 Task: In the event  named  Lunch and Learn: Effective Project Planning and Execution, Set a range of dates when you can accept meetings  '5 Jul â€" 10 Aug 2023'. Select a duration of  60 min. Select working hours  	_x000D_
MON- SAT 10:30am â€" 6:00pm. Add time before or after your events  as 15 min. Set the frequency of available time slots for invitees as  60 min. Set the minimum notice period and maximum events allowed per day as  53 hours and 2. , logged in from the account softage.4@softage.net and add another guest for the event, softage.9@softage.net
Action: Mouse pressed left at (745, 368)
Screenshot: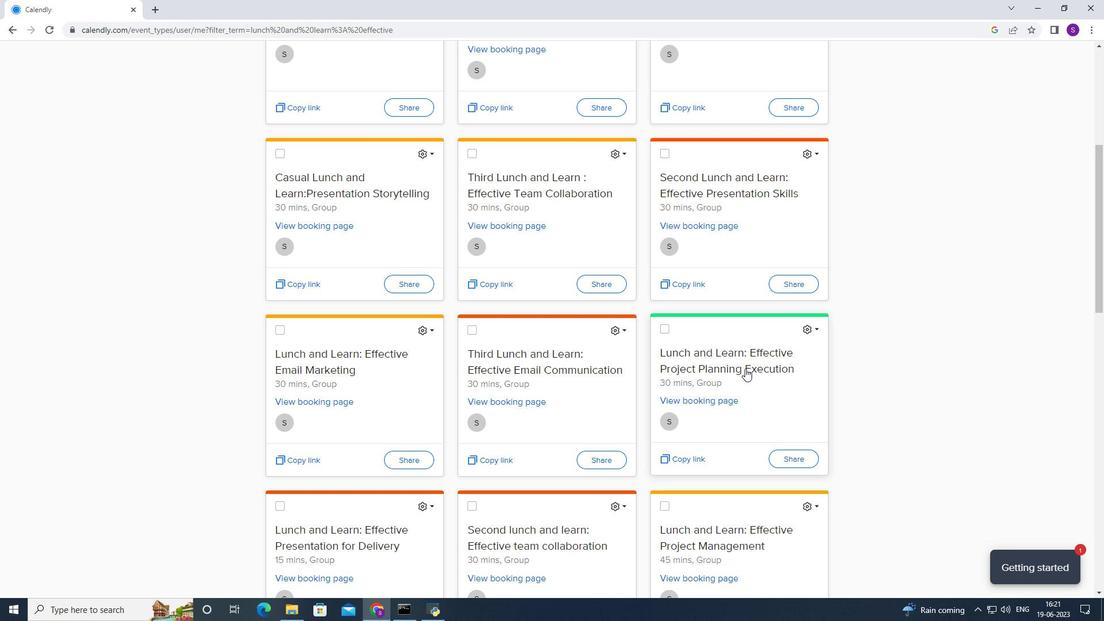 
Action: Mouse moved to (336, 244)
Screenshot: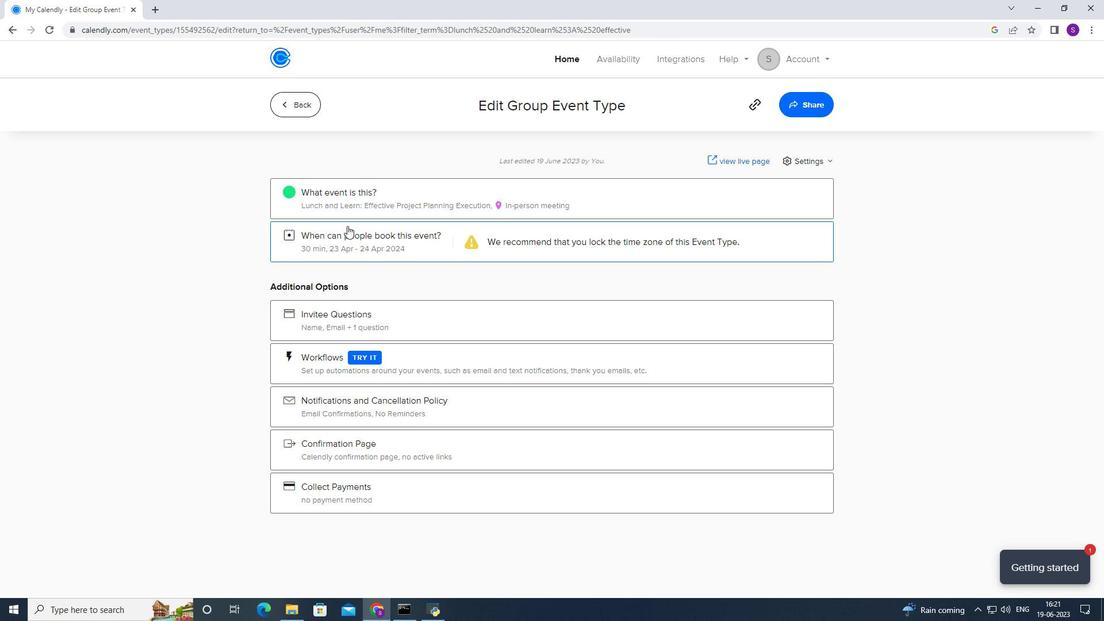 
Action: Mouse pressed left at (336, 244)
Screenshot: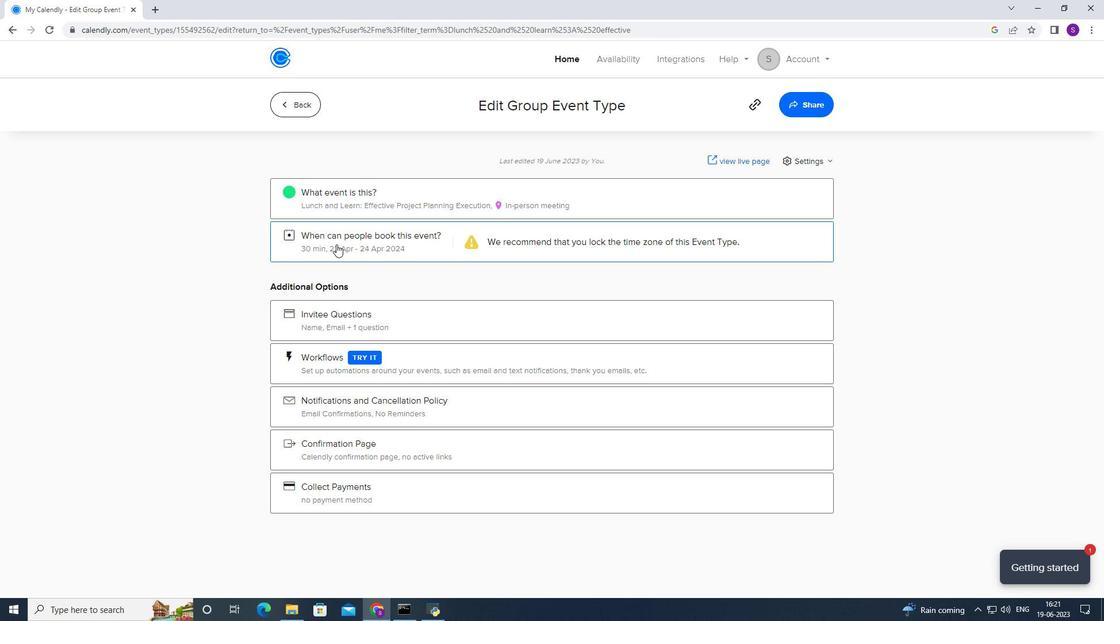 
Action: Mouse moved to (424, 392)
Screenshot: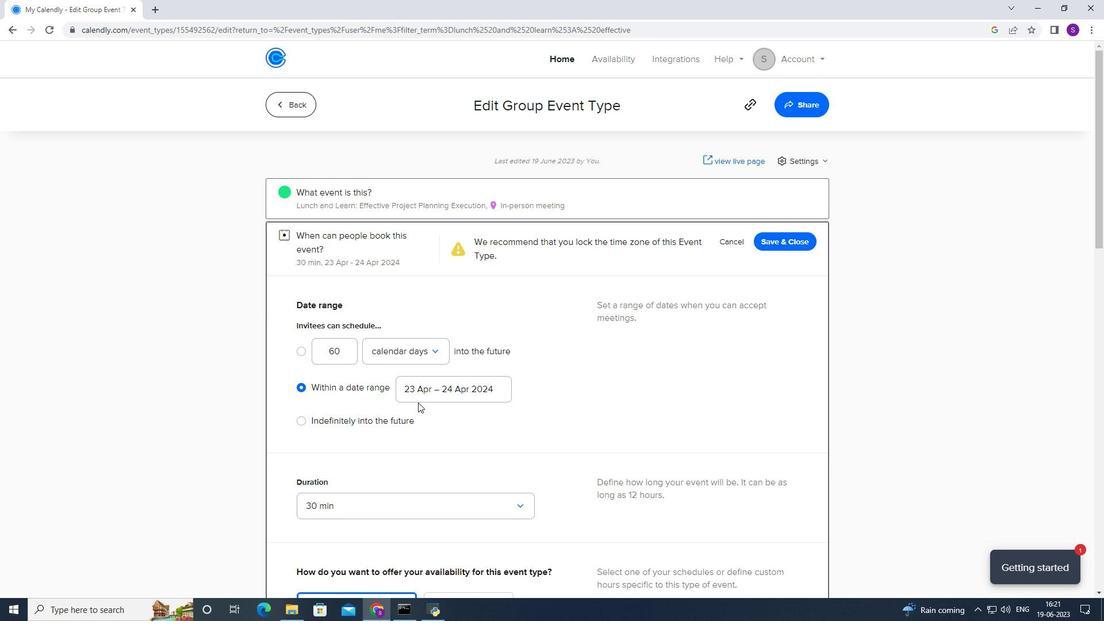 
Action: Mouse pressed left at (424, 392)
Screenshot: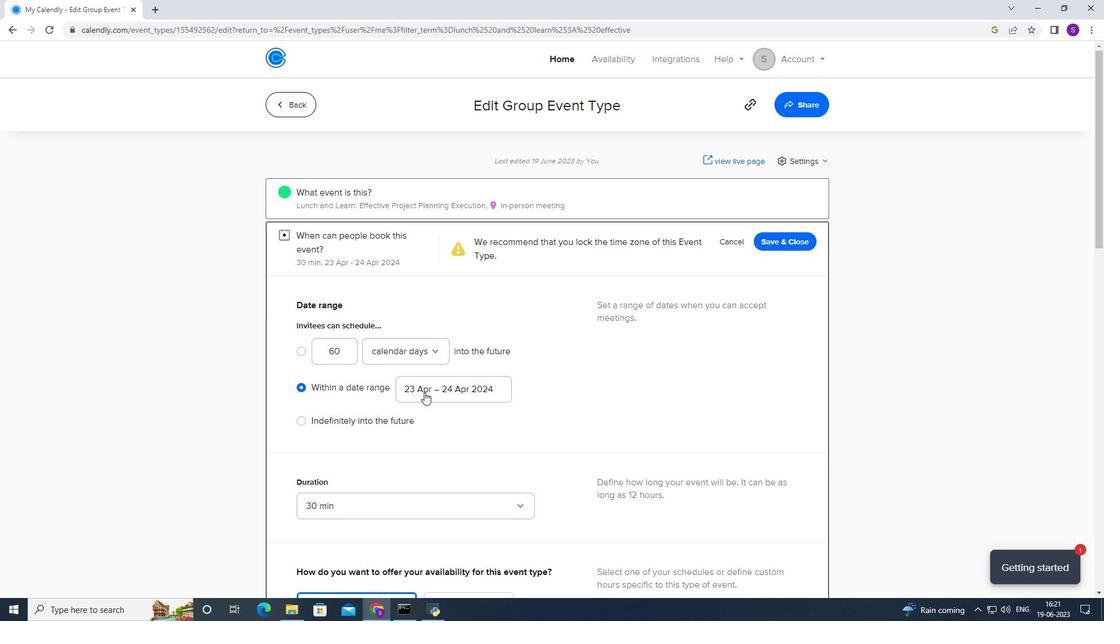 
Action: Mouse moved to (485, 181)
Screenshot: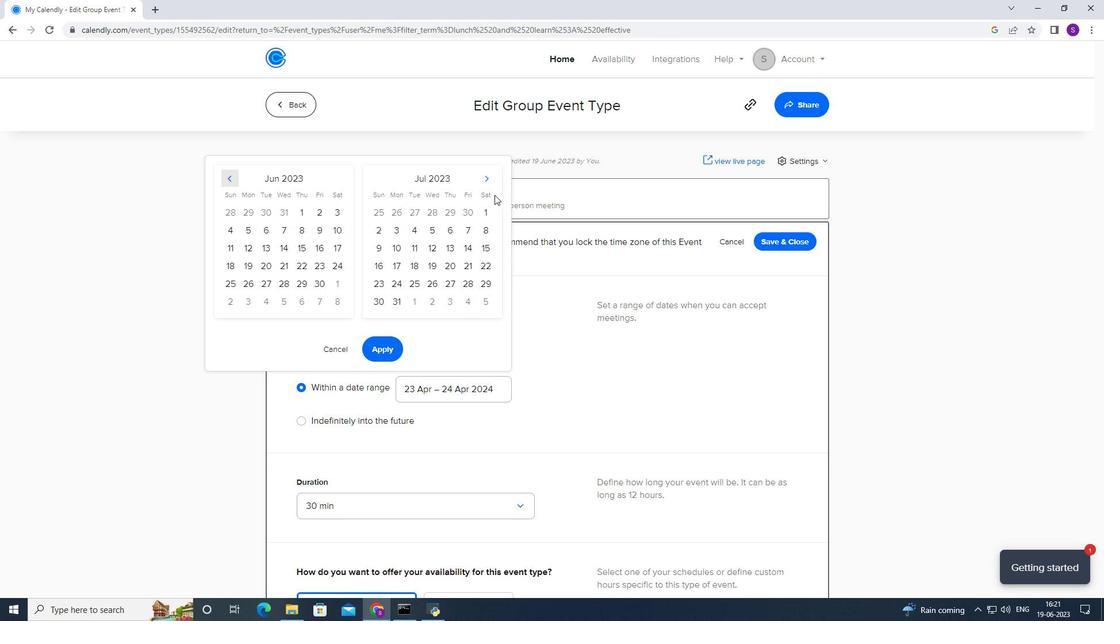 
Action: Mouse pressed left at (485, 181)
Screenshot: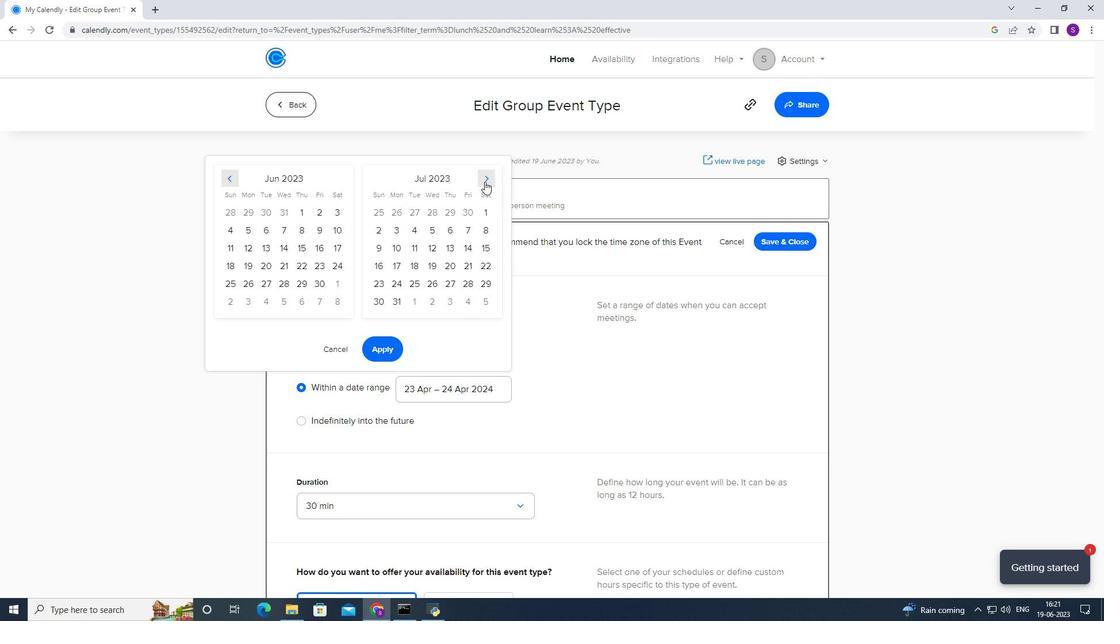 
Action: Mouse moved to (292, 230)
Screenshot: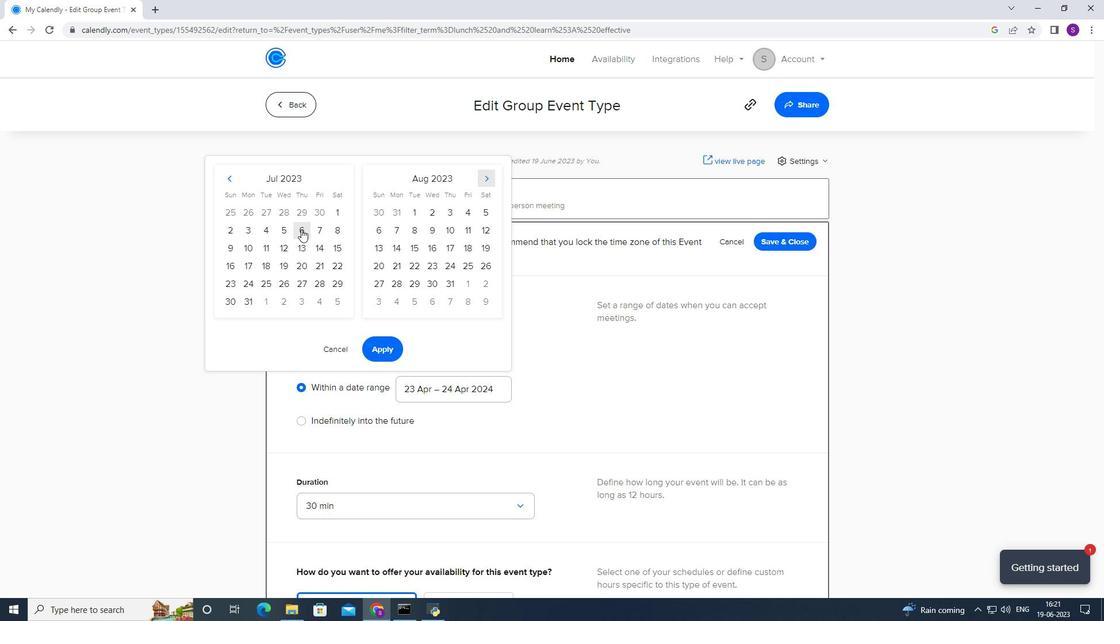 
Action: Mouse pressed left at (292, 230)
Screenshot: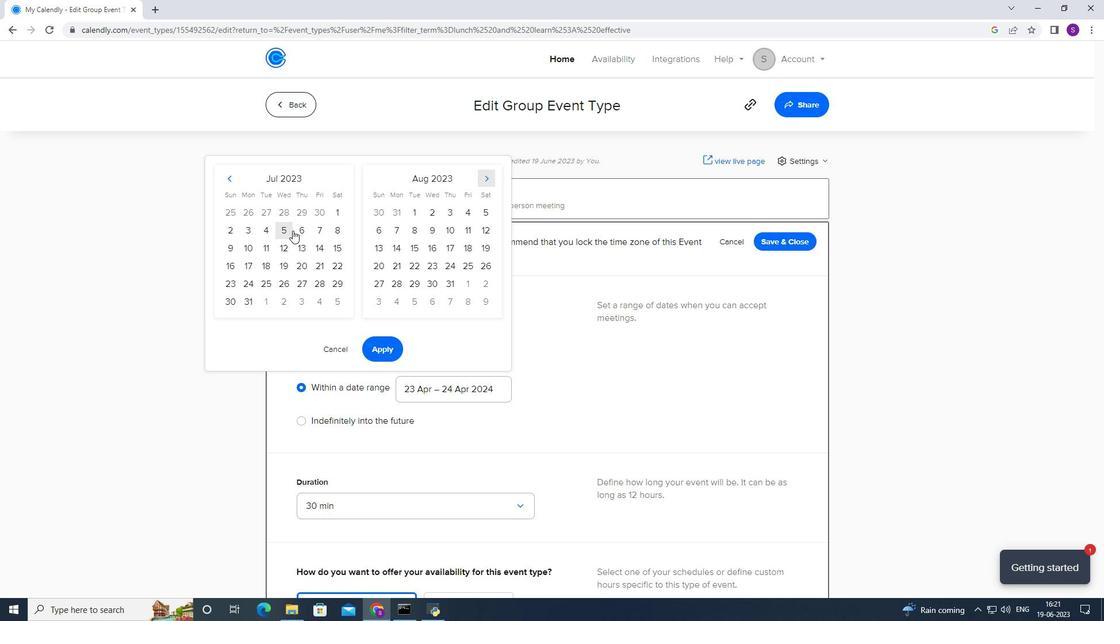 
Action: Mouse moved to (452, 233)
Screenshot: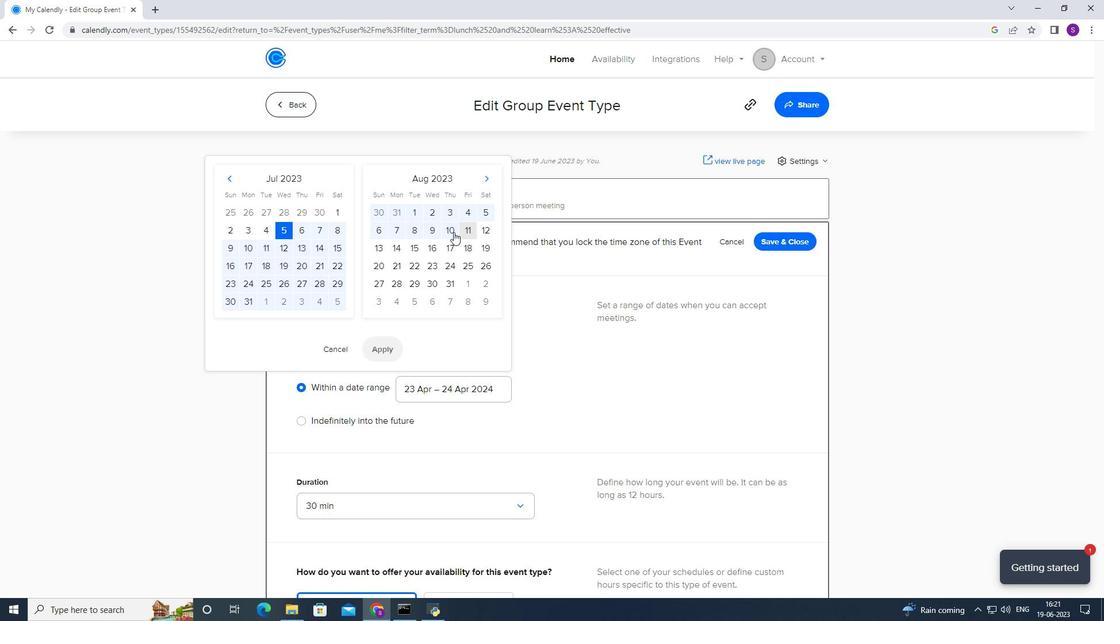 
Action: Mouse pressed left at (452, 233)
Screenshot: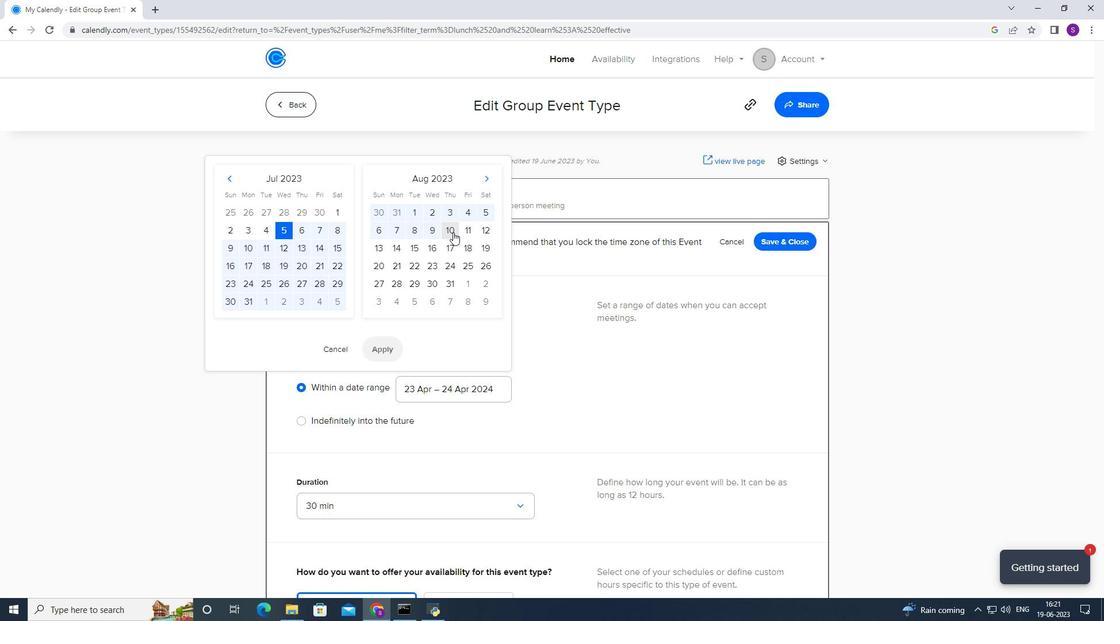 
Action: Mouse moved to (384, 341)
Screenshot: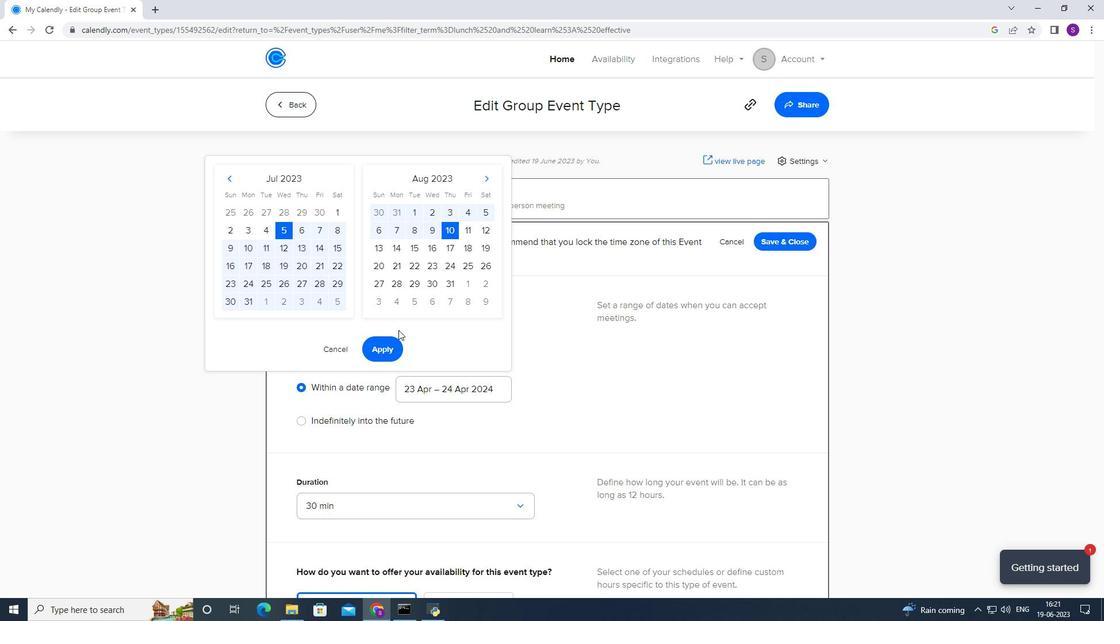 
Action: Mouse pressed left at (384, 341)
Screenshot: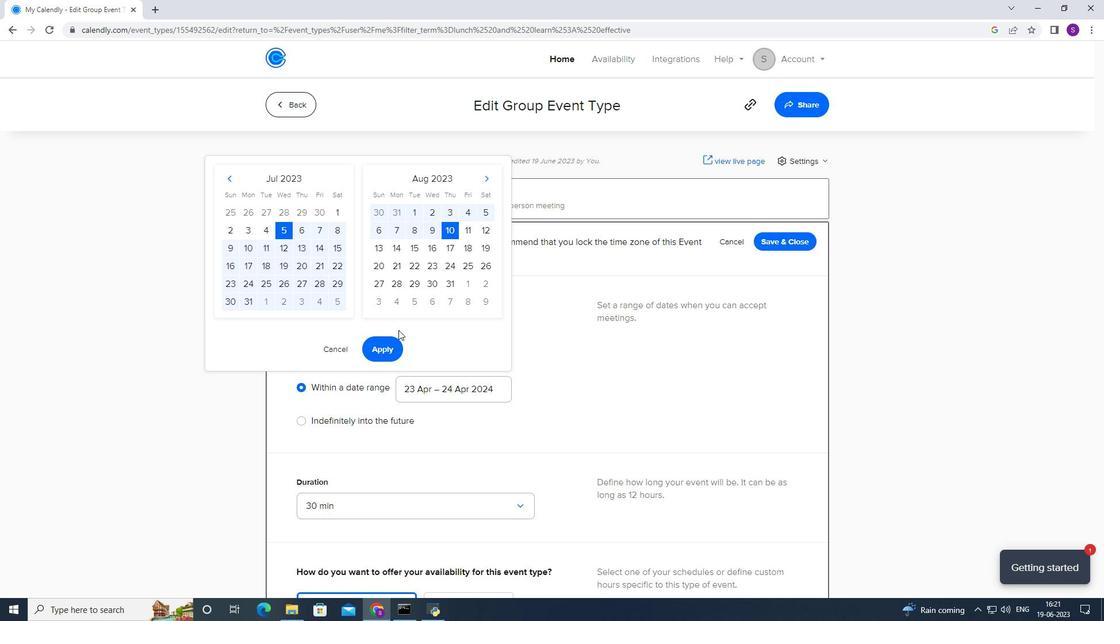 
Action: Mouse moved to (406, 331)
Screenshot: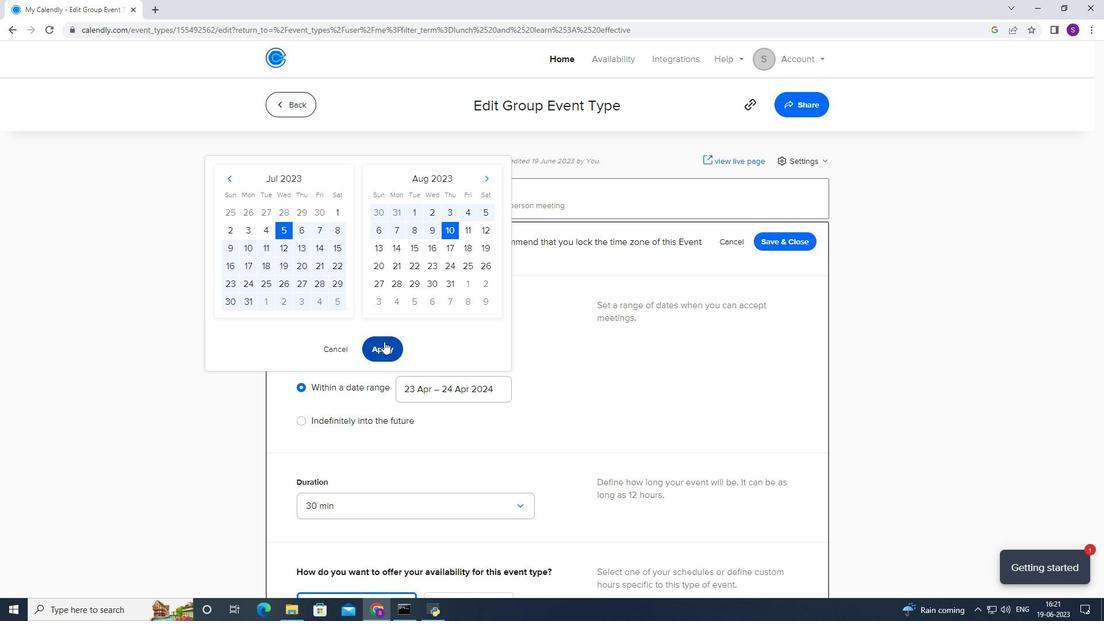 
Action: Mouse scrolled (406, 331) with delta (0, 0)
Screenshot: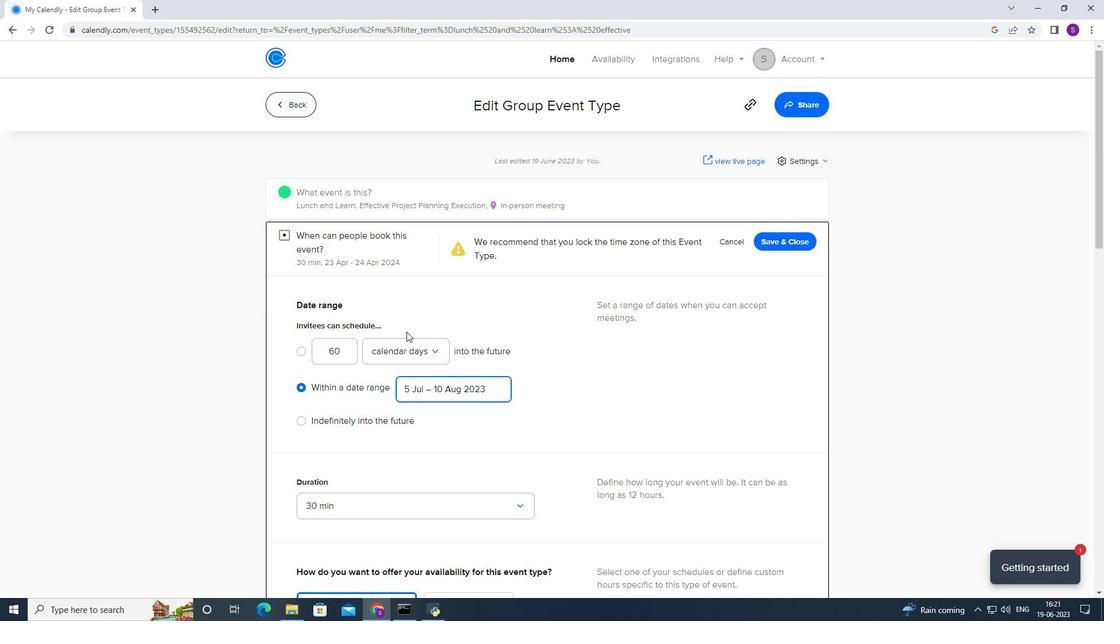 
Action: Mouse scrolled (406, 331) with delta (0, 0)
Screenshot: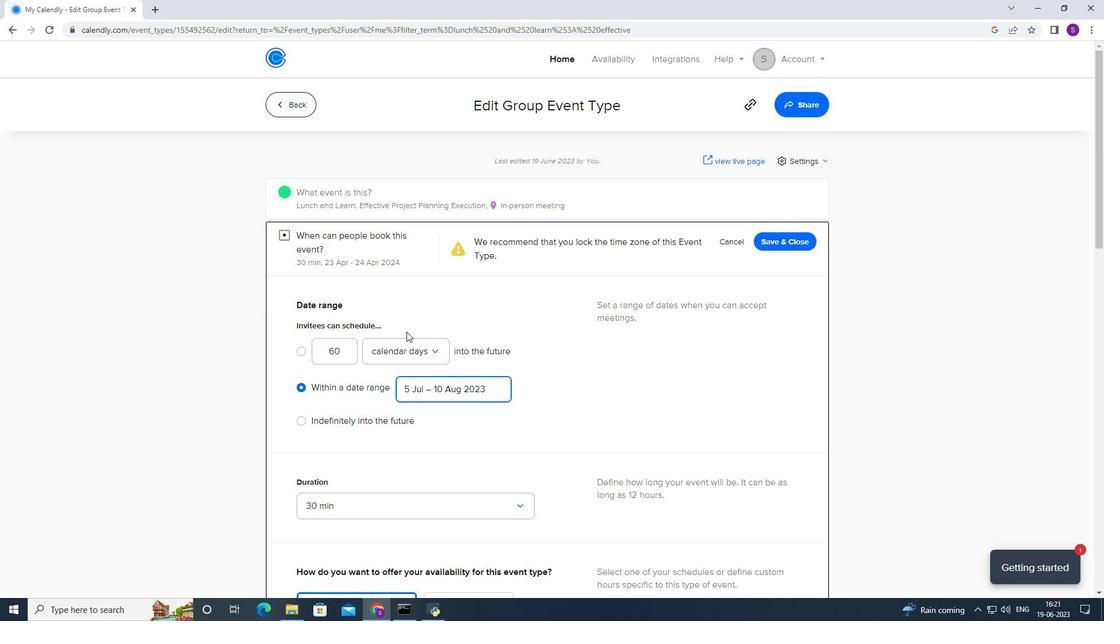 
Action: Mouse scrolled (406, 331) with delta (0, 0)
Screenshot: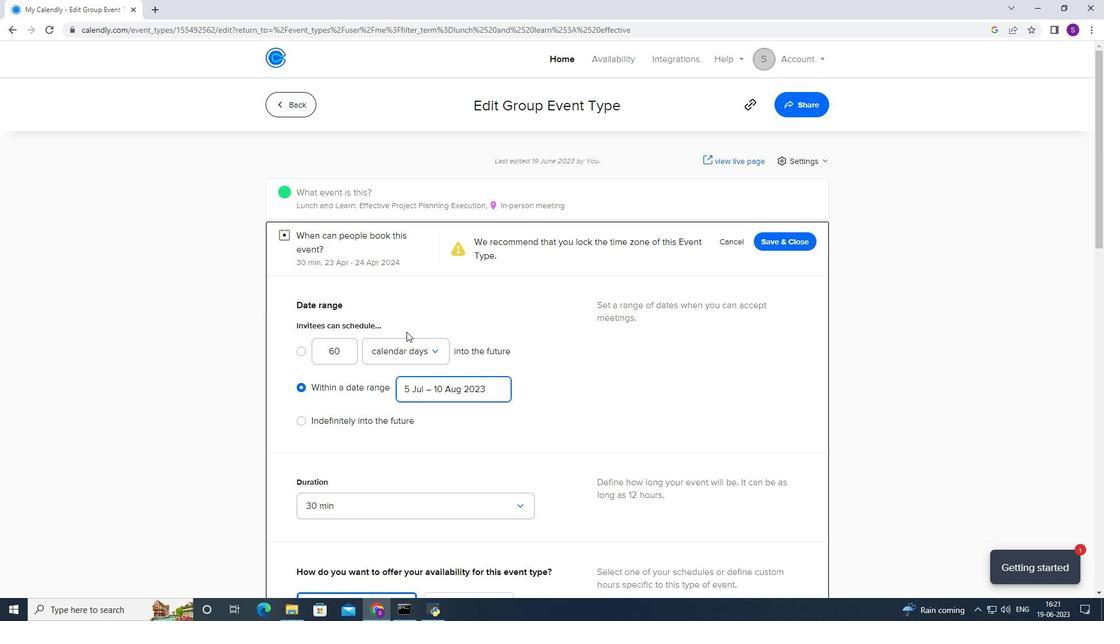 
Action: Mouse scrolled (406, 331) with delta (0, 0)
Screenshot: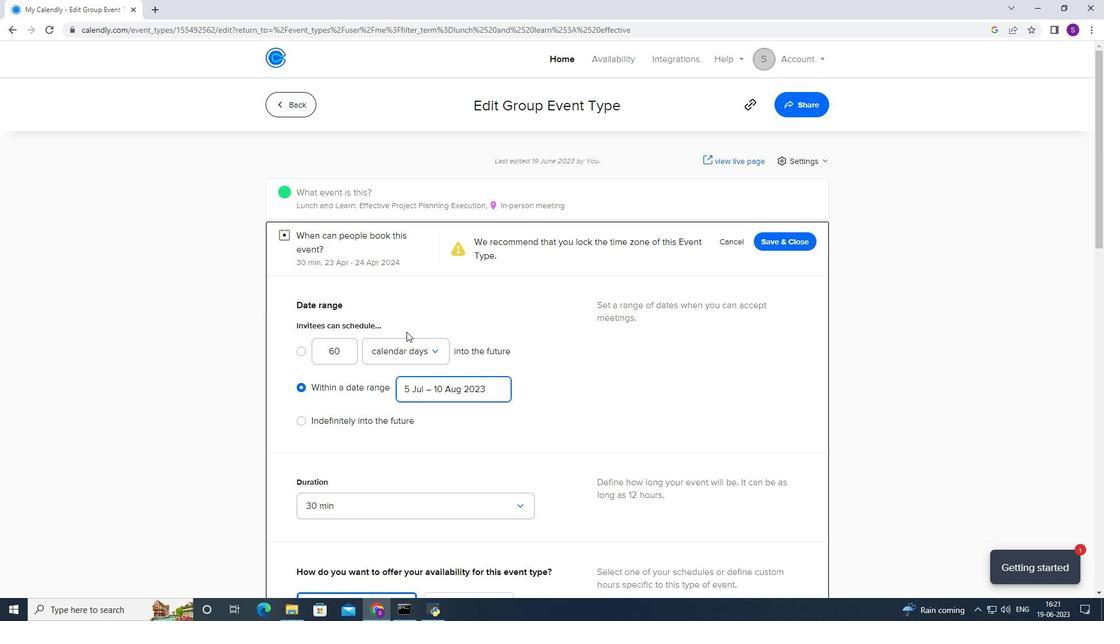 
Action: Mouse scrolled (406, 331) with delta (0, 0)
Screenshot: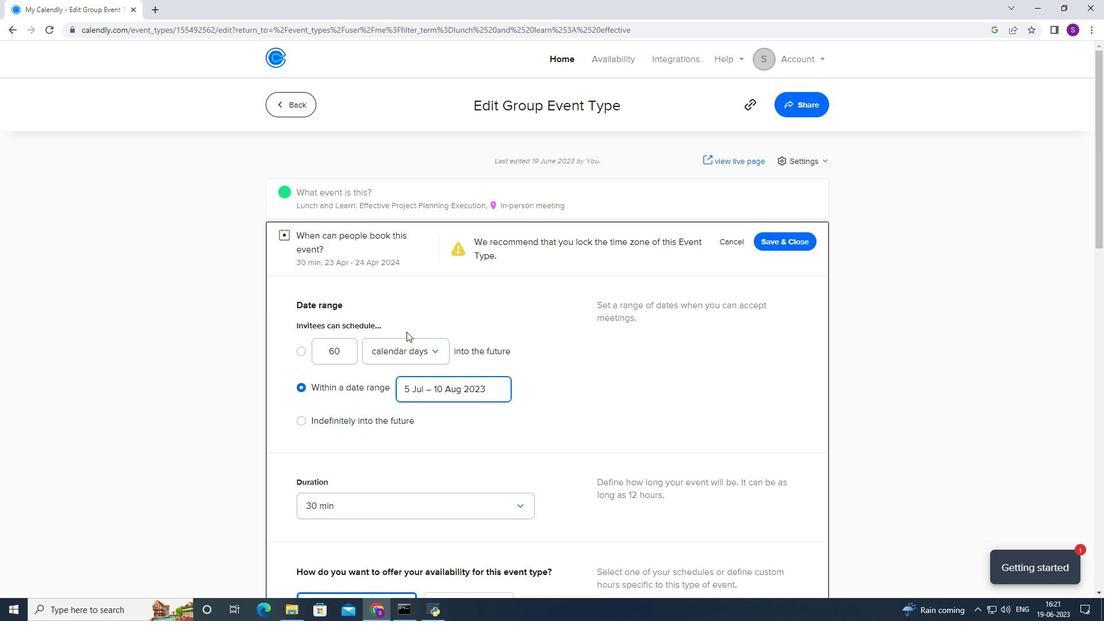 
Action: Mouse scrolled (406, 331) with delta (0, 0)
Screenshot: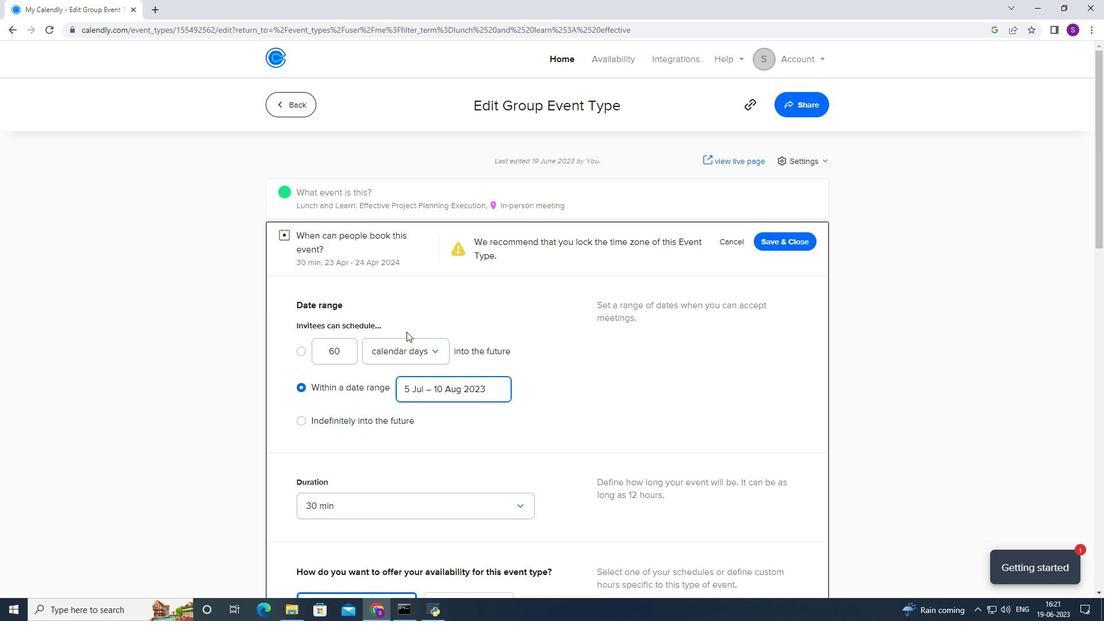 
Action: Mouse scrolled (406, 331) with delta (0, 0)
Screenshot: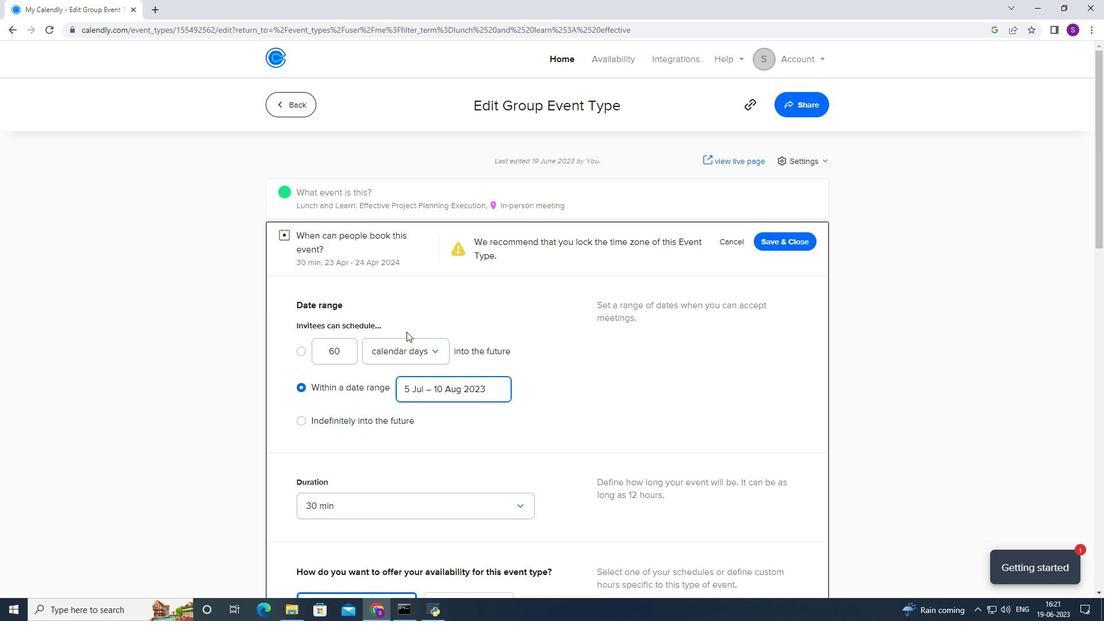 
Action: Mouse moved to (382, 108)
Screenshot: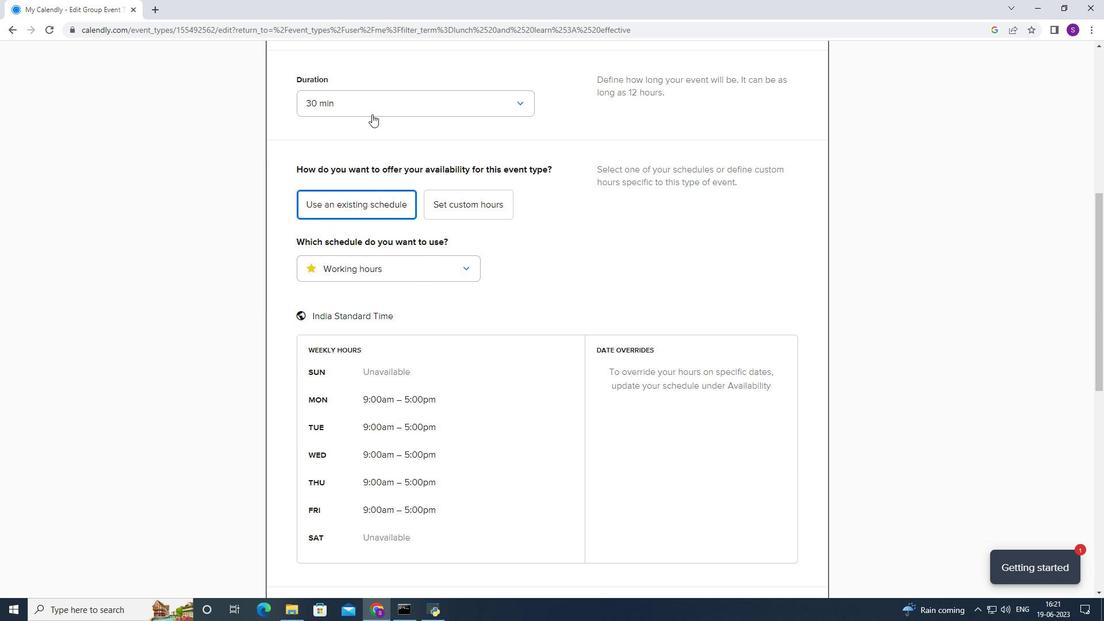 
Action: Mouse pressed left at (382, 108)
Screenshot: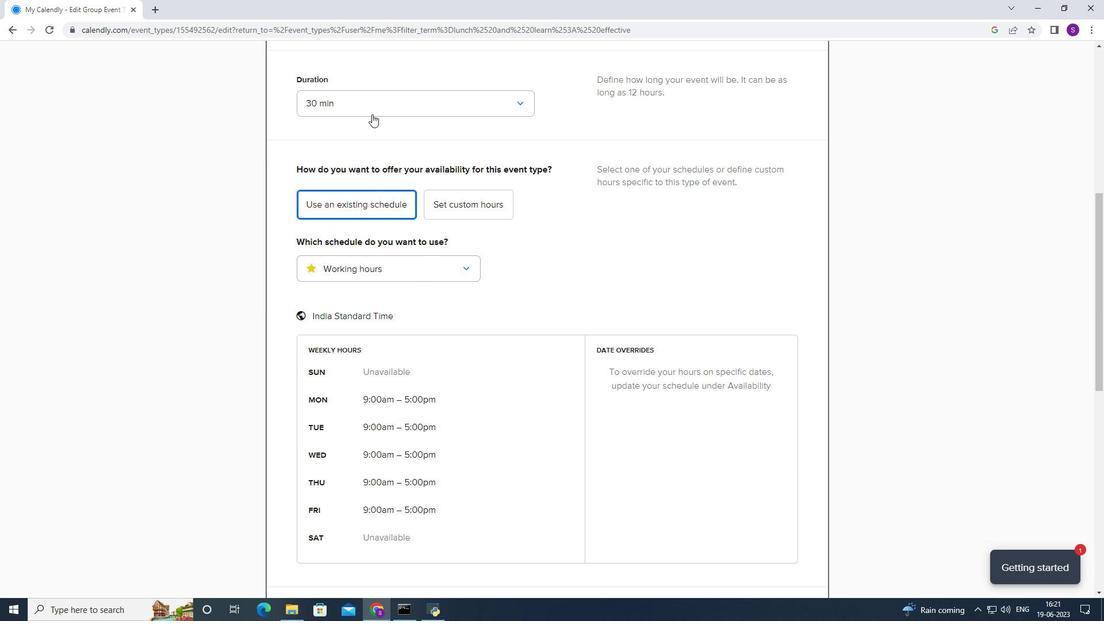 
Action: Mouse moved to (334, 204)
Screenshot: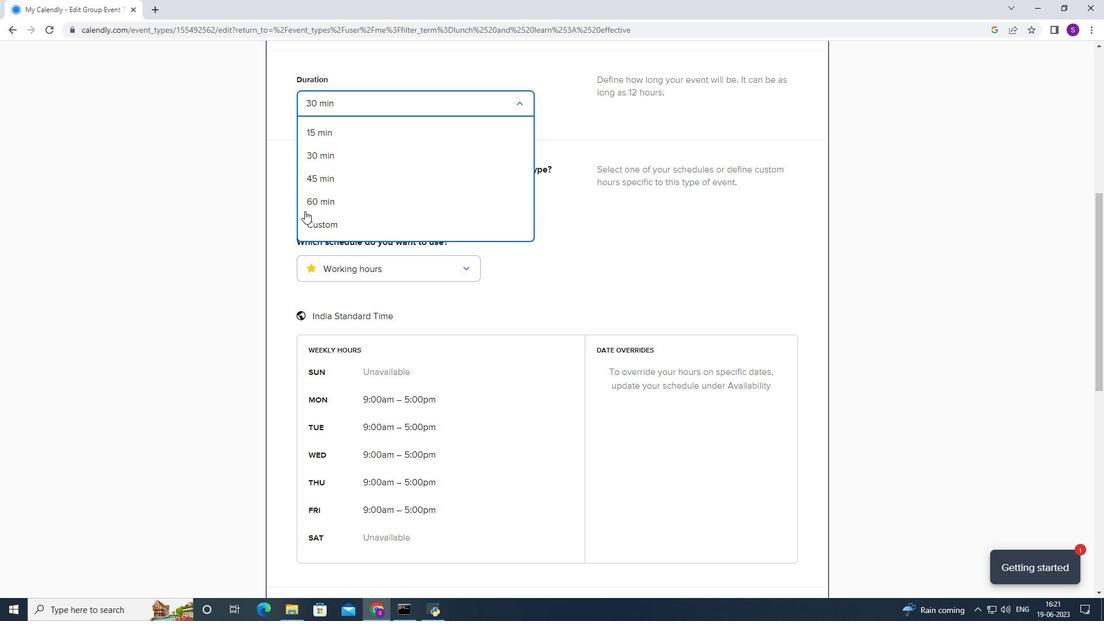 
Action: Mouse pressed left at (334, 204)
Screenshot: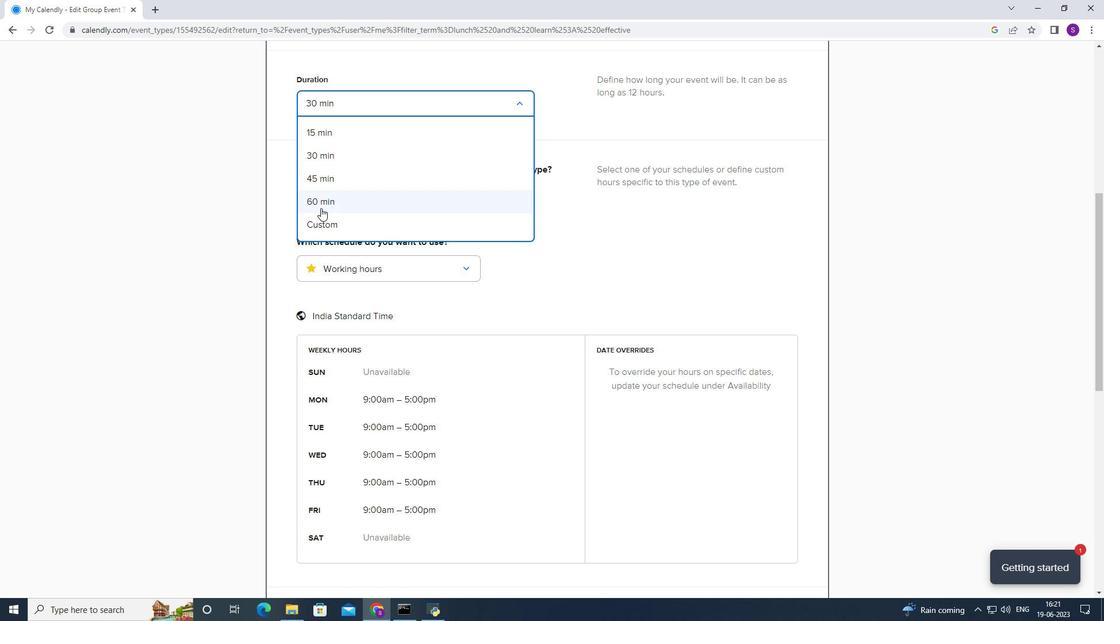 
Action: Mouse moved to (344, 275)
Screenshot: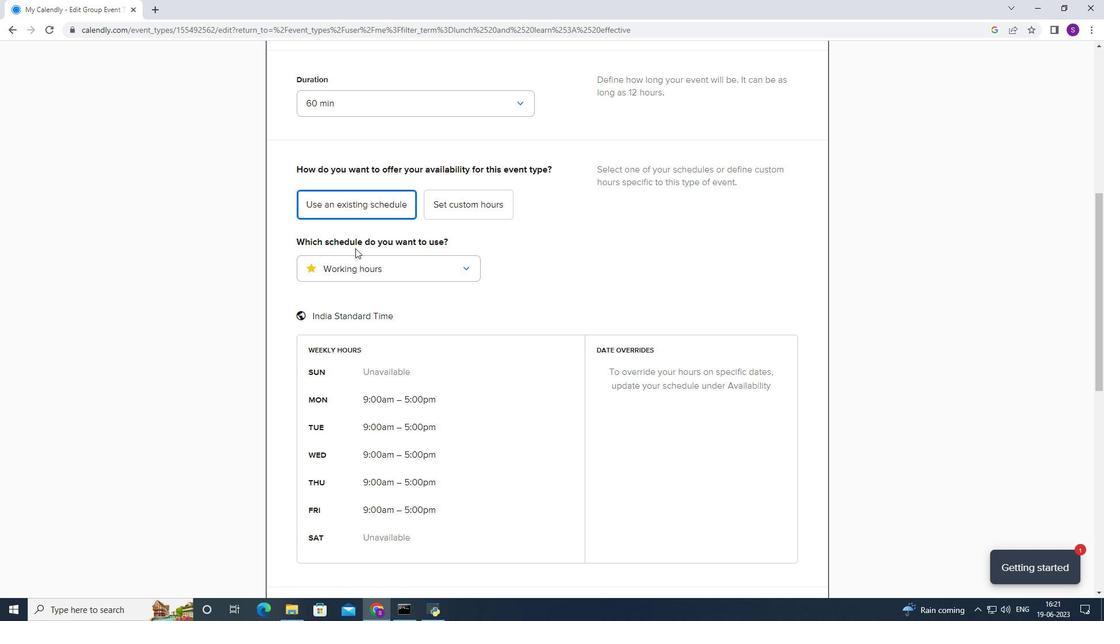 
Action: Mouse pressed left at (344, 275)
Screenshot: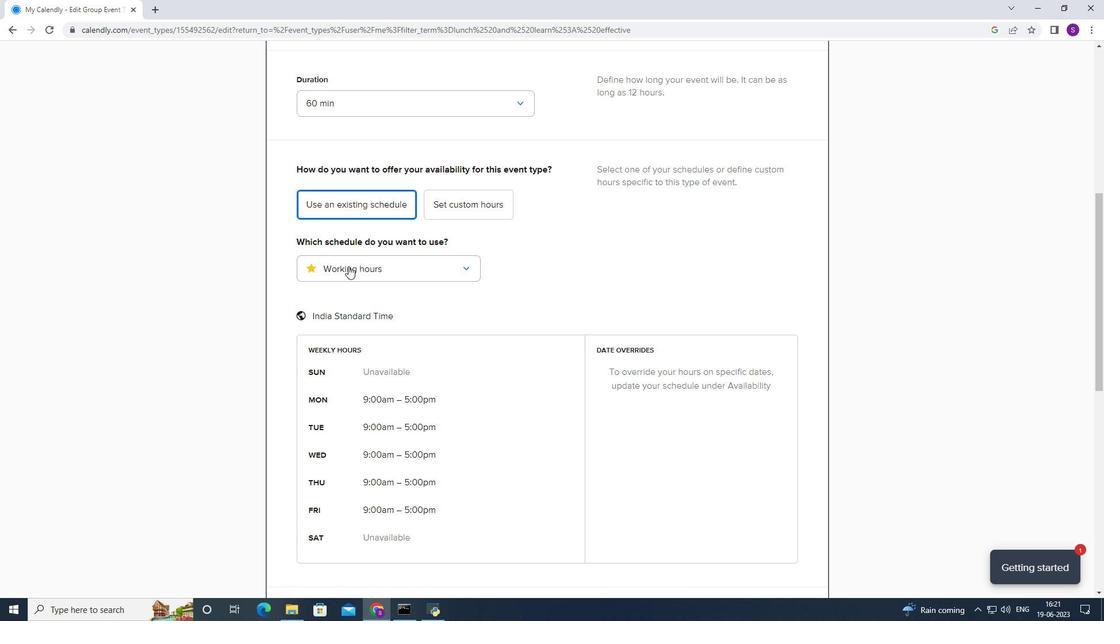 
Action: Mouse moved to (491, 211)
Screenshot: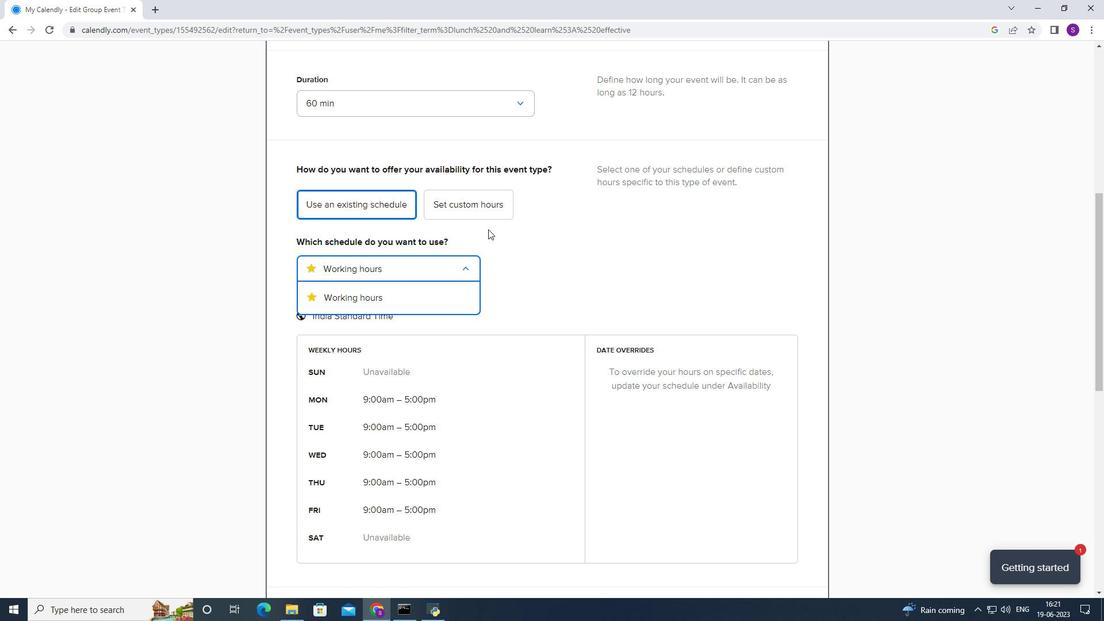 
Action: Mouse pressed left at (491, 211)
Screenshot: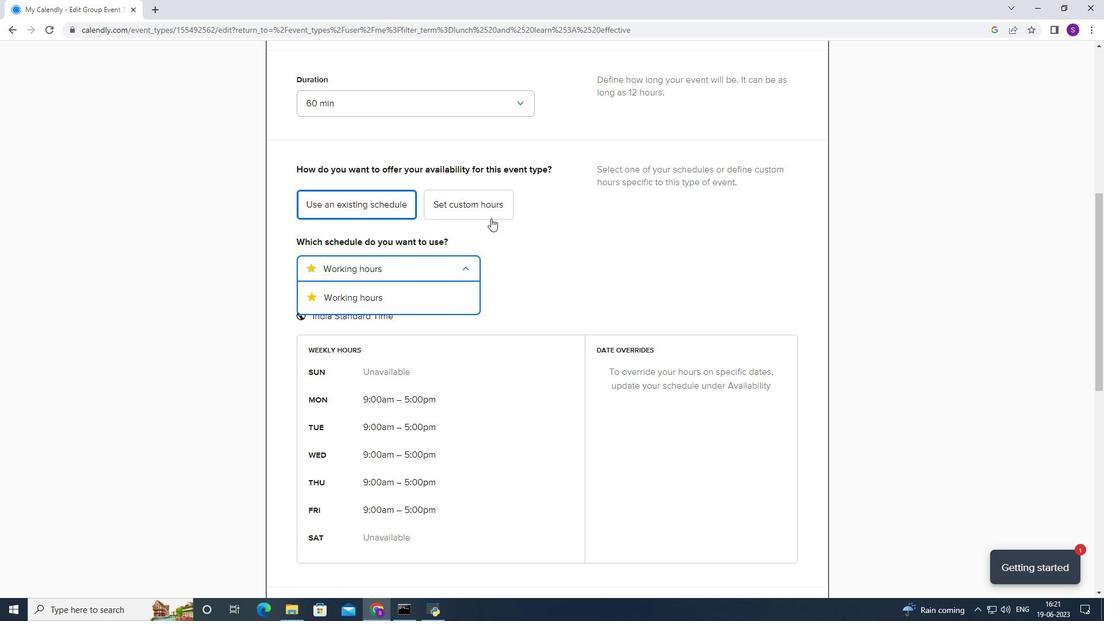 
Action: Mouse moved to (447, 298)
Screenshot: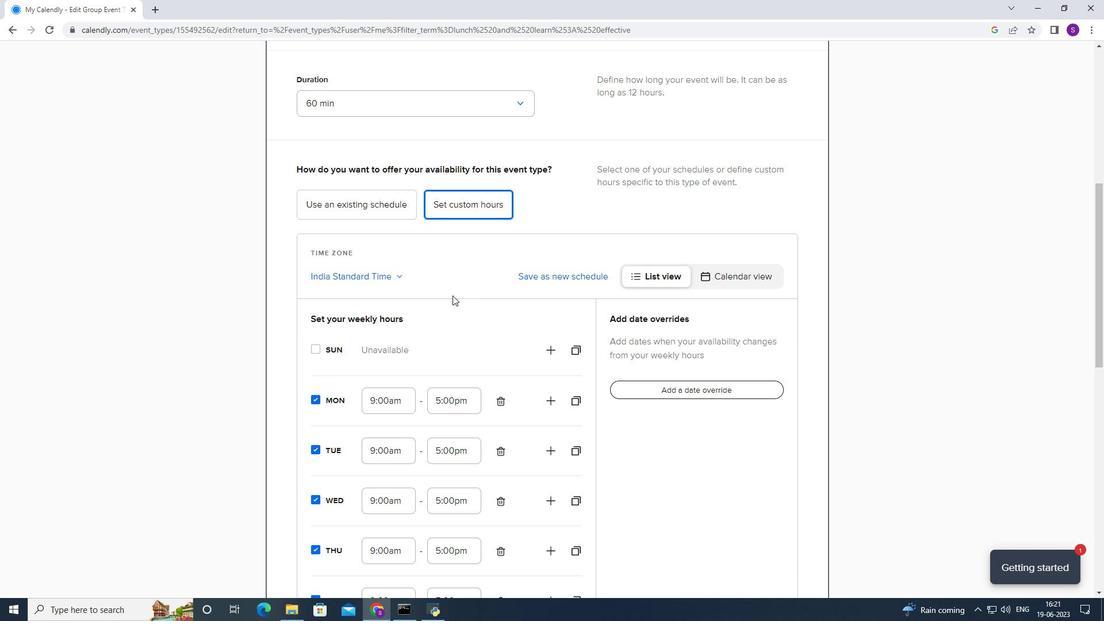 
Action: Mouse scrolled (447, 297) with delta (0, 0)
Screenshot: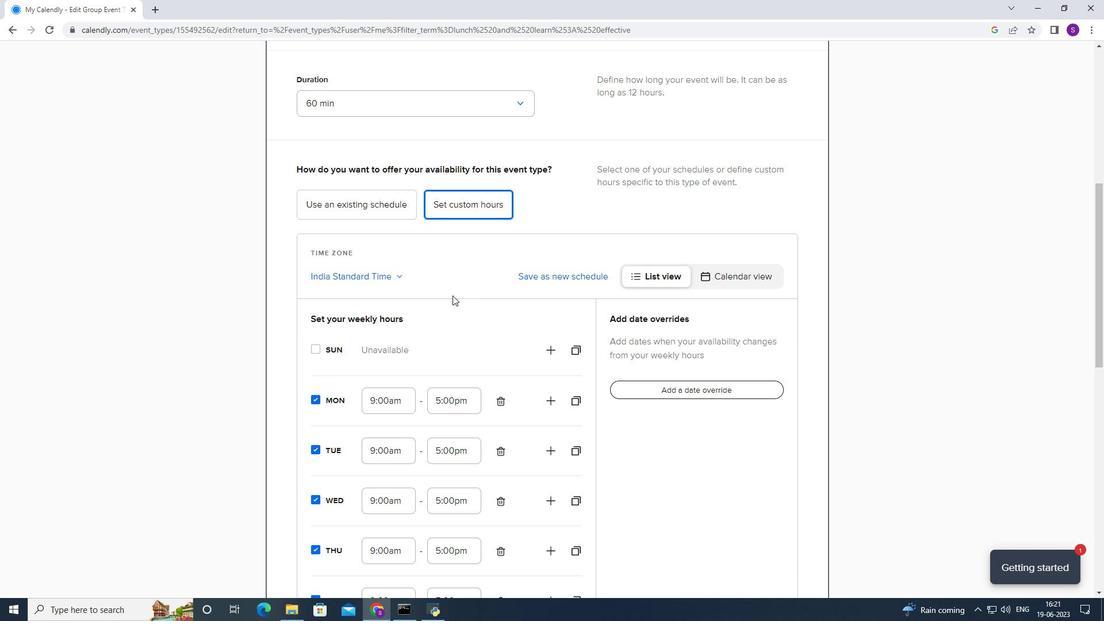 
Action: Mouse moved to (445, 299)
Screenshot: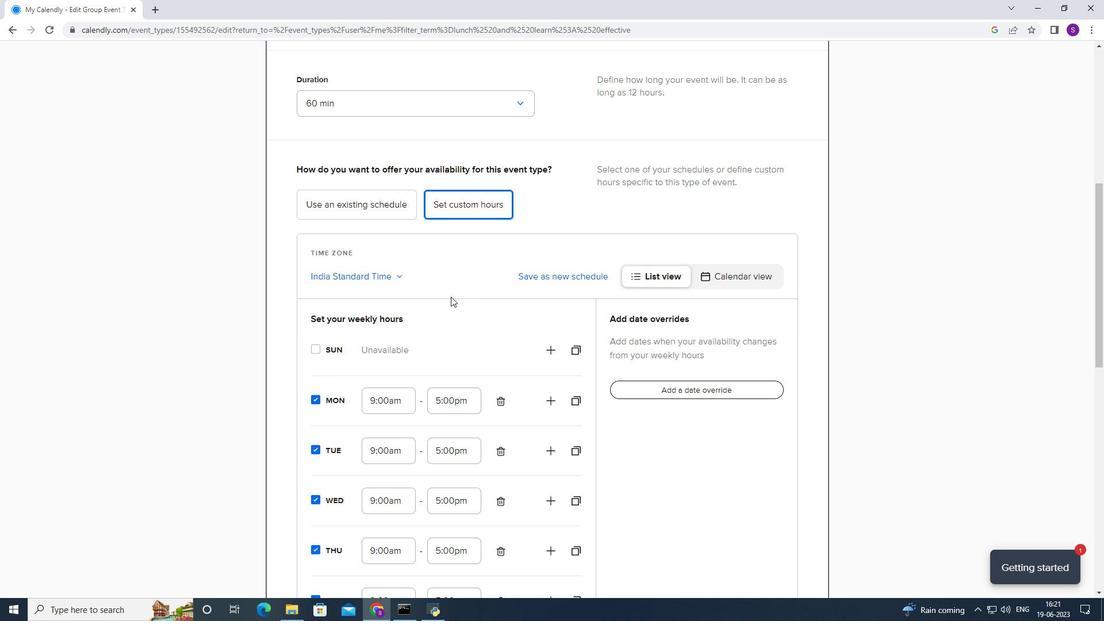 
Action: Mouse scrolled (445, 298) with delta (0, 0)
Screenshot: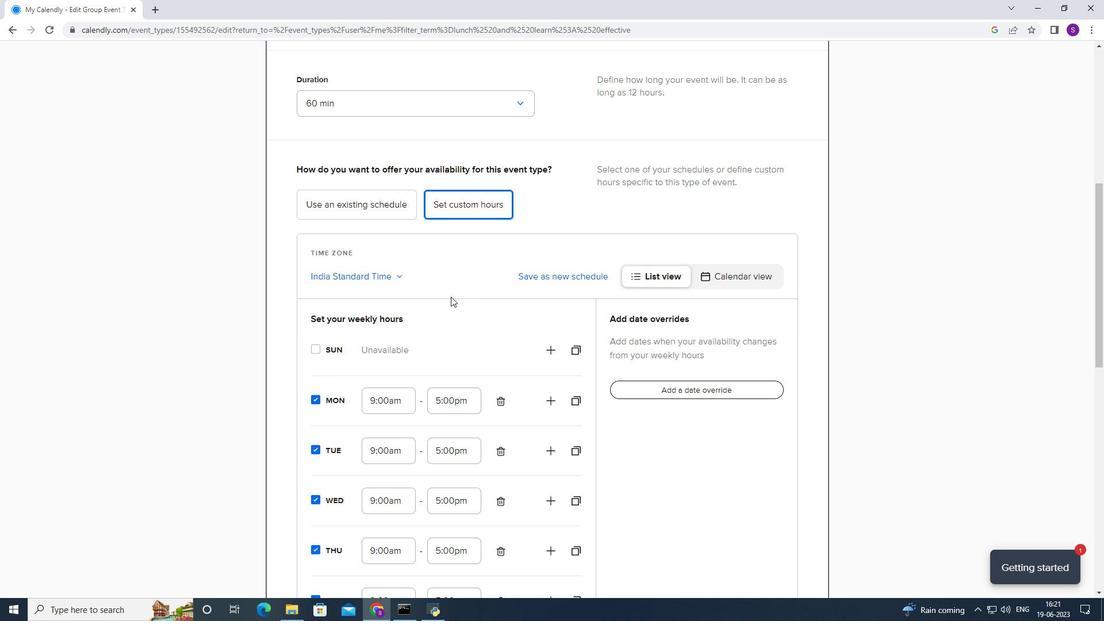 
Action: Mouse moved to (445, 299)
Screenshot: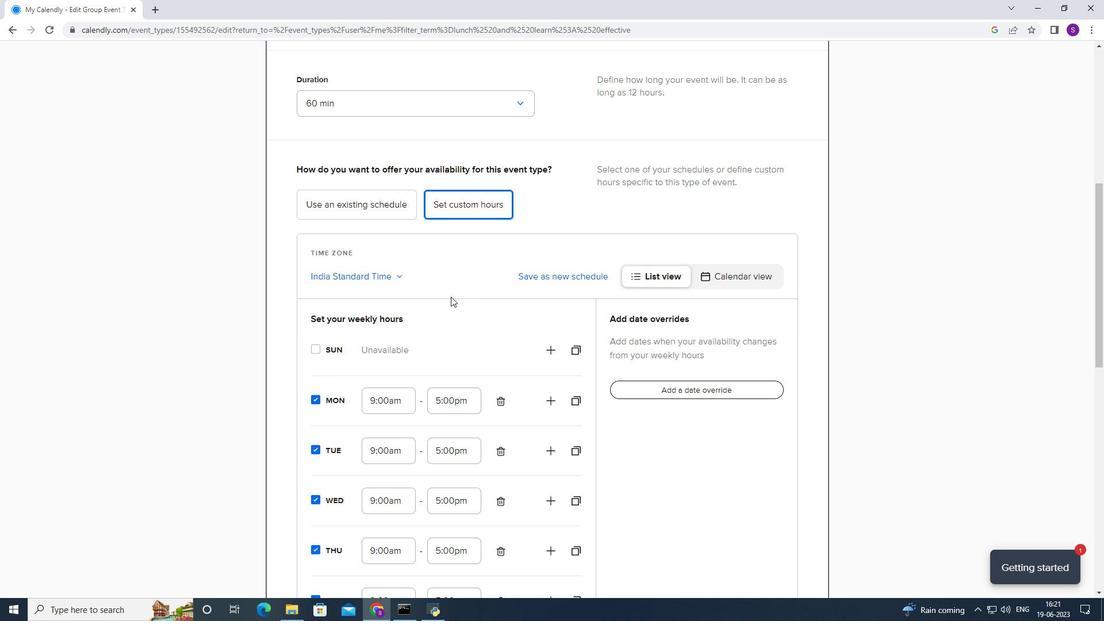 
Action: Mouse scrolled (445, 299) with delta (0, 0)
Screenshot: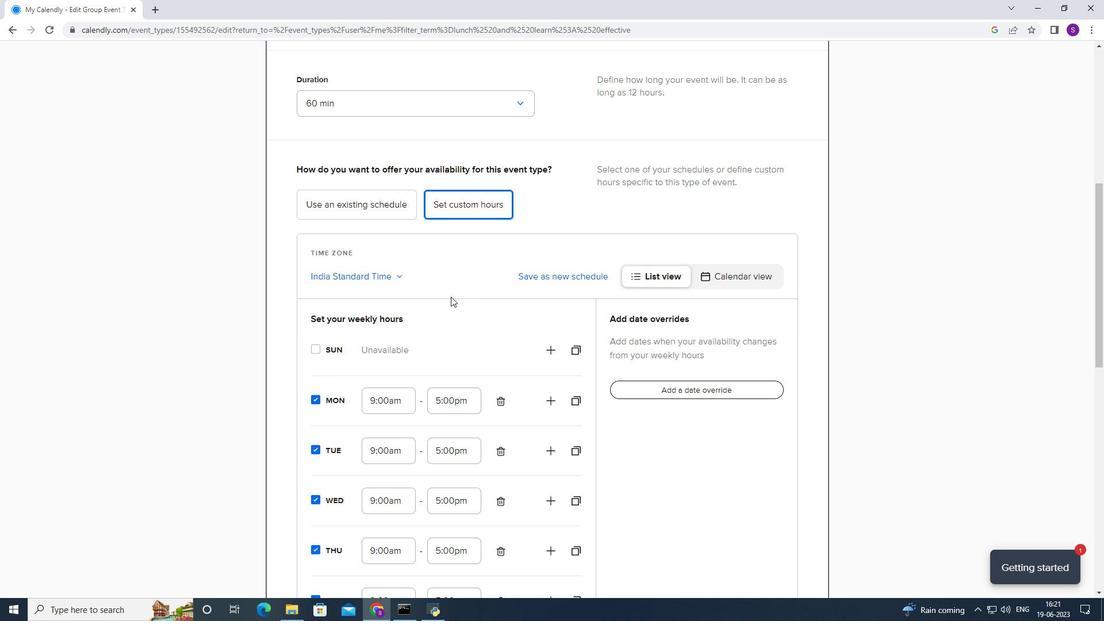 
Action: Mouse scrolled (445, 299) with delta (0, 0)
Screenshot: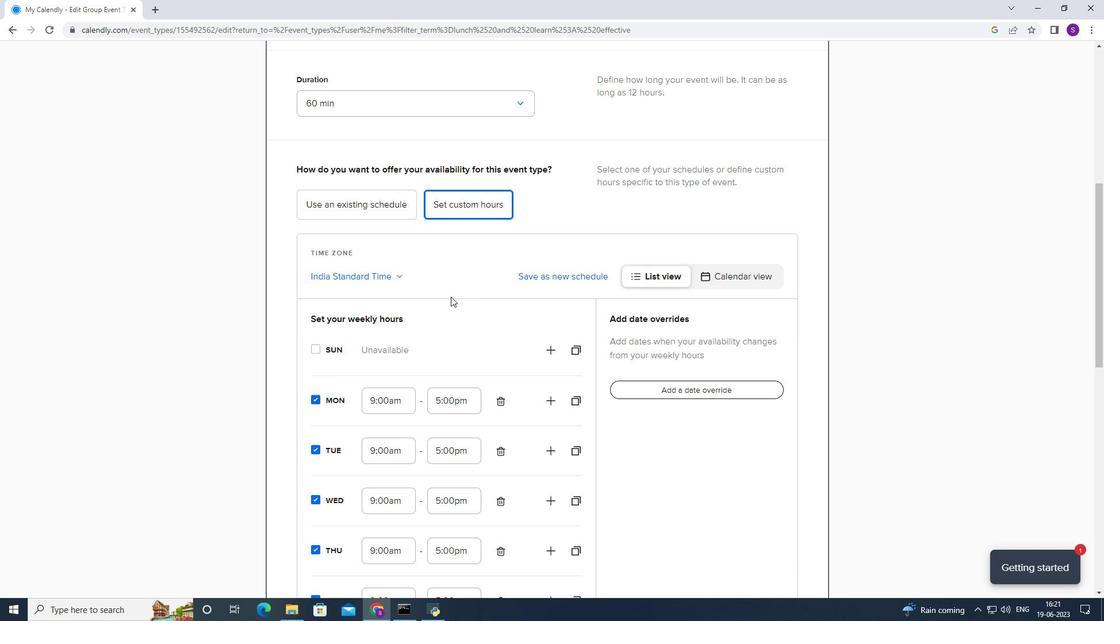 
Action: Mouse moved to (315, 419)
Screenshot: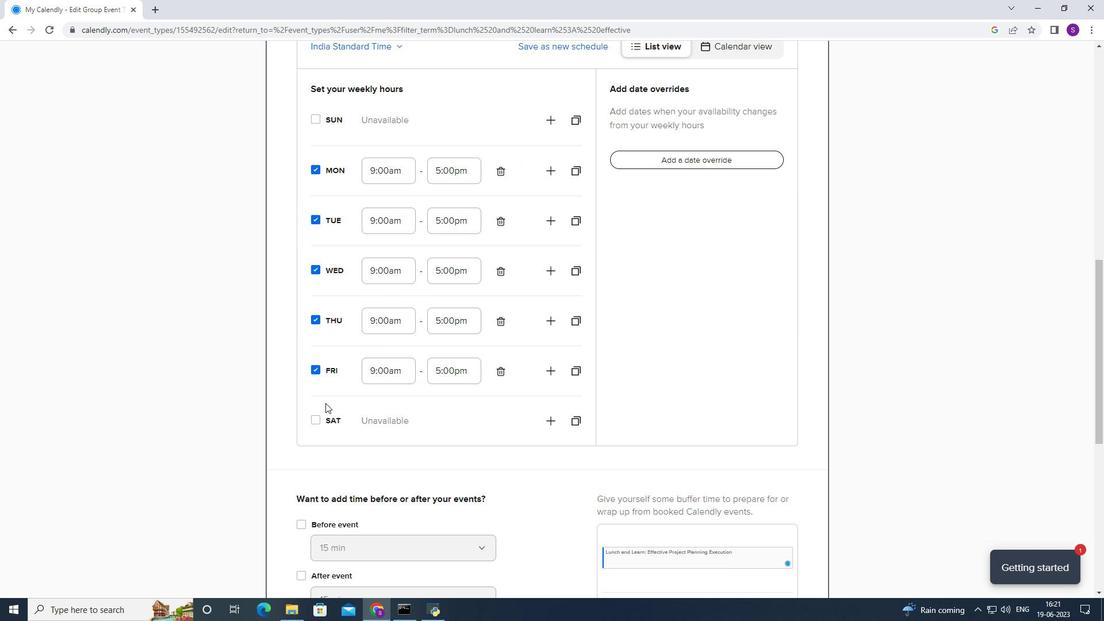 
Action: Mouse pressed left at (315, 419)
Screenshot: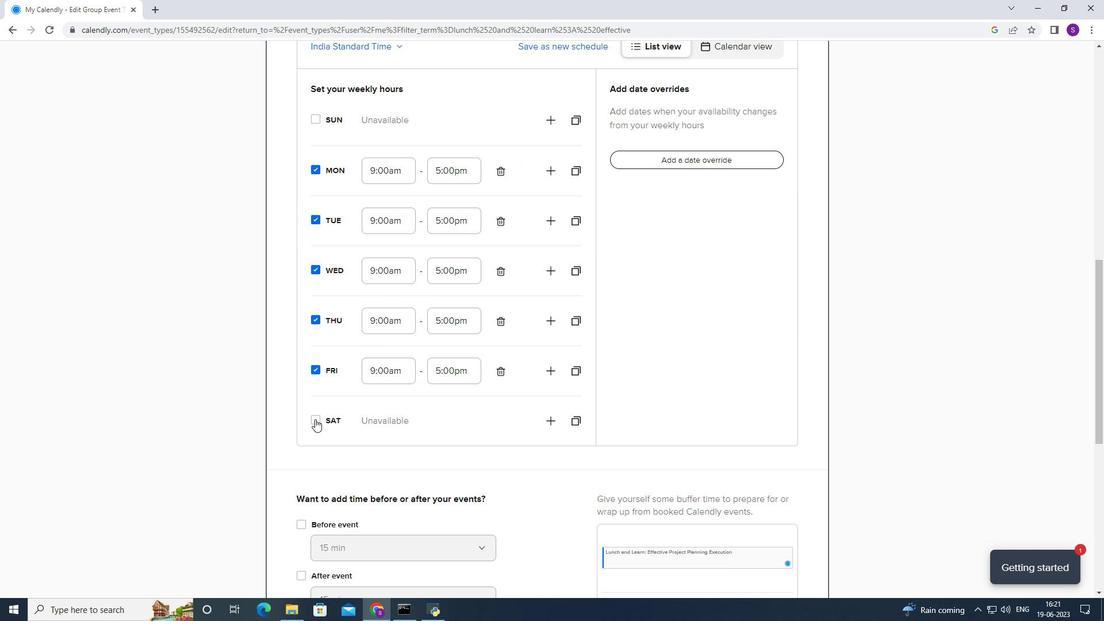 
Action: Mouse moved to (405, 425)
Screenshot: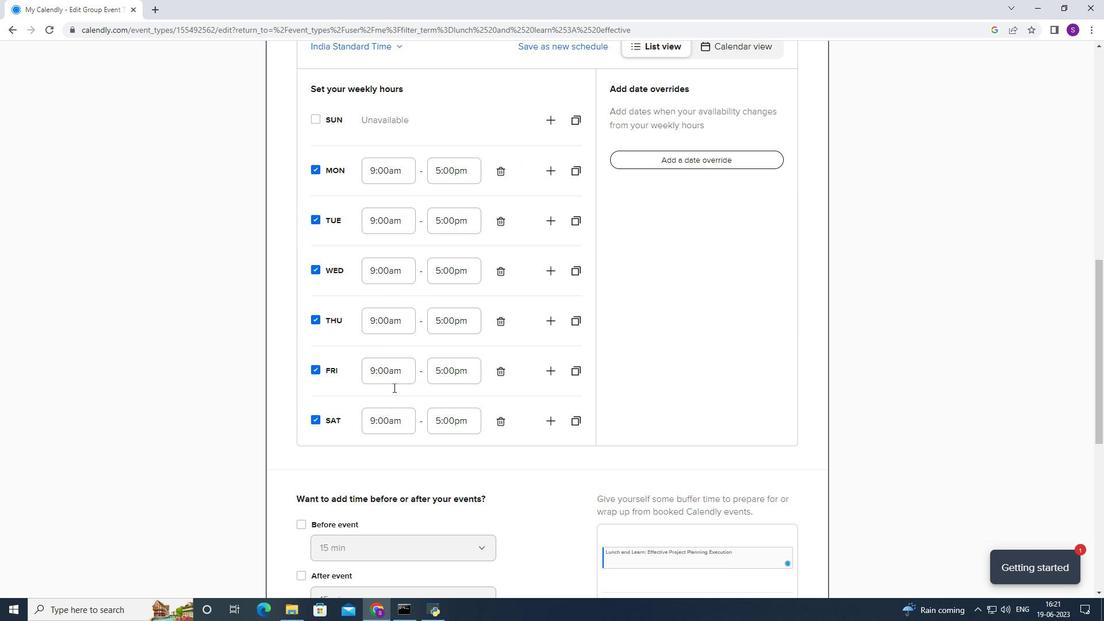 
Action: Mouse pressed left at (405, 425)
Screenshot: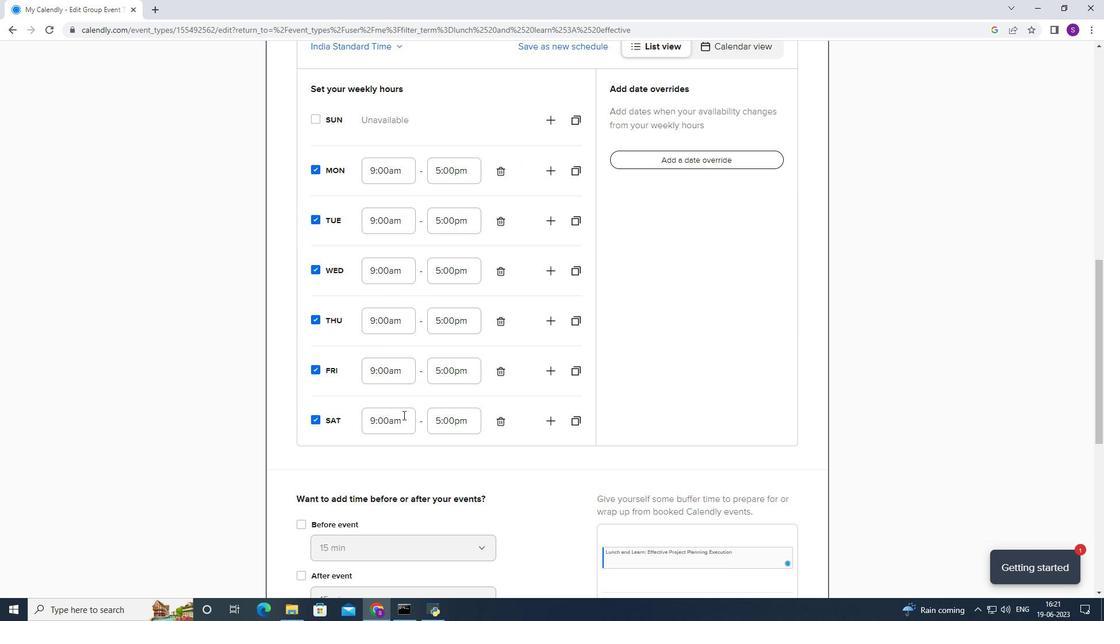 
Action: Mouse moved to (369, 445)
Screenshot: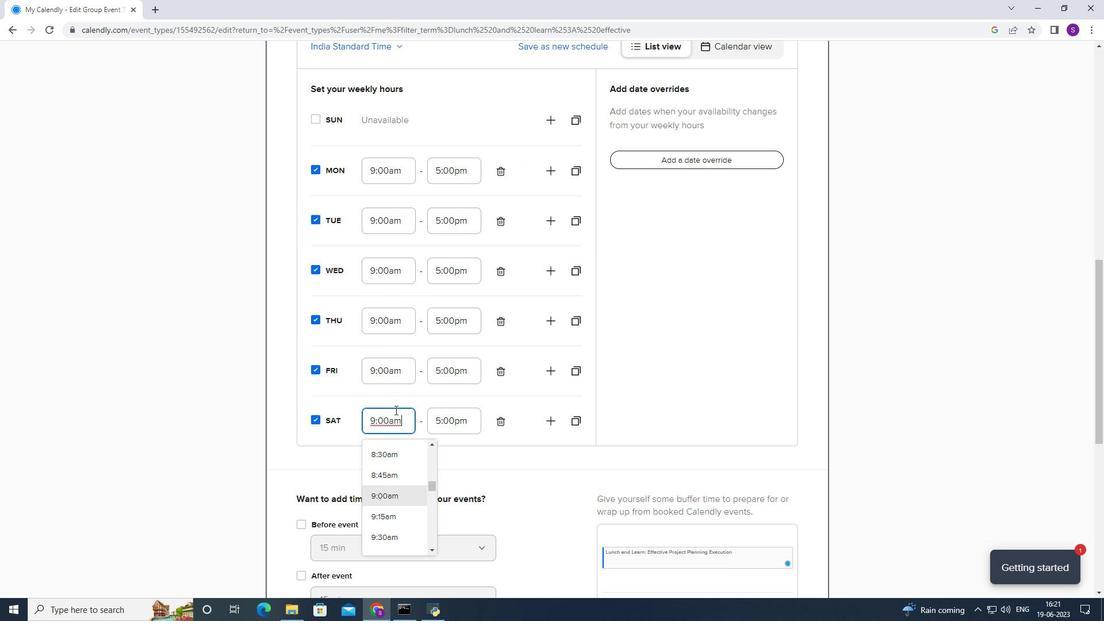
Action: Mouse scrolled (369, 445) with delta (0, 0)
Screenshot: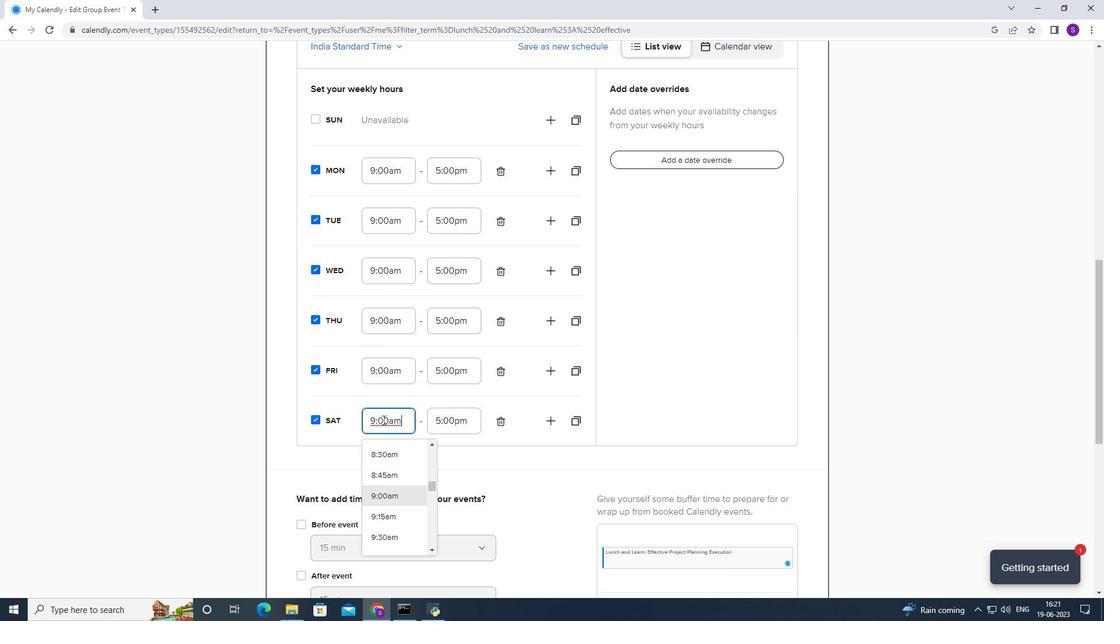 
Action: Mouse scrolled (369, 445) with delta (0, 0)
Screenshot: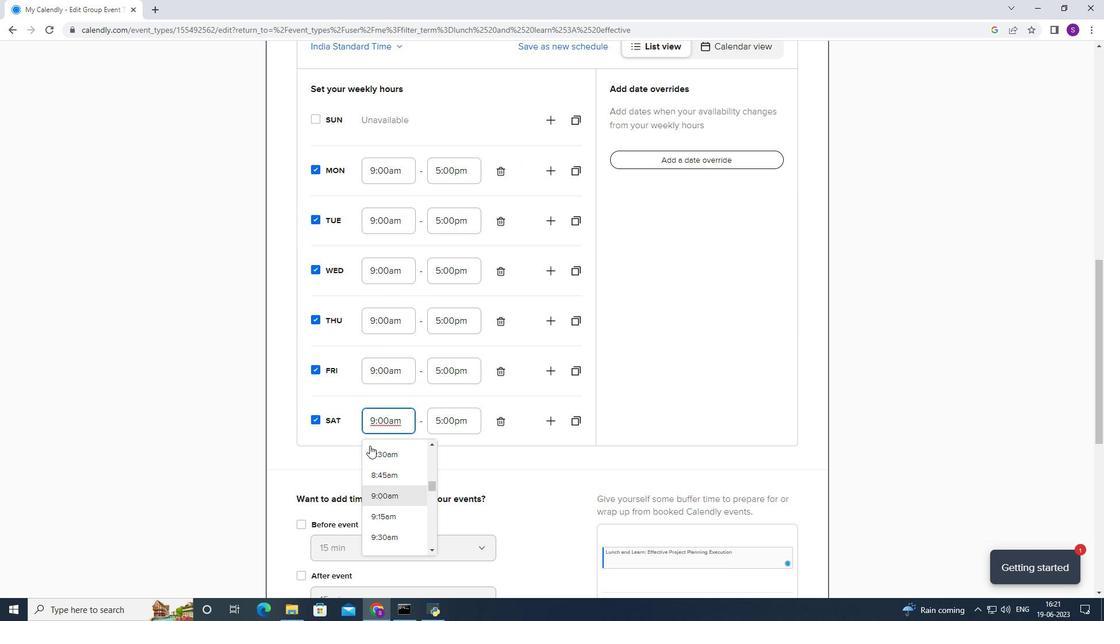 
Action: Mouse moved to (380, 499)
Screenshot: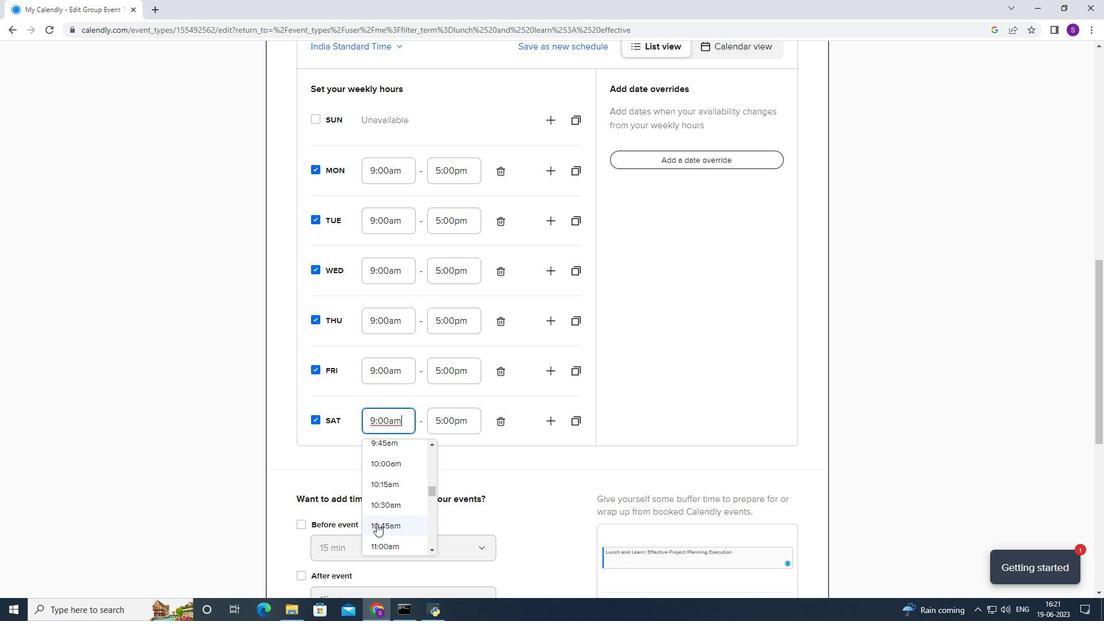
Action: Mouse pressed left at (380, 499)
Screenshot: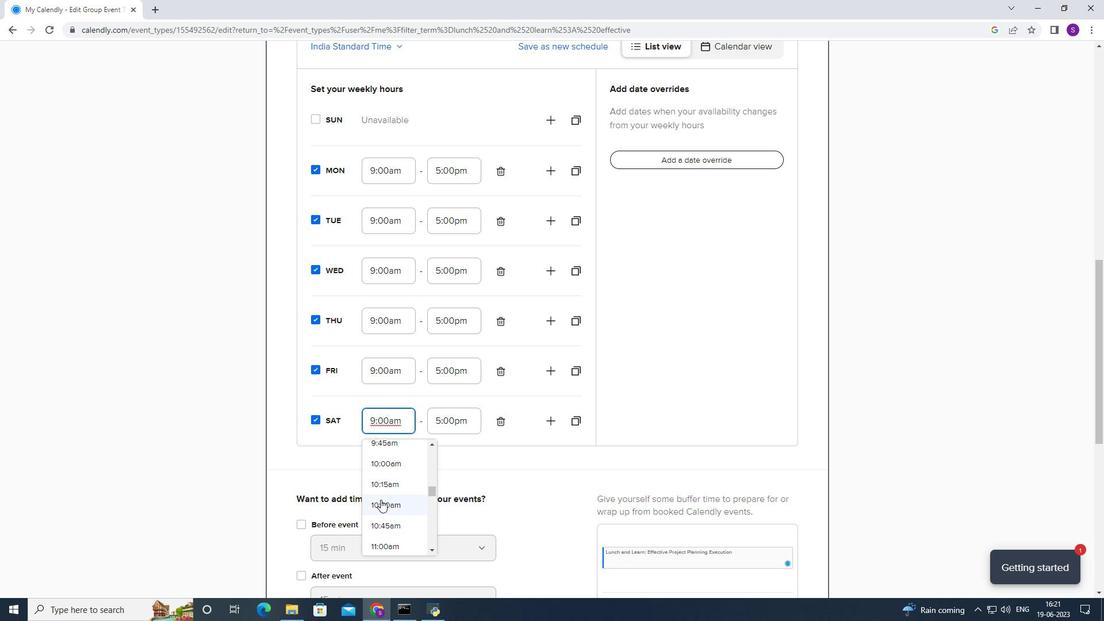 
Action: Mouse moved to (403, 384)
Screenshot: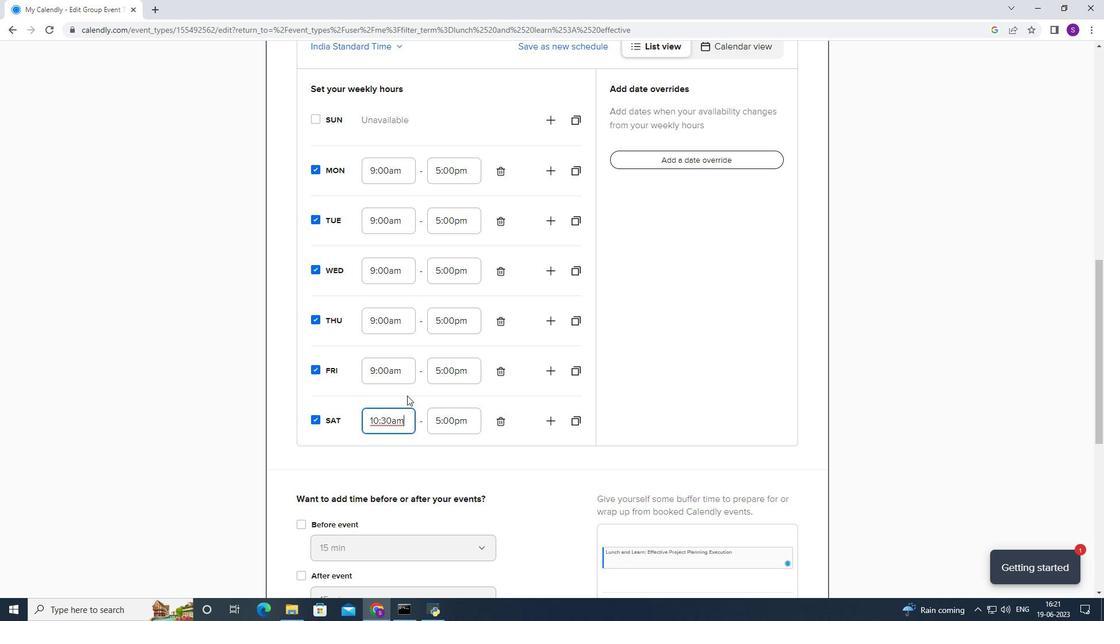 
Action: Mouse pressed left at (403, 384)
Screenshot: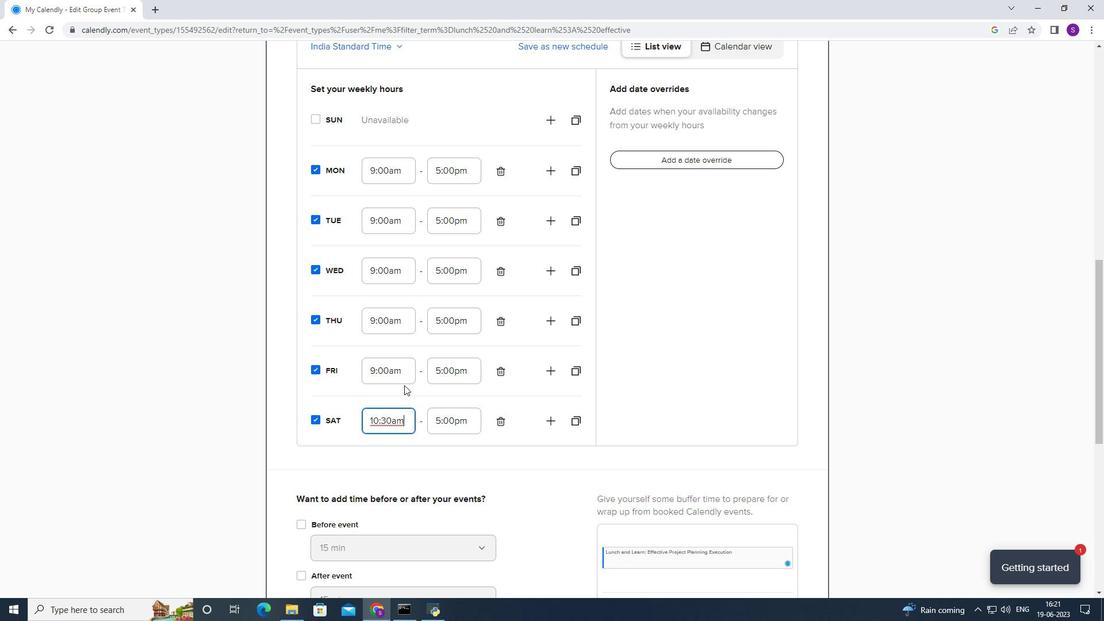 
Action: Mouse moved to (401, 435)
Screenshot: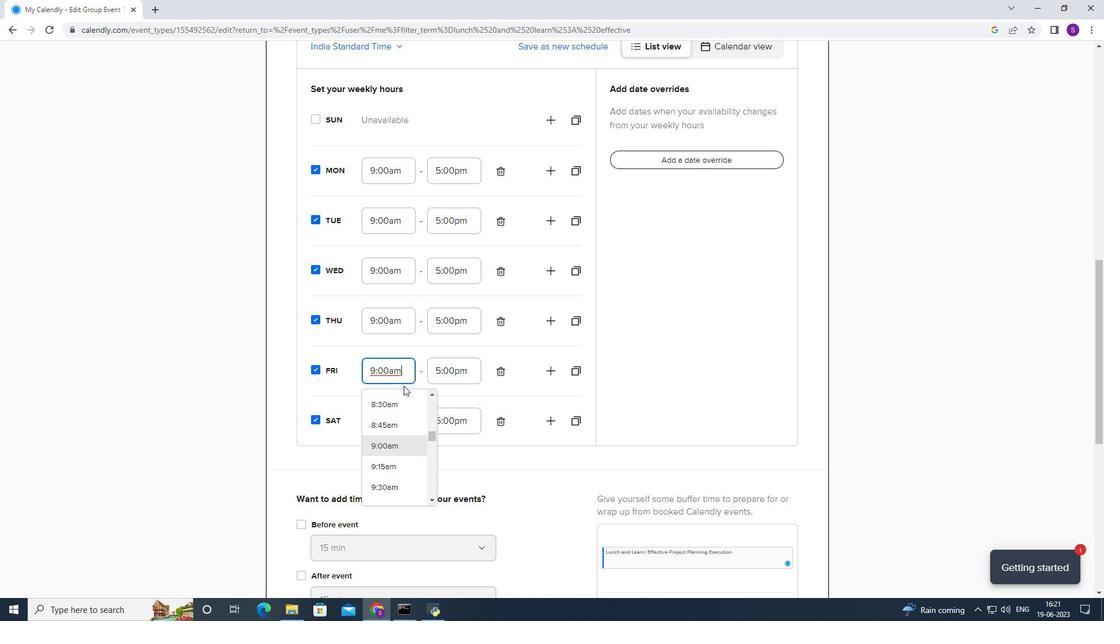 
Action: Mouse scrolled (401, 434) with delta (0, 0)
Screenshot: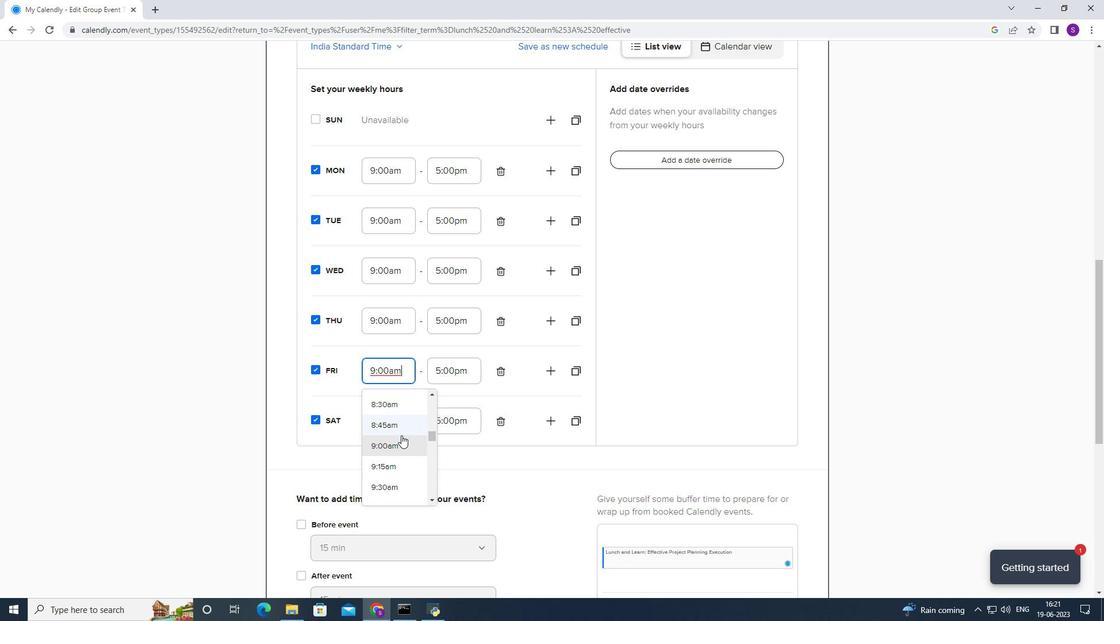 
Action: Mouse scrolled (401, 434) with delta (0, 0)
Screenshot: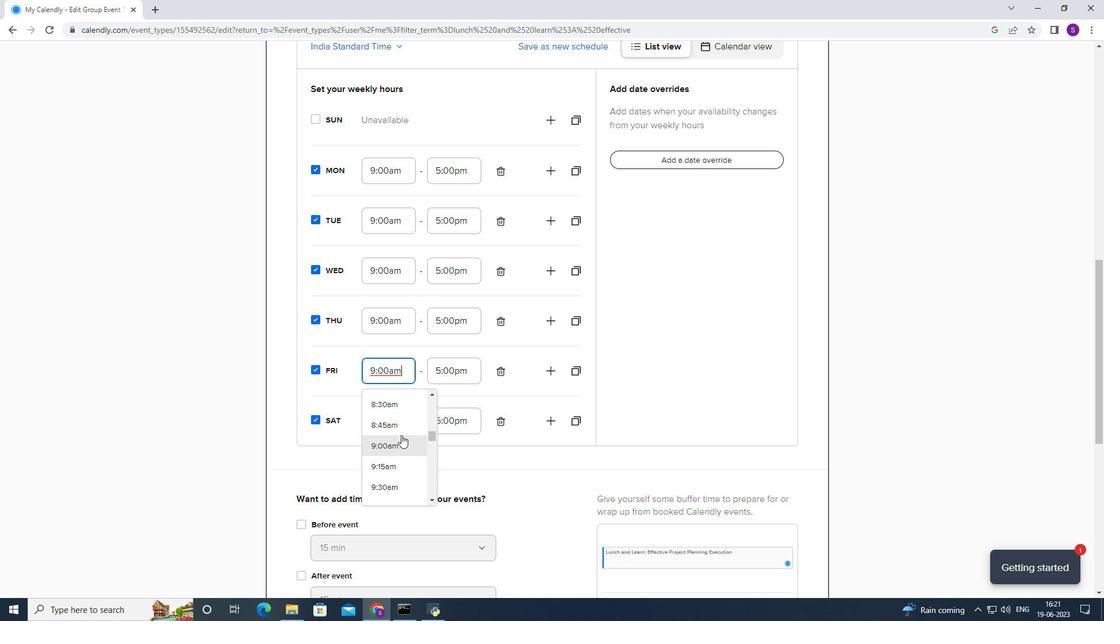 
Action: Mouse moved to (390, 458)
Screenshot: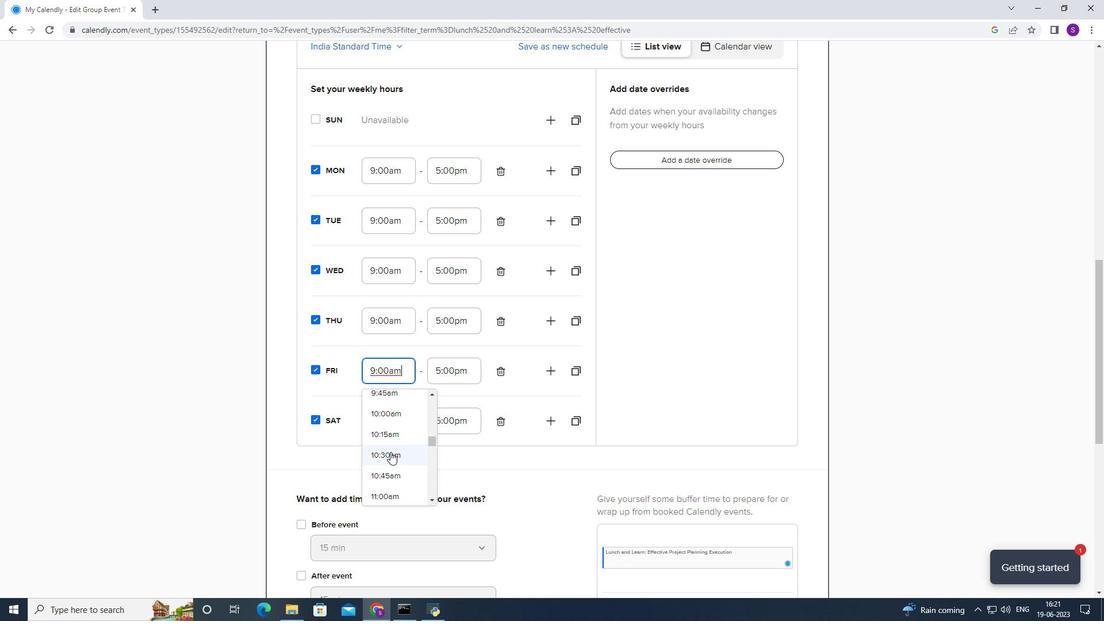 
Action: Mouse pressed left at (390, 458)
Screenshot: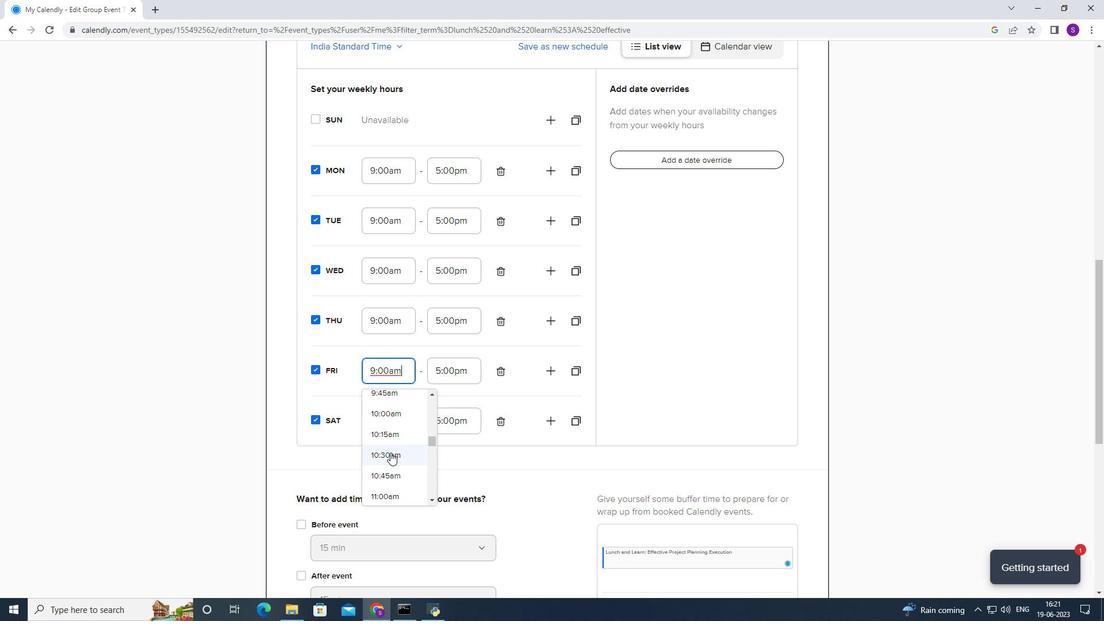 
Action: Mouse moved to (407, 322)
Screenshot: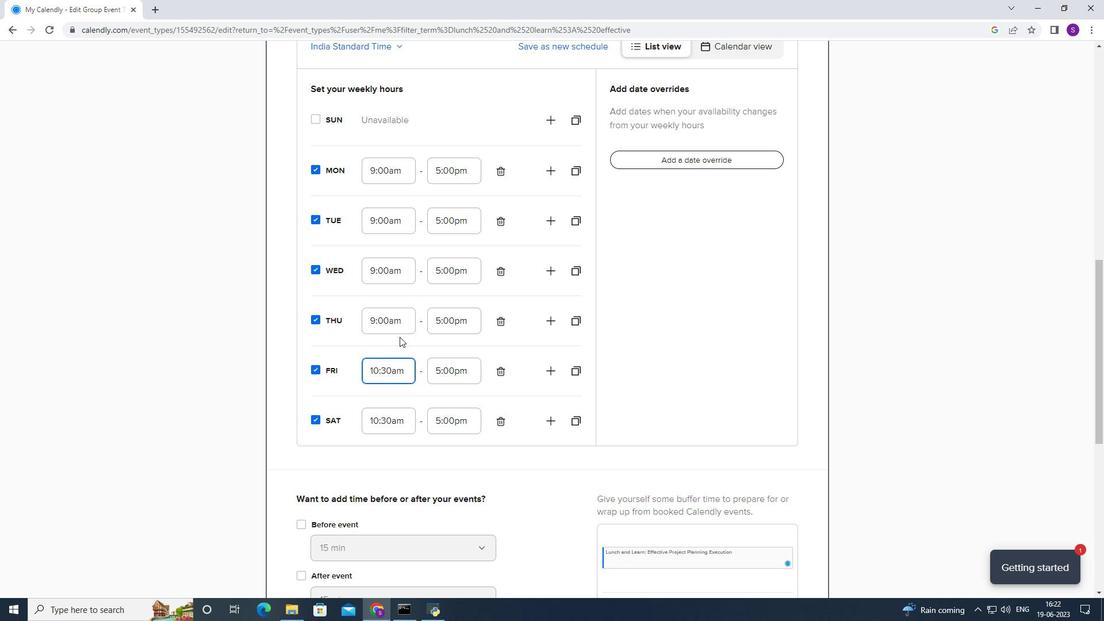 
Action: Mouse pressed left at (407, 322)
Screenshot: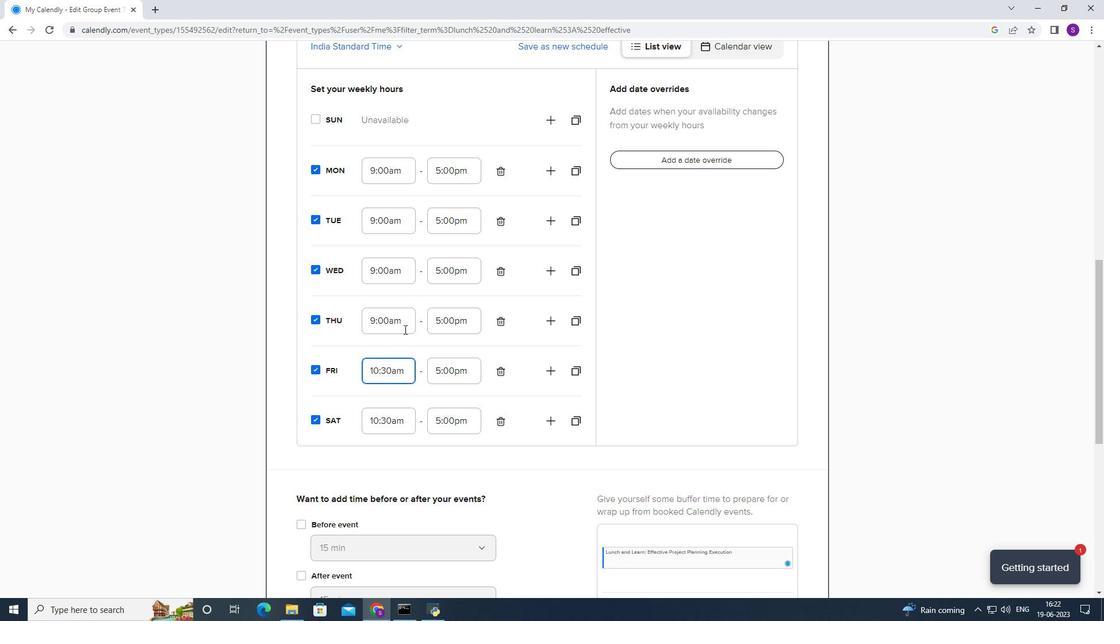 
Action: Mouse moved to (398, 393)
Screenshot: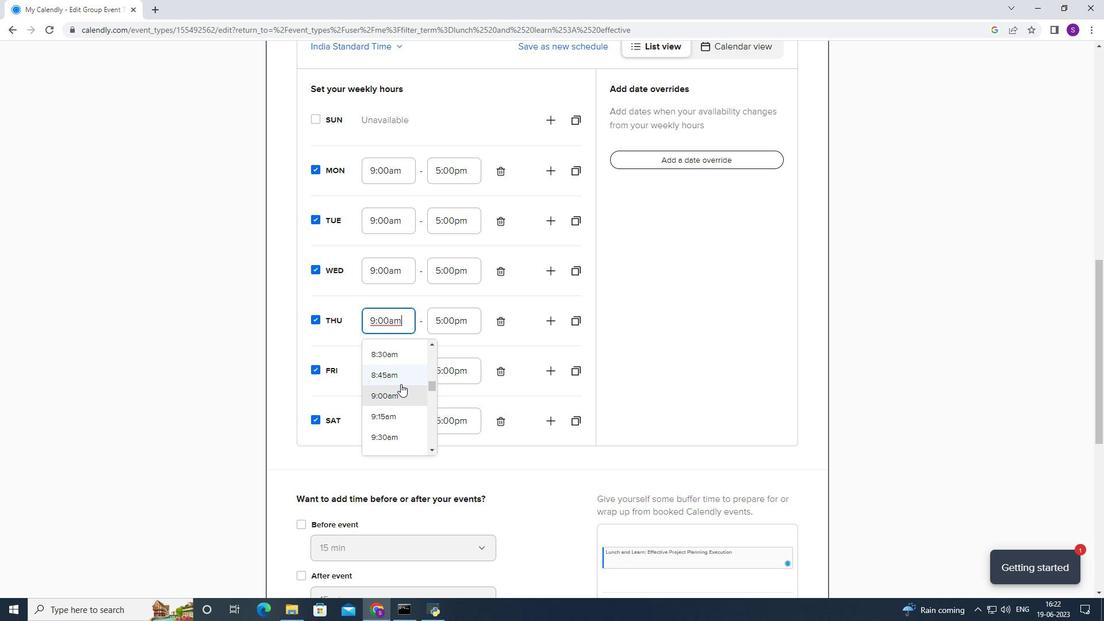 
Action: Mouse scrolled (398, 392) with delta (0, 0)
Screenshot: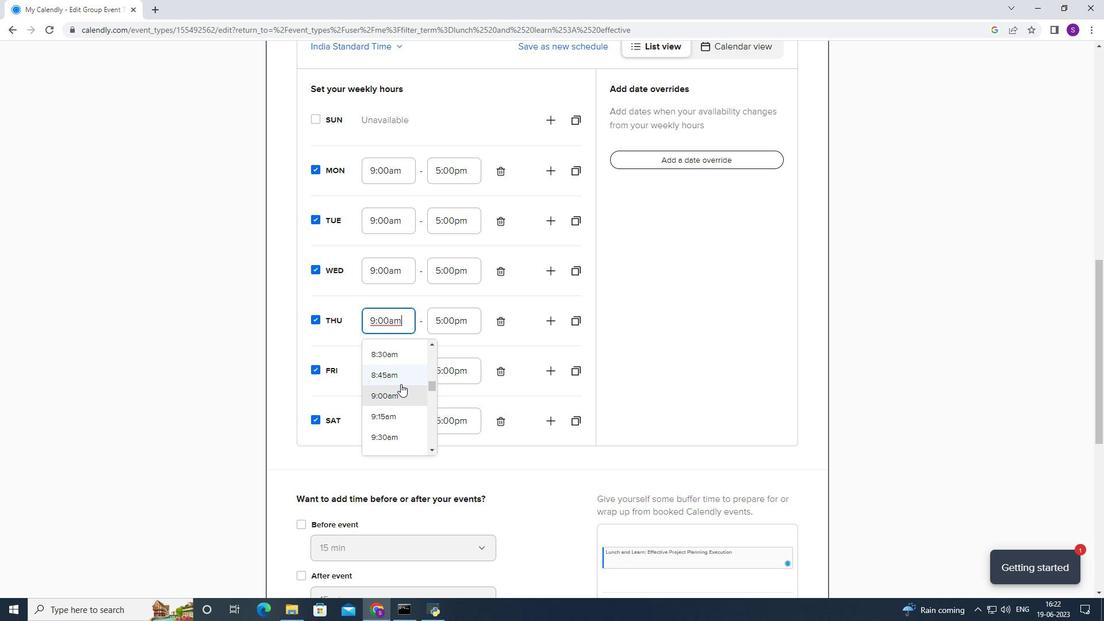 
Action: Mouse moved to (396, 396)
Screenshot: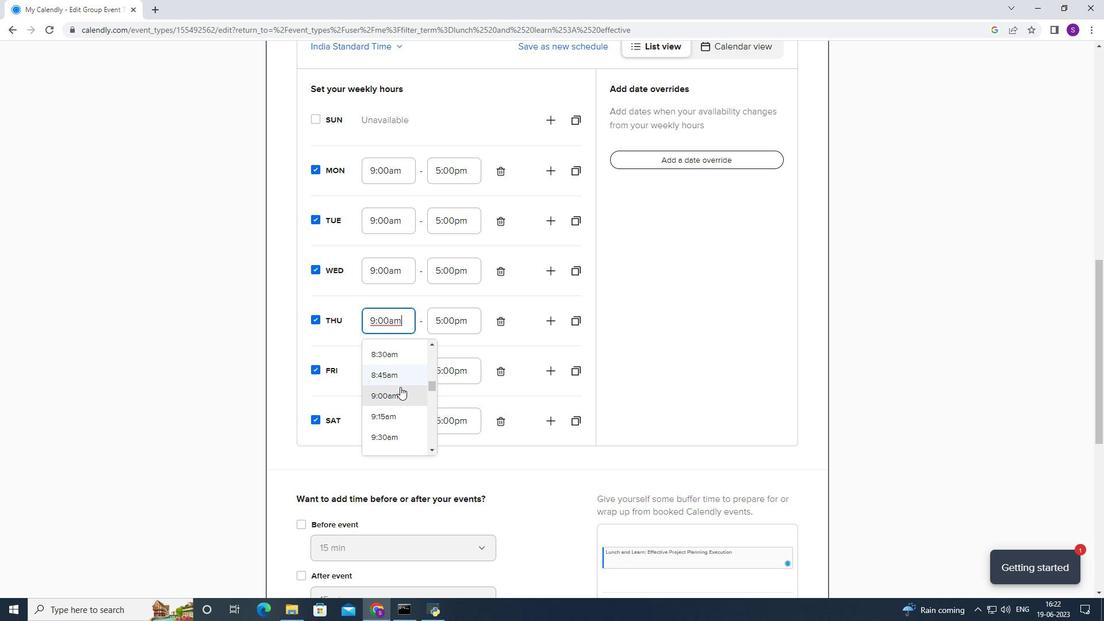 
Action: Mouse scrolled (396, 395) with delta (0, 0)
Screenshot: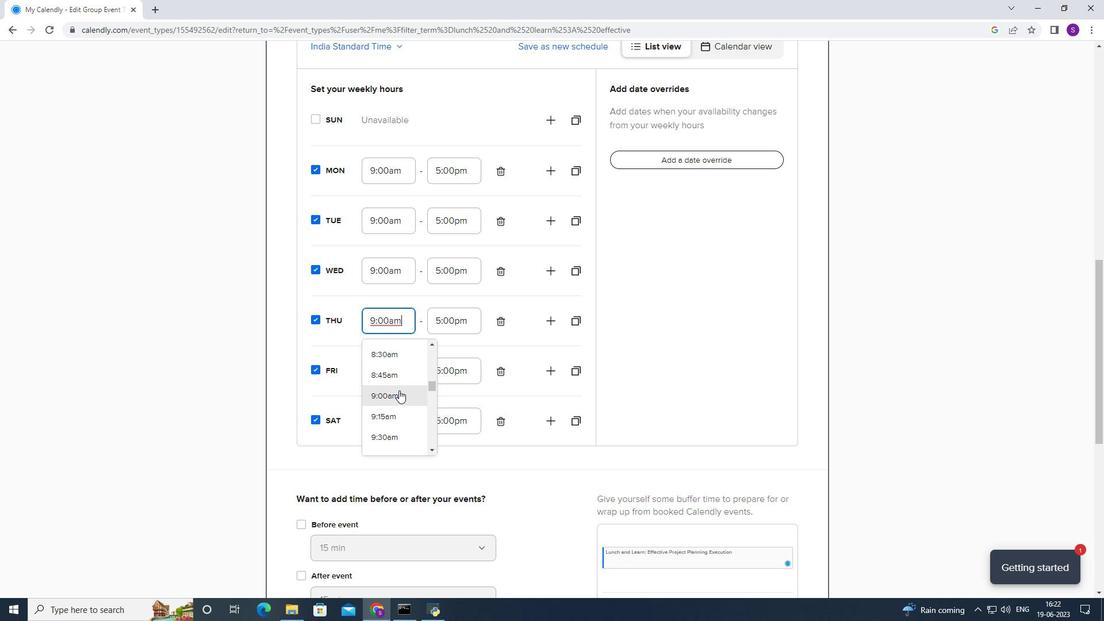 
Action: Mouse moved to (385, 401)
Screenshot: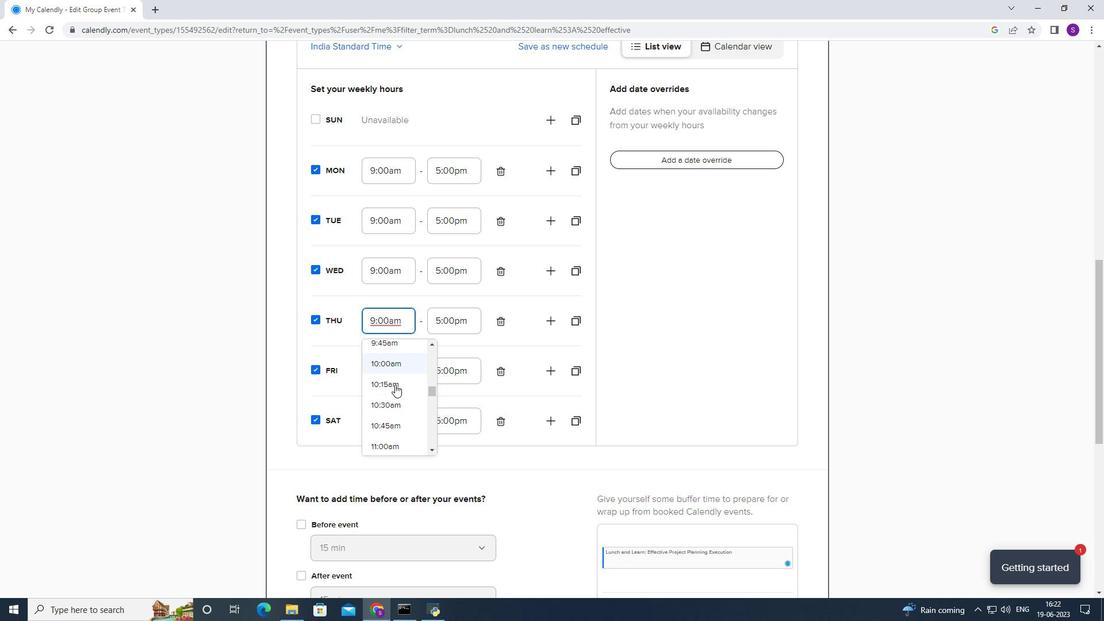 
Action: Mouse pressed left at (385, 401)
Screenshot: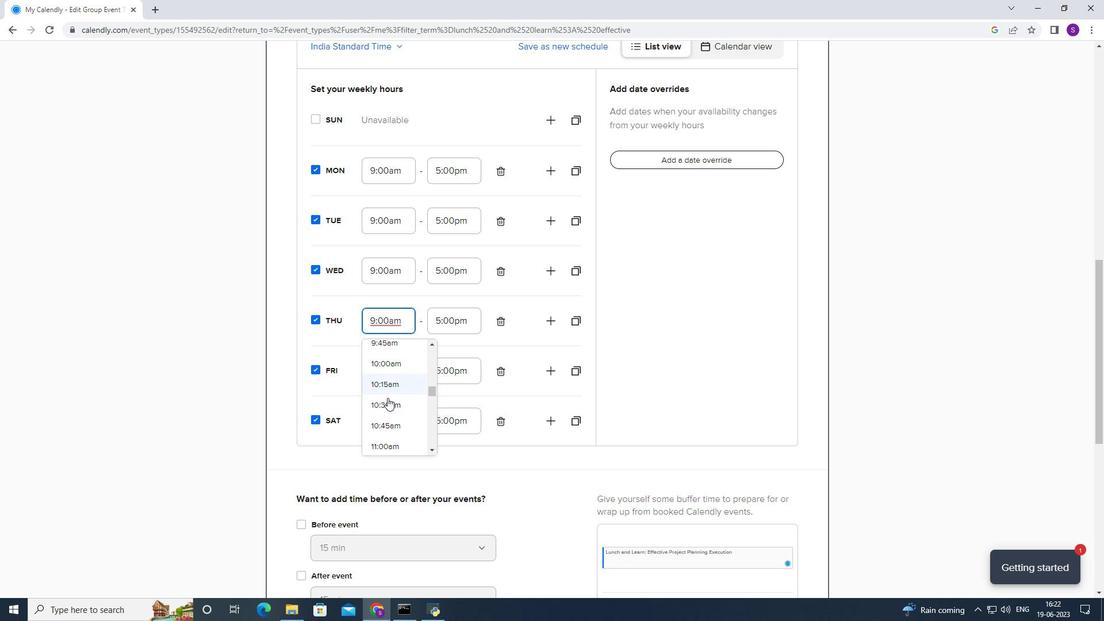 
Action: Mouse moved to (389, 281)
Screenshot: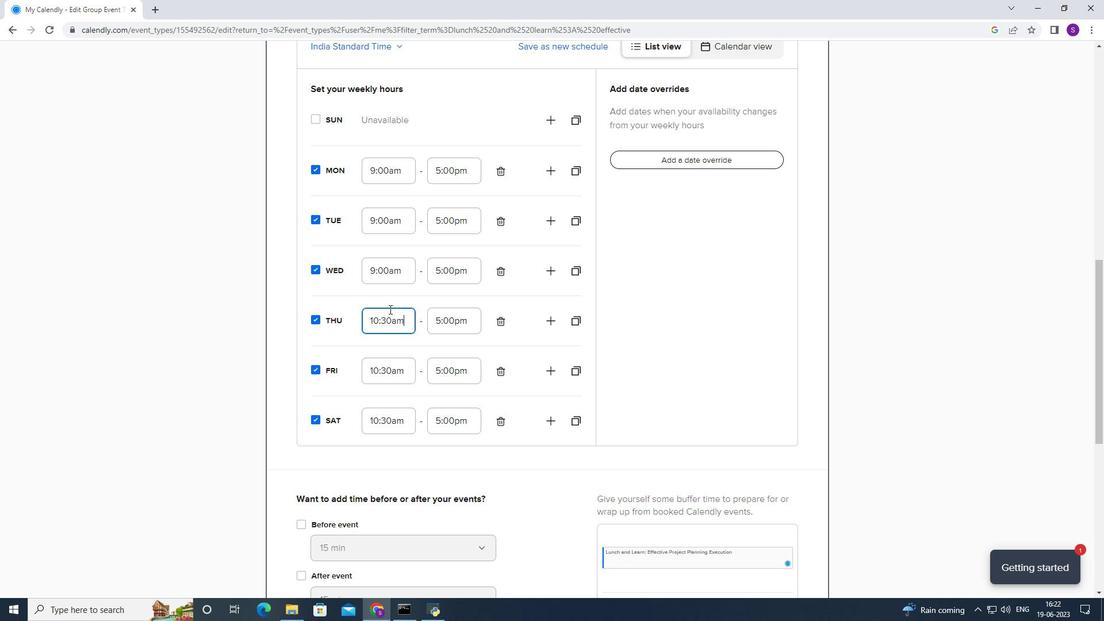 
Action: Mouse pressed left at (389, 281)
Screenshot: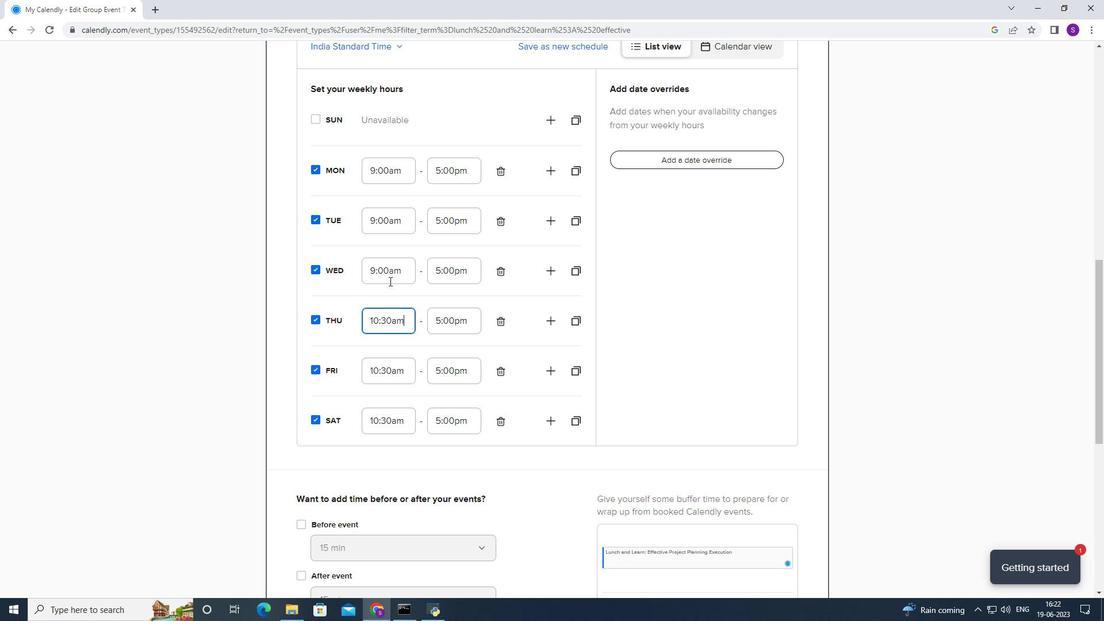 
Action: Mouse moved to (389, 349)
Screenshot: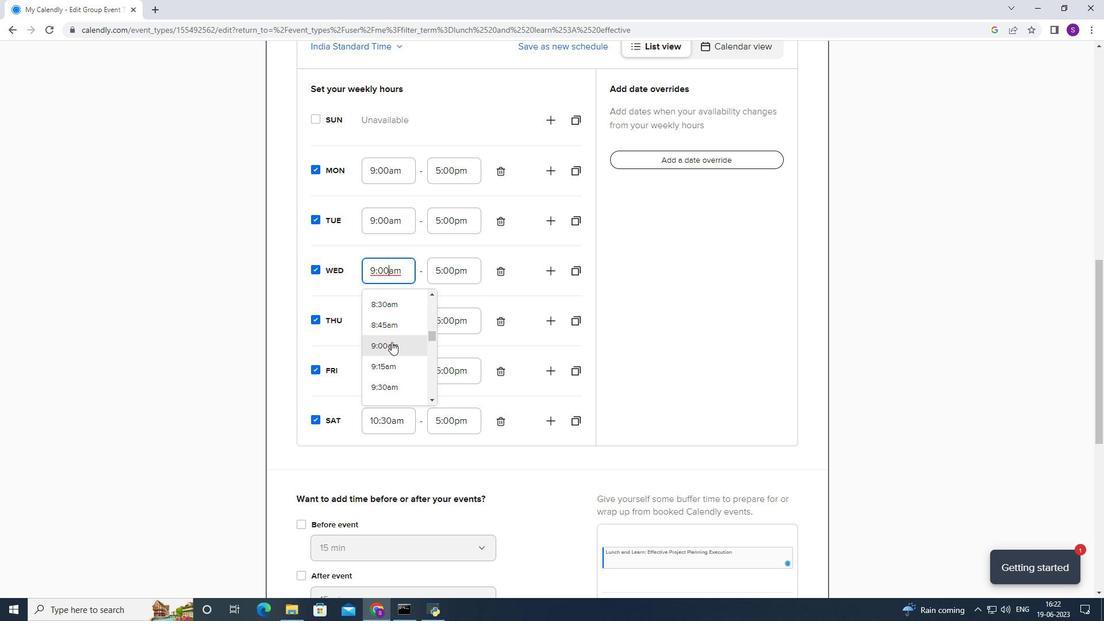 
Action: Mouse scrolled (389, 349) with delta (0, 0)
Screenshot: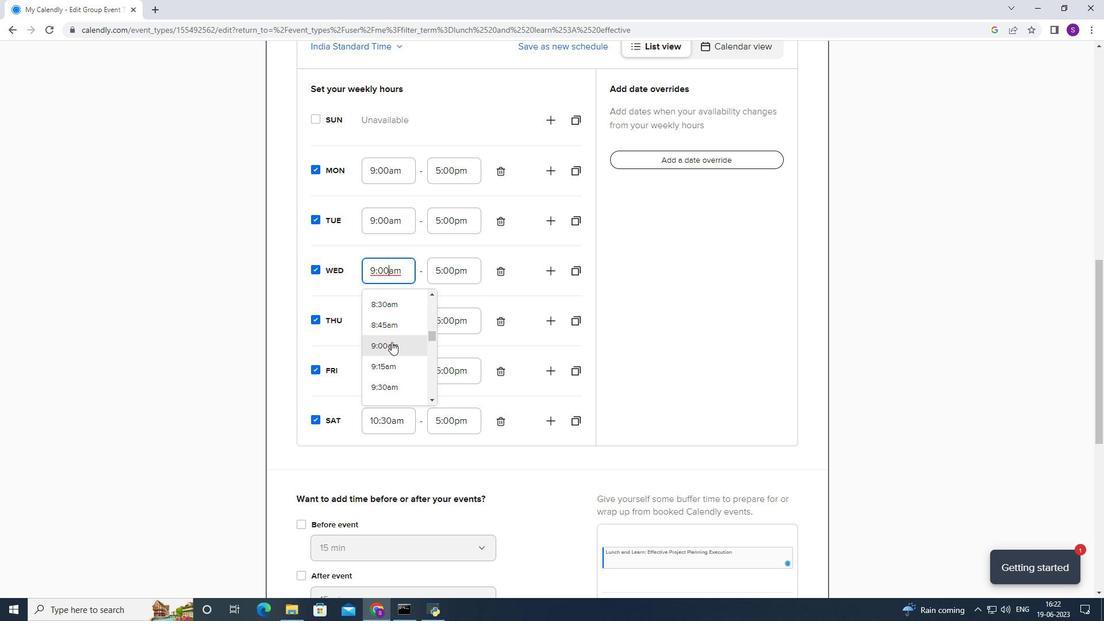 
Action: Mouse scrolled (389, 349) with delta (0, 0)
Screenshot: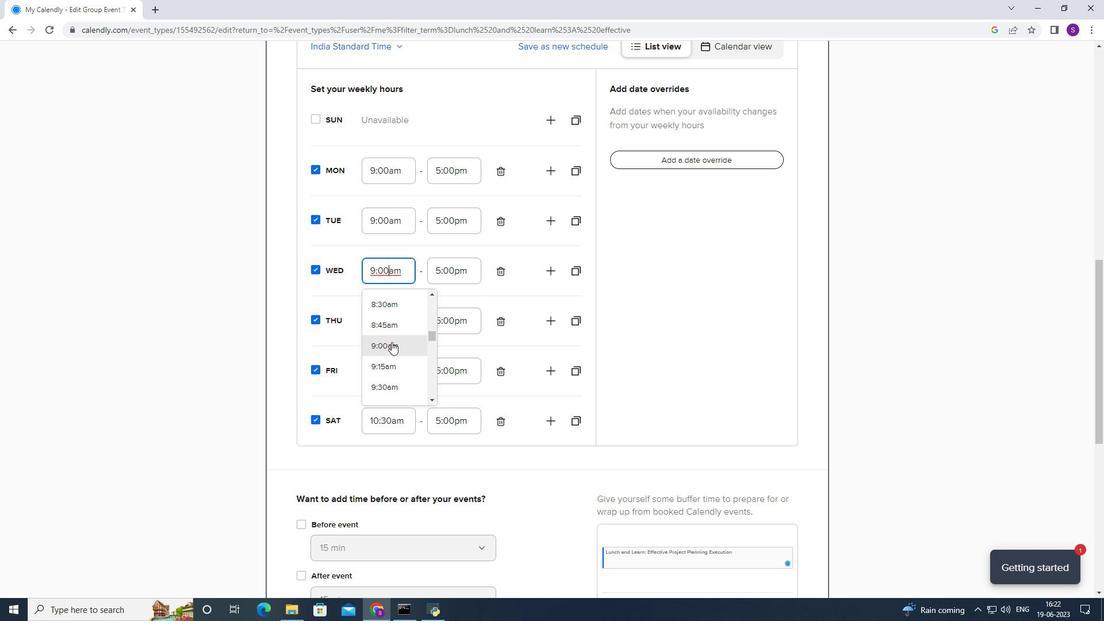 
Action: Mouse moved to (387, 353)
Screenshot: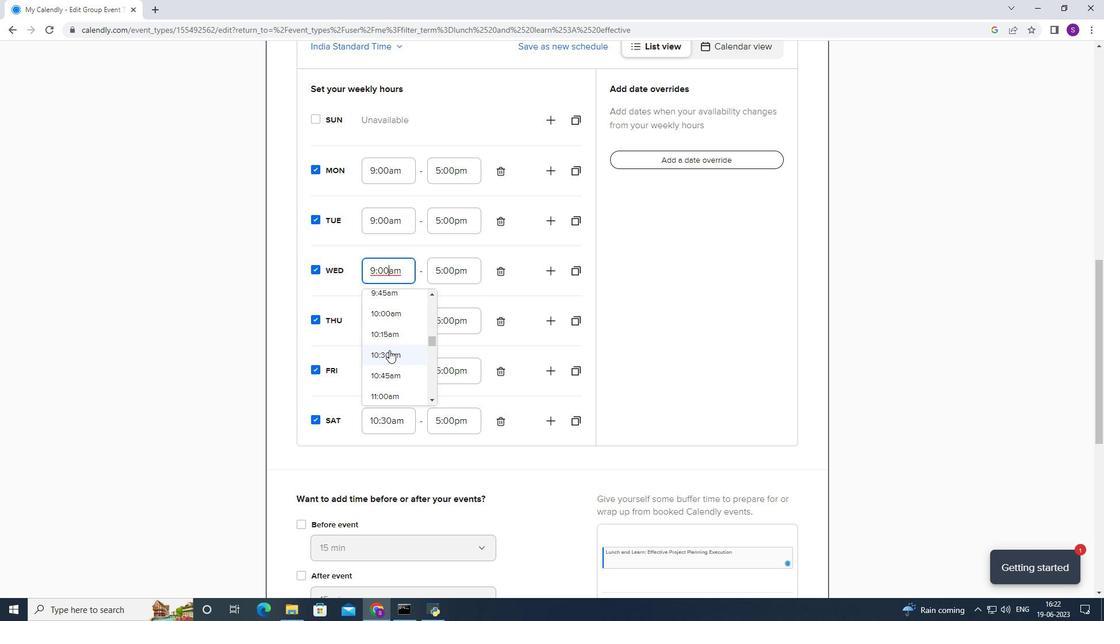 
Action: Mouse pressed left at (387, 353)
Screenshot: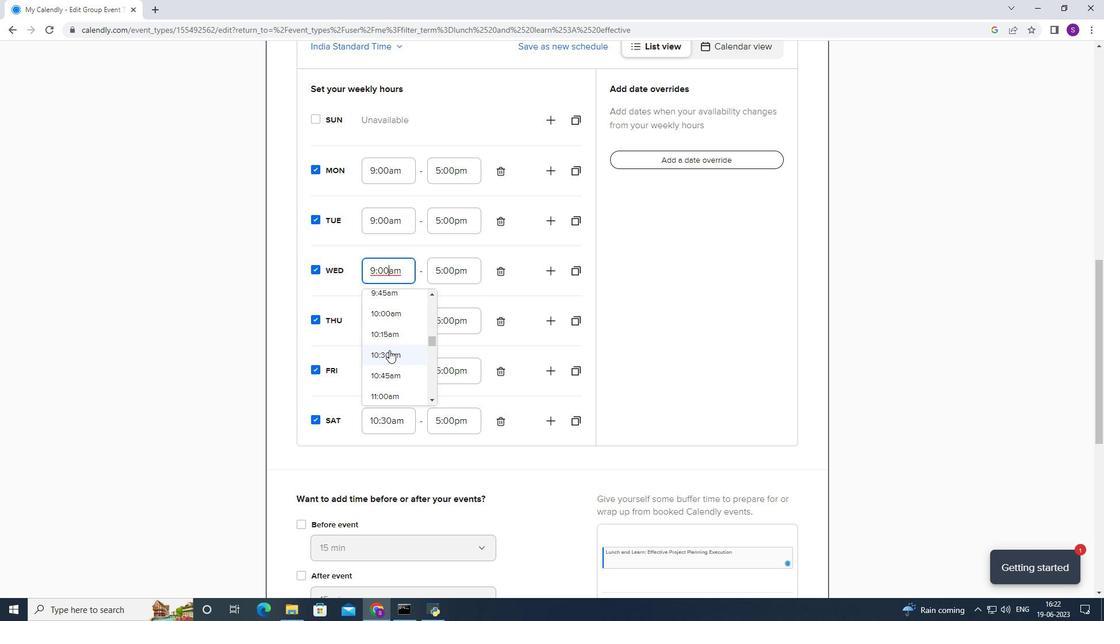 
Action: Mouse moved to (395, 224)
Screenshot: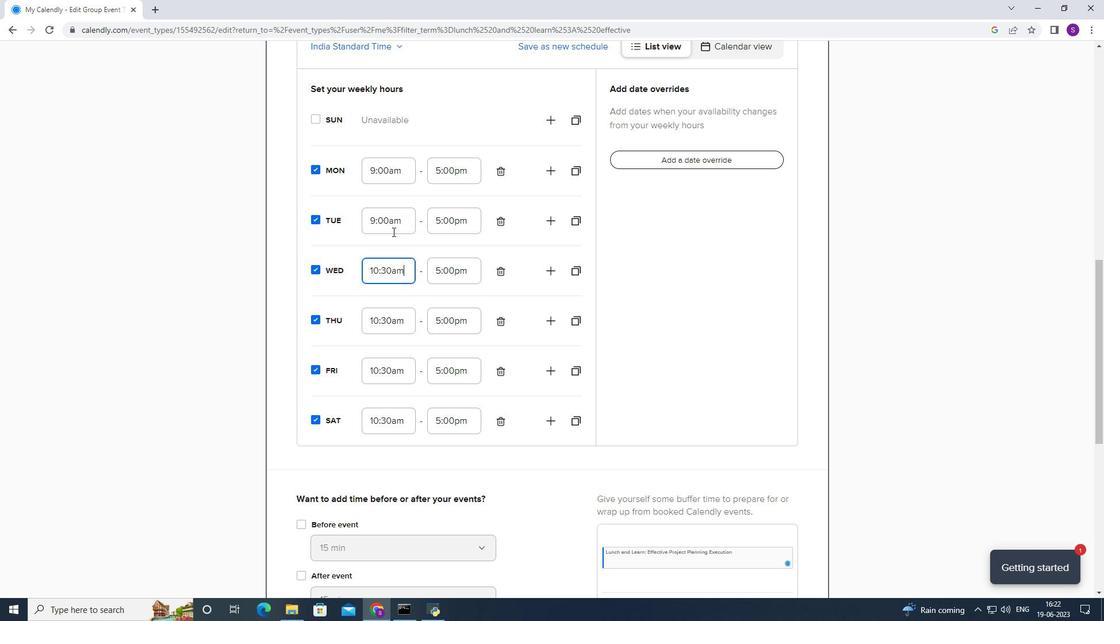 
Action: Mouse pressed left at (395, 224)
Screenshot: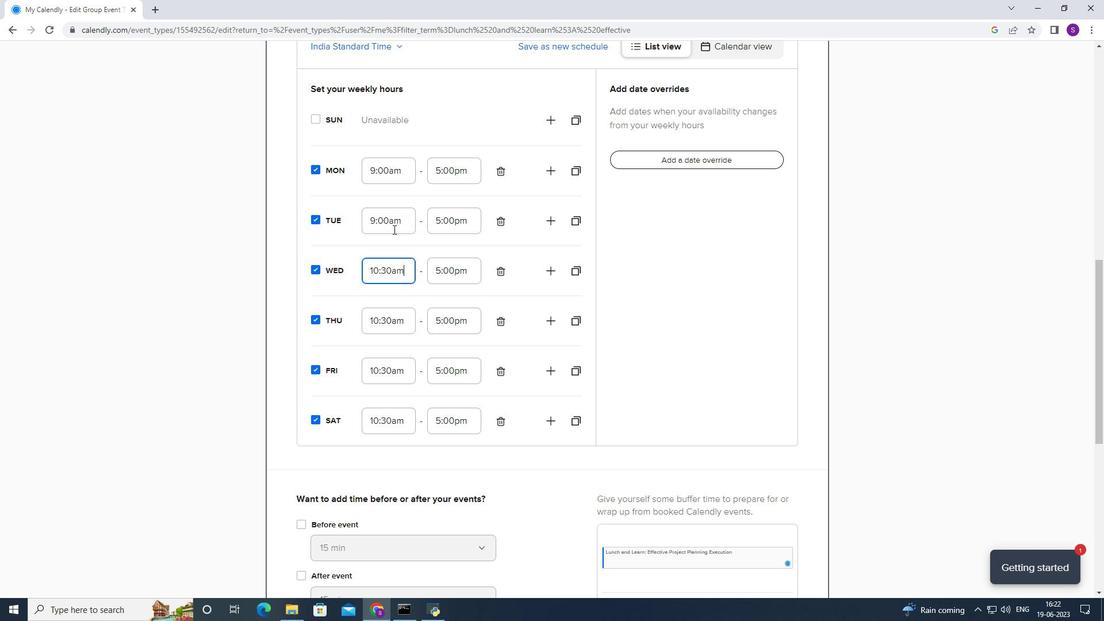 
Action: Mouse moved to (391, 296)
Screenshot: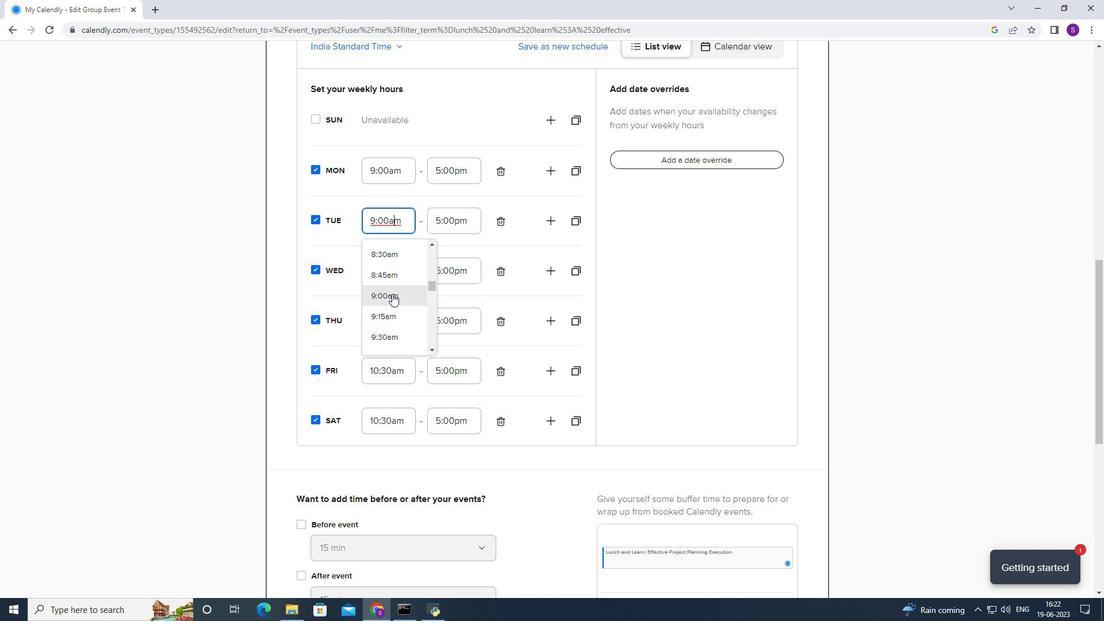 
Action: Mouse scrolled (391, 295) with delta (0, 0)
Screenshot: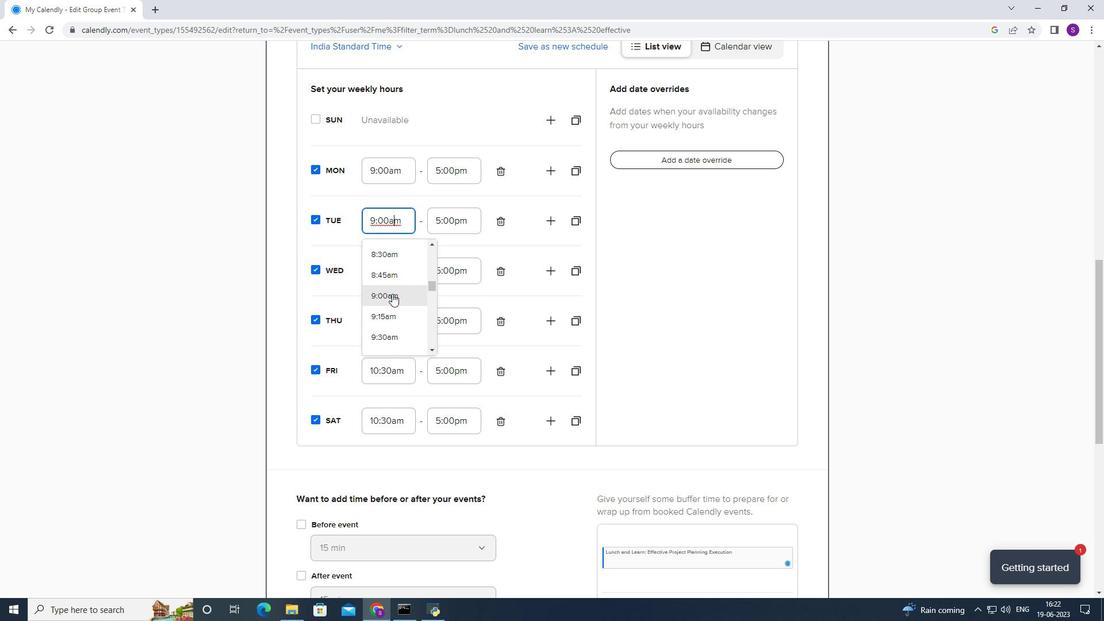 
Action: Mouse moved to (391, 298)
Screenshot: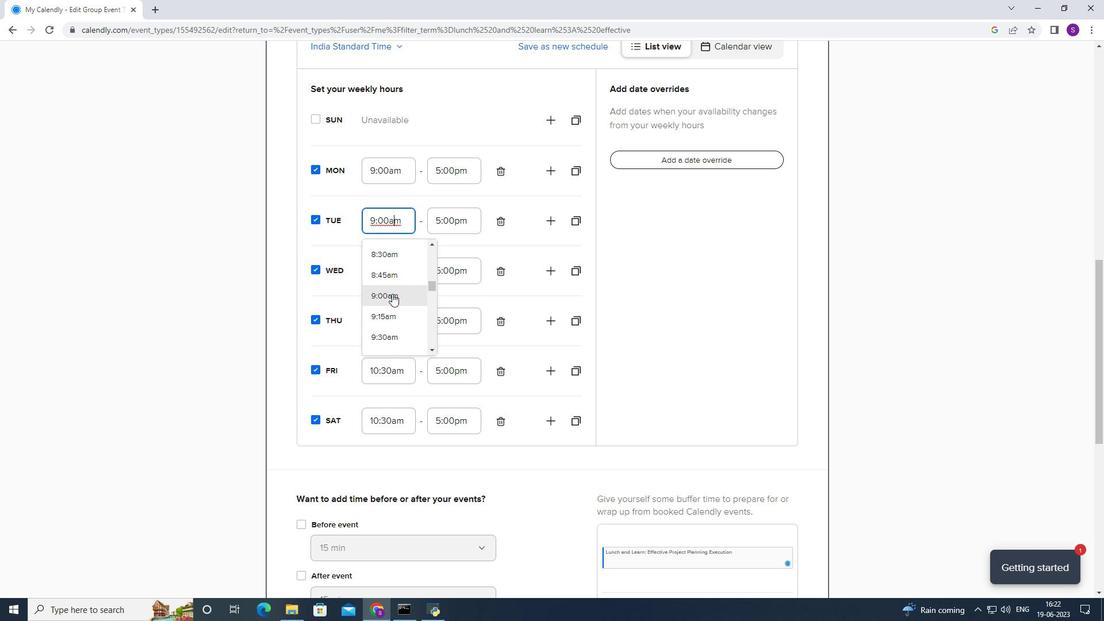 
Action: Mouse scrolled (391, 297) with delta (0, 0)
Screenshot: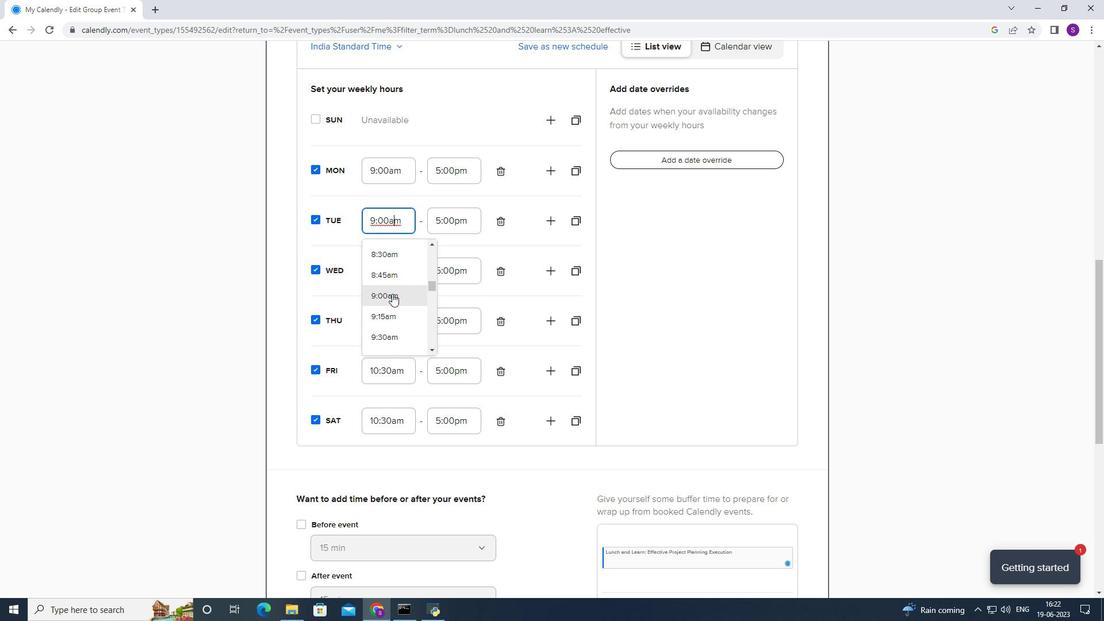 
Action: Mouse moved to (394, 306)
Screenshot: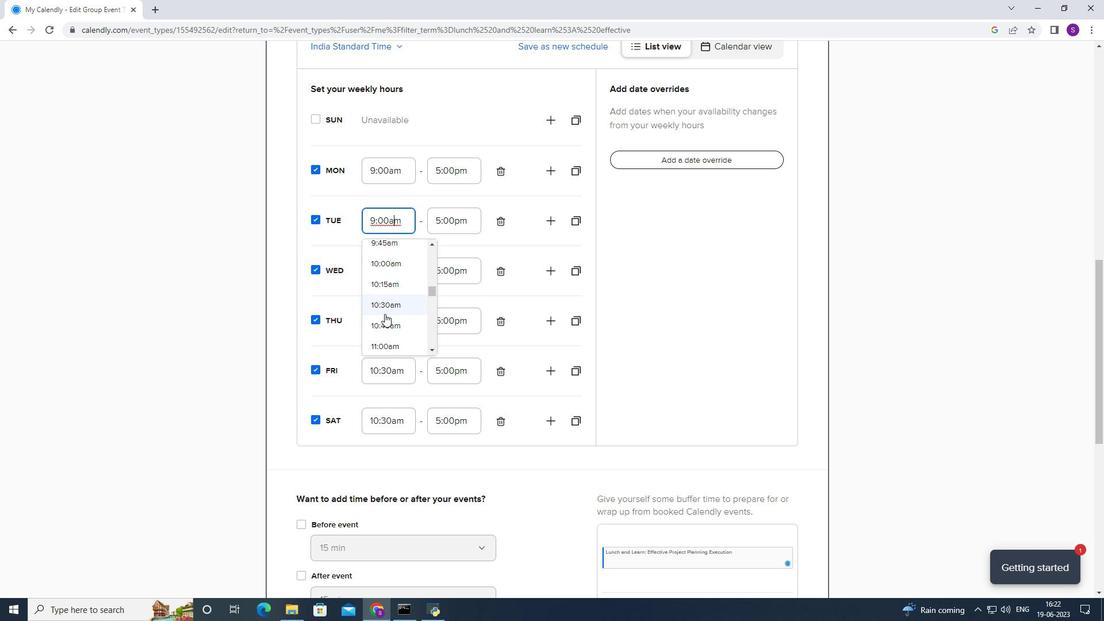 
Action: Mouse pressed left at (394, 306)
Screenshot: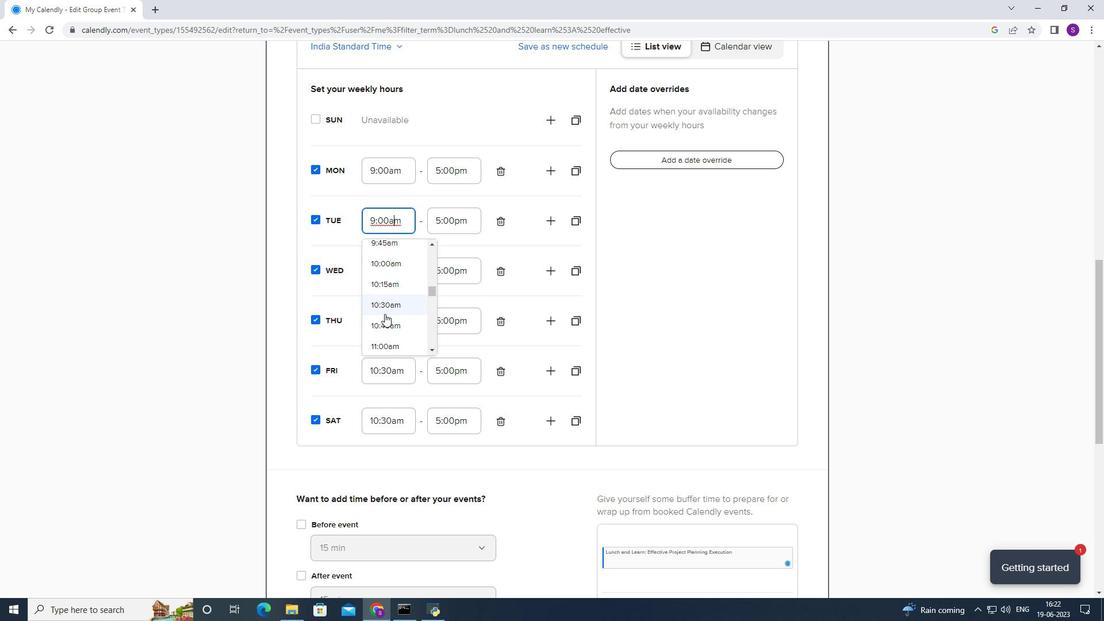 
Action: Mouse moved to (399, 175)
Screenshot: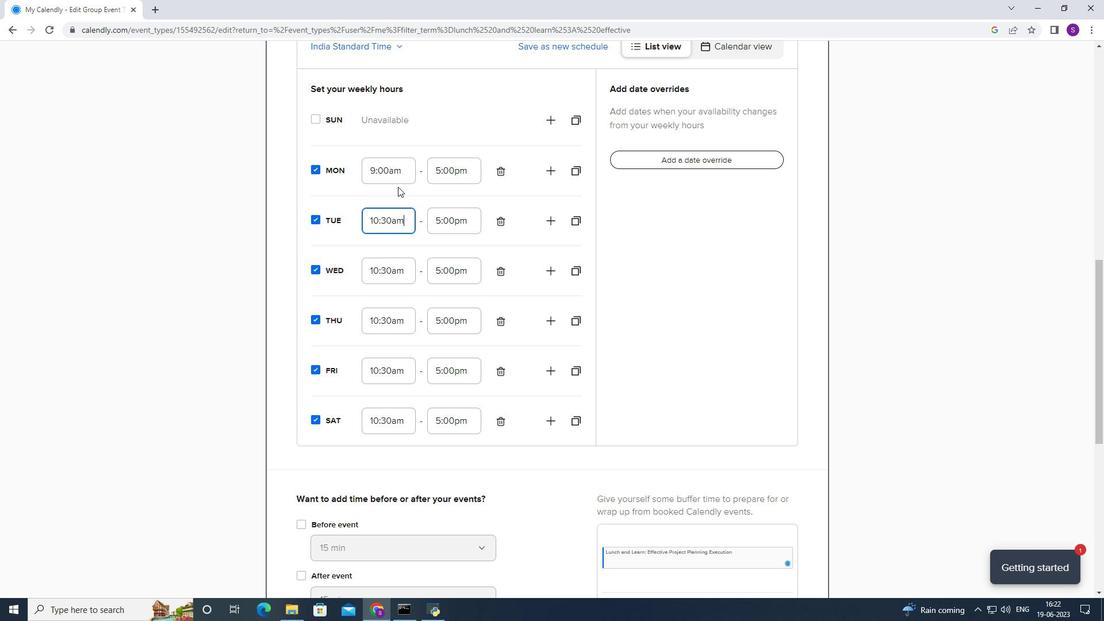 
Action: Mouse pressed left at (399, 175)
Screenshot: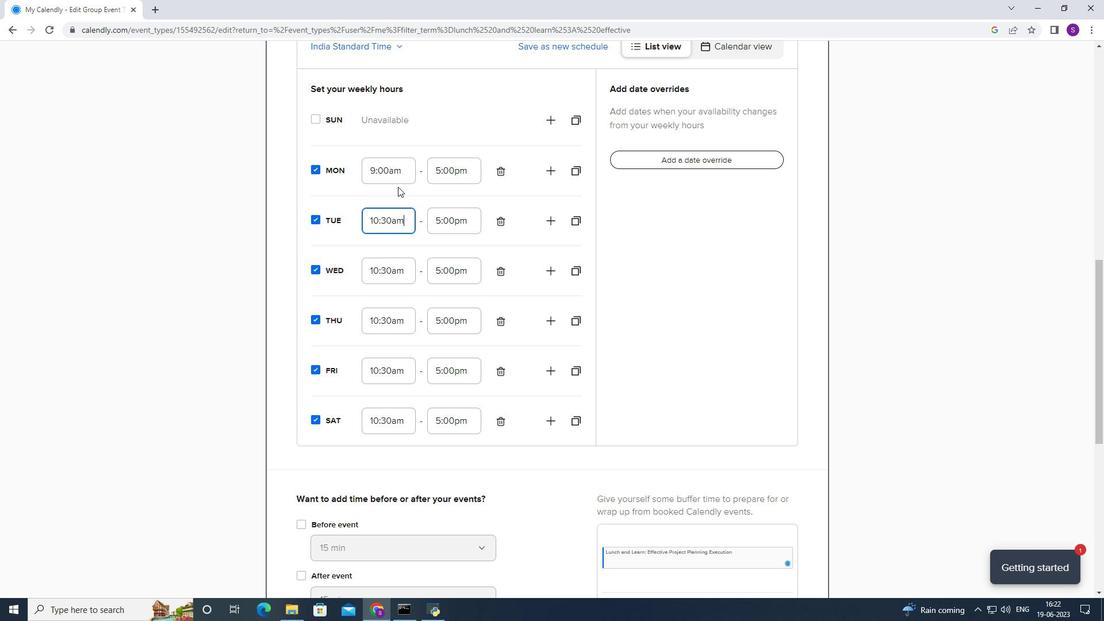 
Action: Mouse moved to (392, 262)
Screenshot: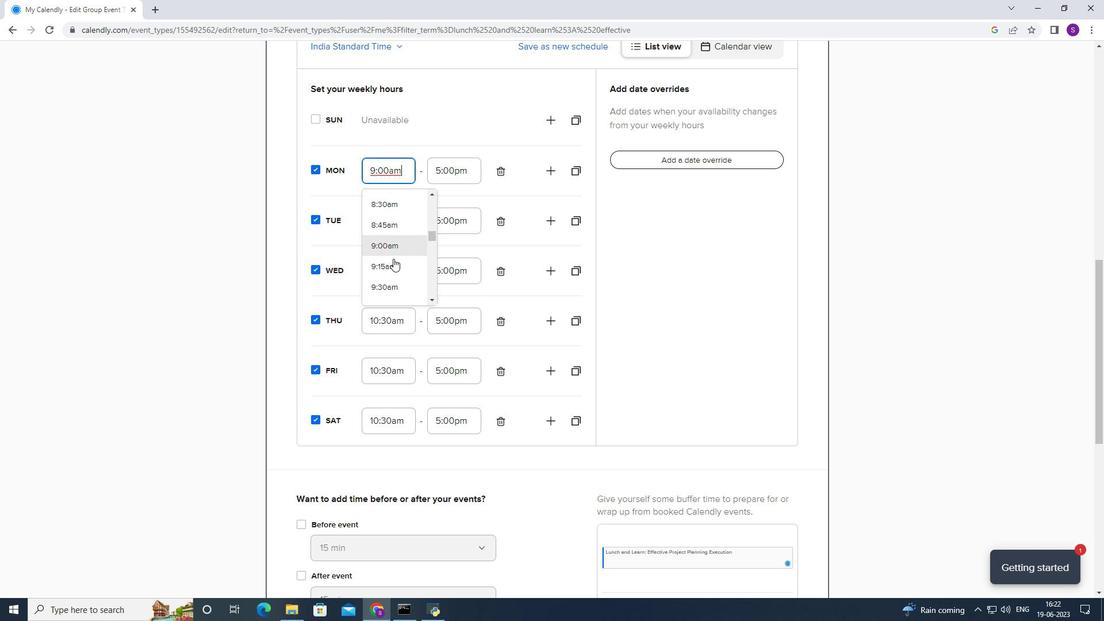 
Action: Mouse scrolled (392, 260) with delta (0, 0)
Screenshot: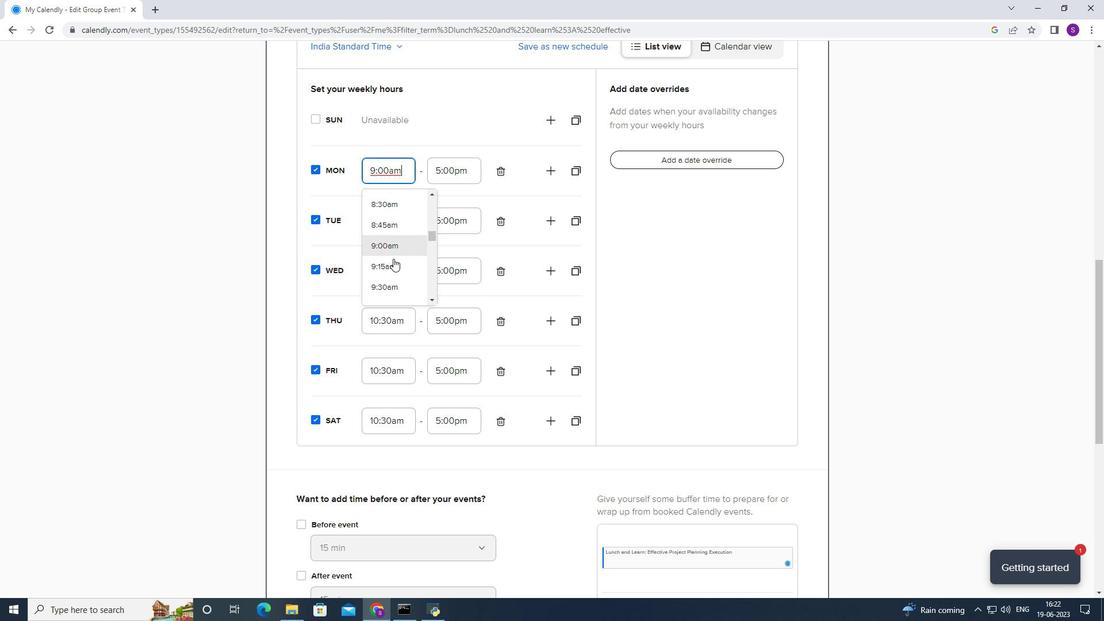 
Action: Mouse moved to (392, 262)
Screenshot: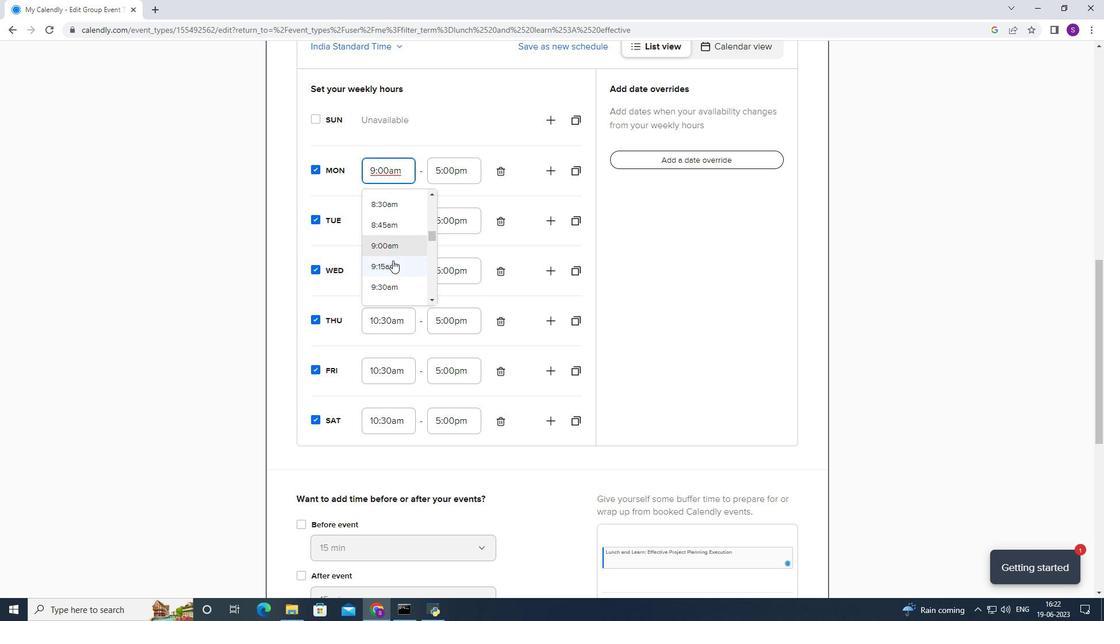 
Action: Mouse scrolled (392, 262) with delta (0, 0)
Screenshot: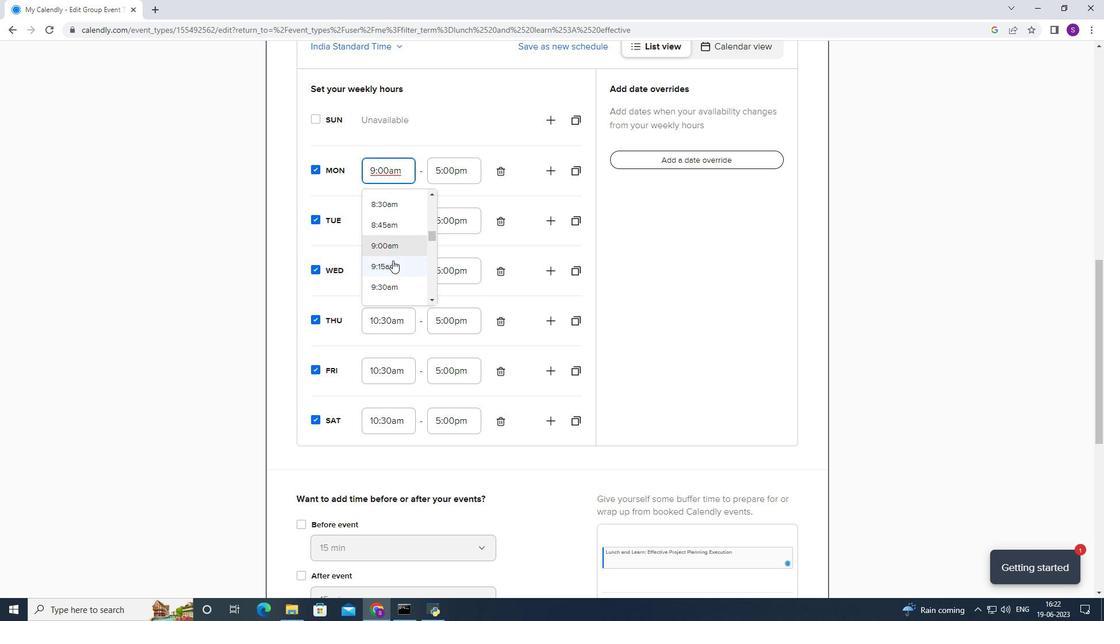 
Action: Mouse moved to (389, 263)
Screenshot: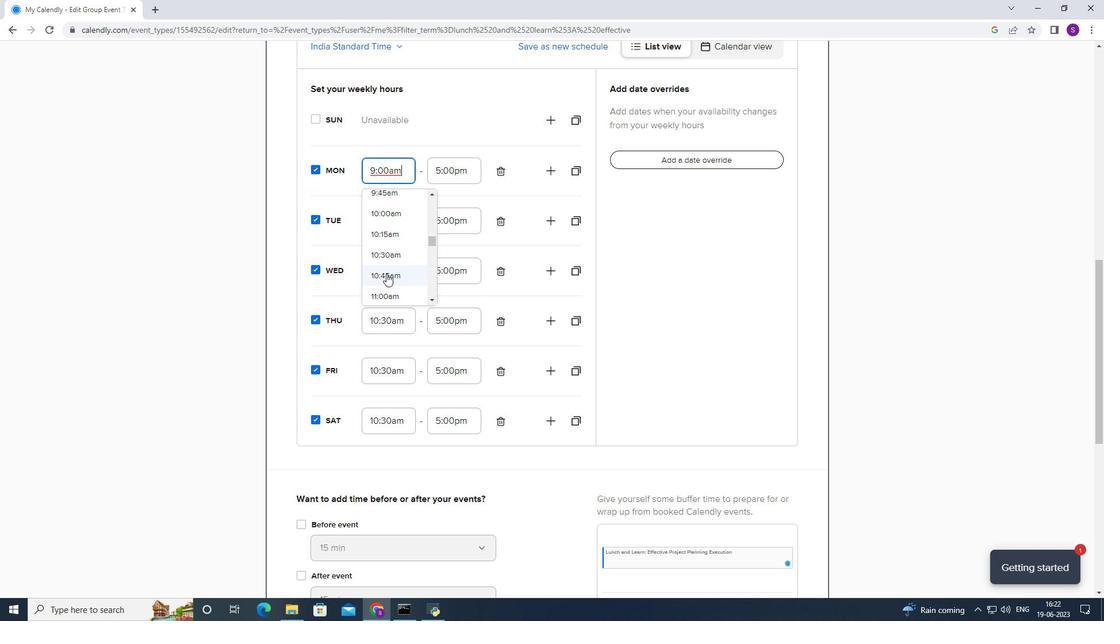 
Action: Mouse pressed left at (389, 263)
Screenshot: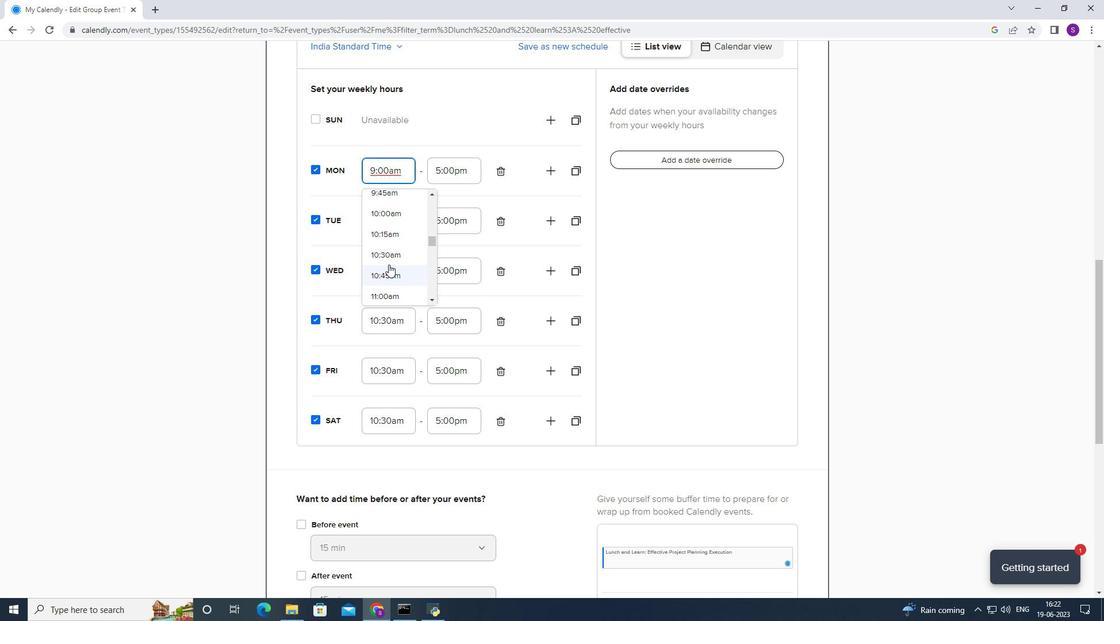 
Action: Mouse moved to (469, 168)
Screenshot: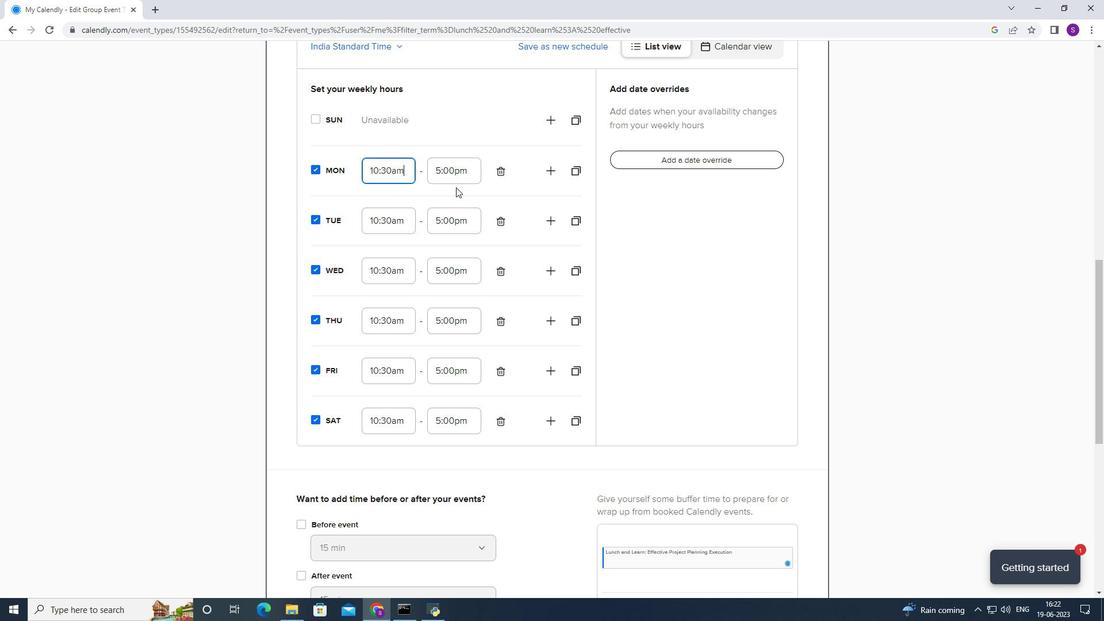 
Action: Mouse pressed left at (469, 168)
Screenshot: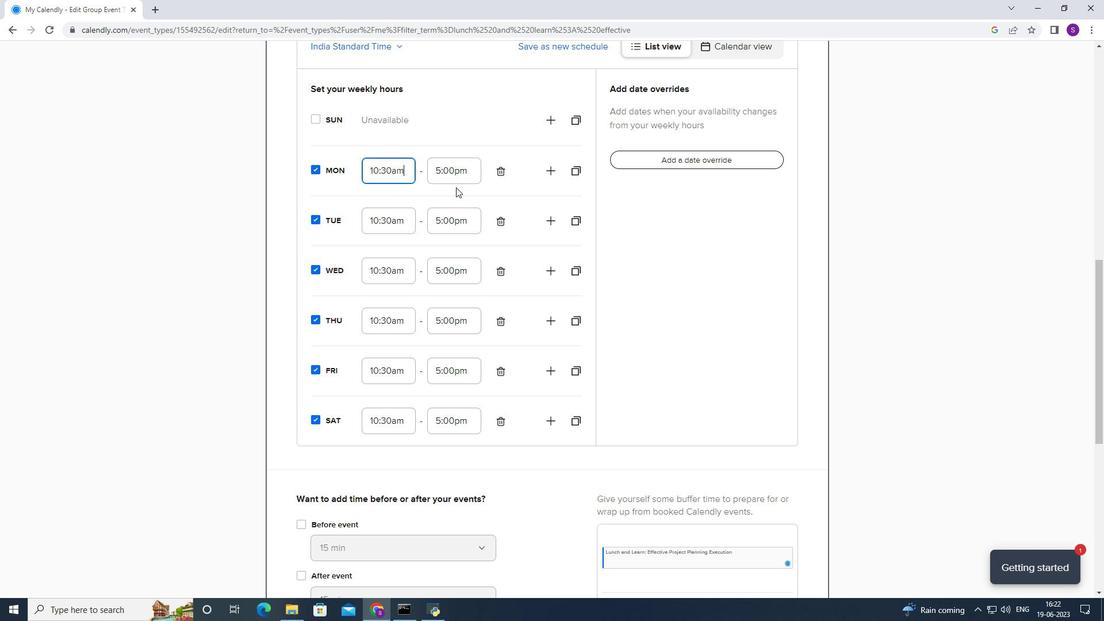 
Action: Mouse moved to (454, 237)
Screenshot: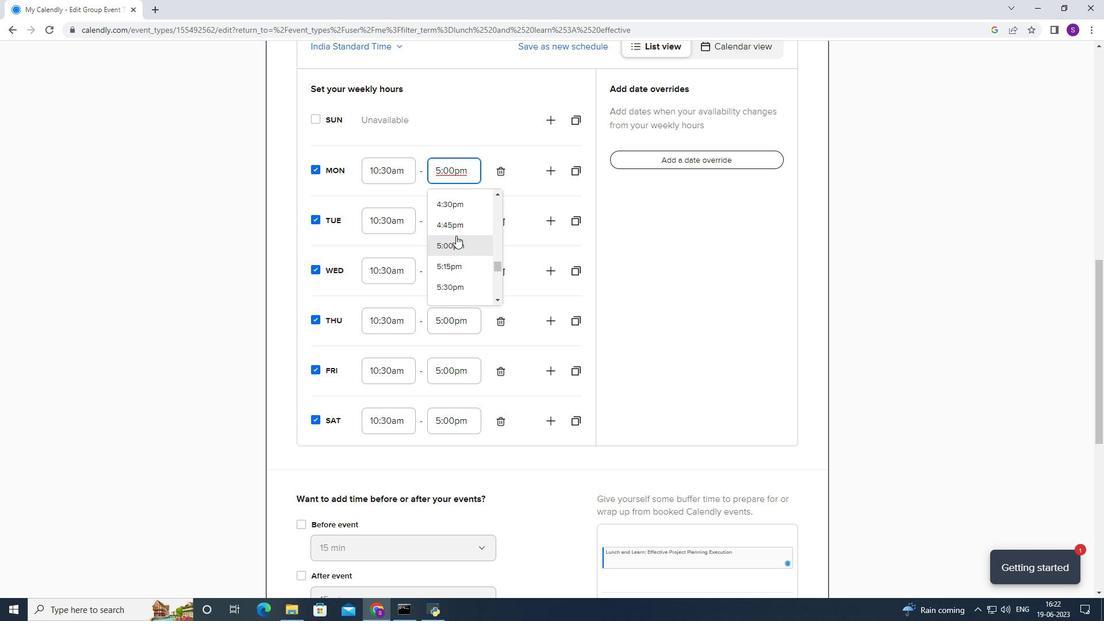
Action: Mouse scrolled (454, 236) with delta (0, 0)
Screenshot: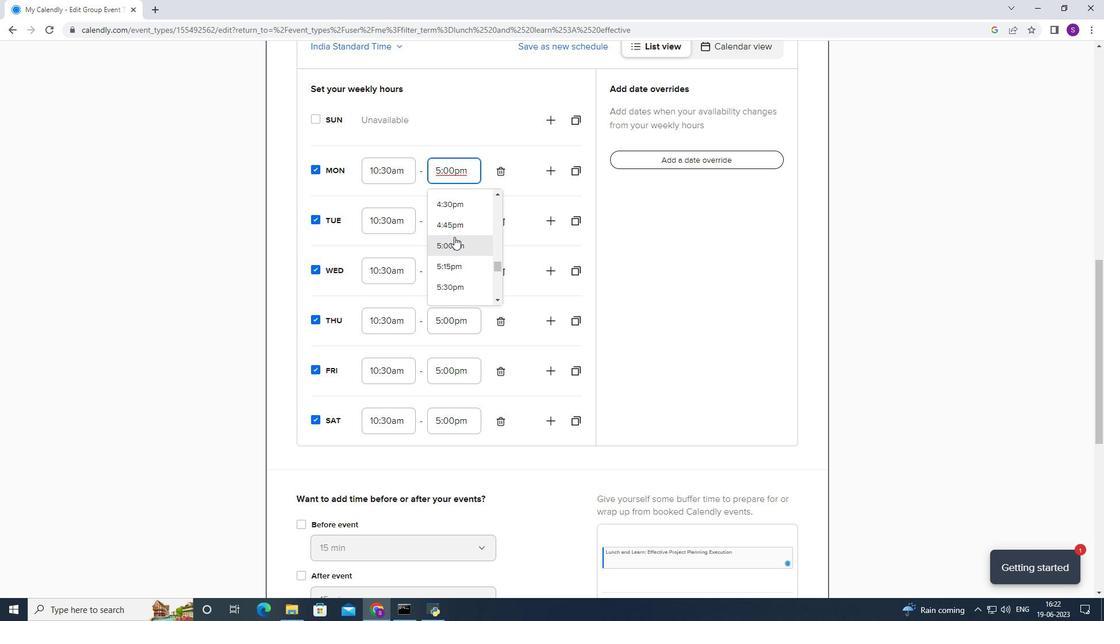 
Action: Mouse moved to (449, 264)
Screenshot: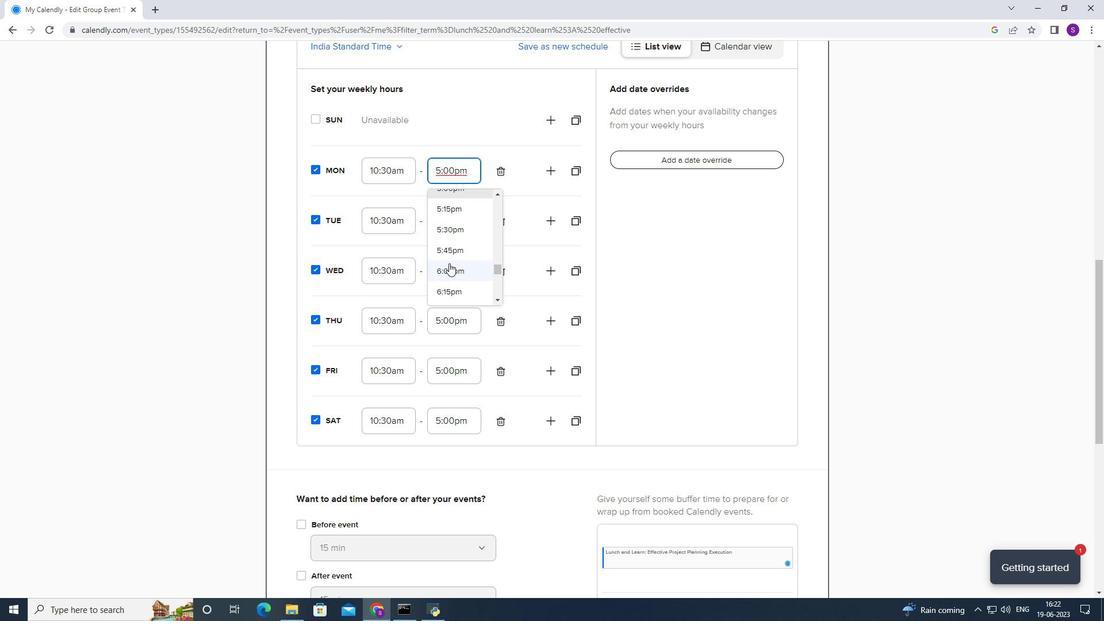 
Action: Mouse pressed left at (449, 264)
Screenshot: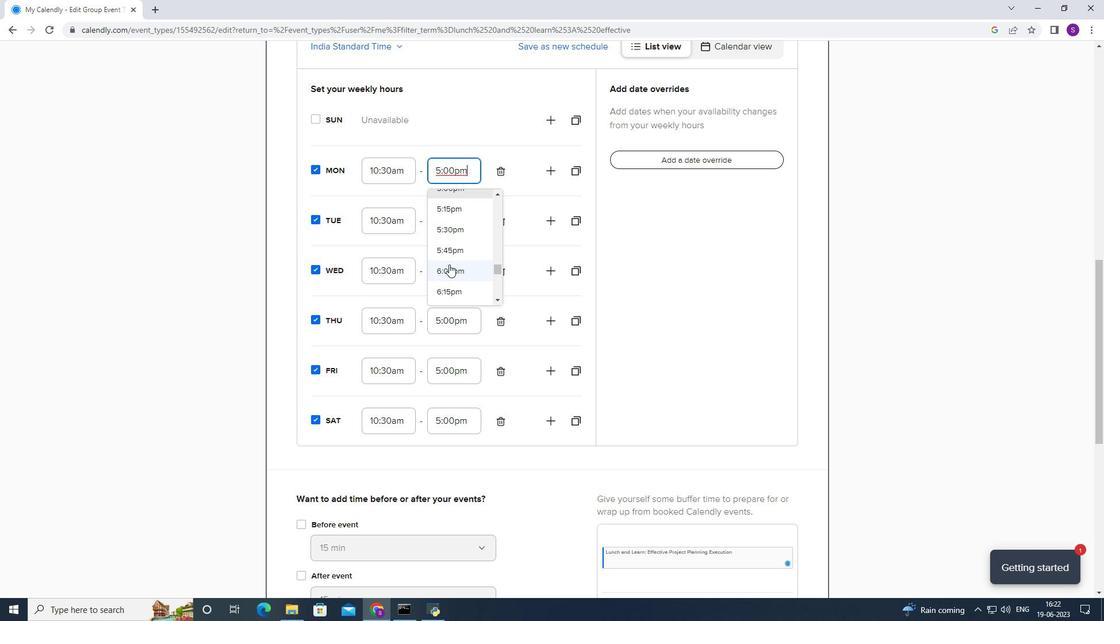 
Action: Mouse moved to (471, 200)
Screenshot: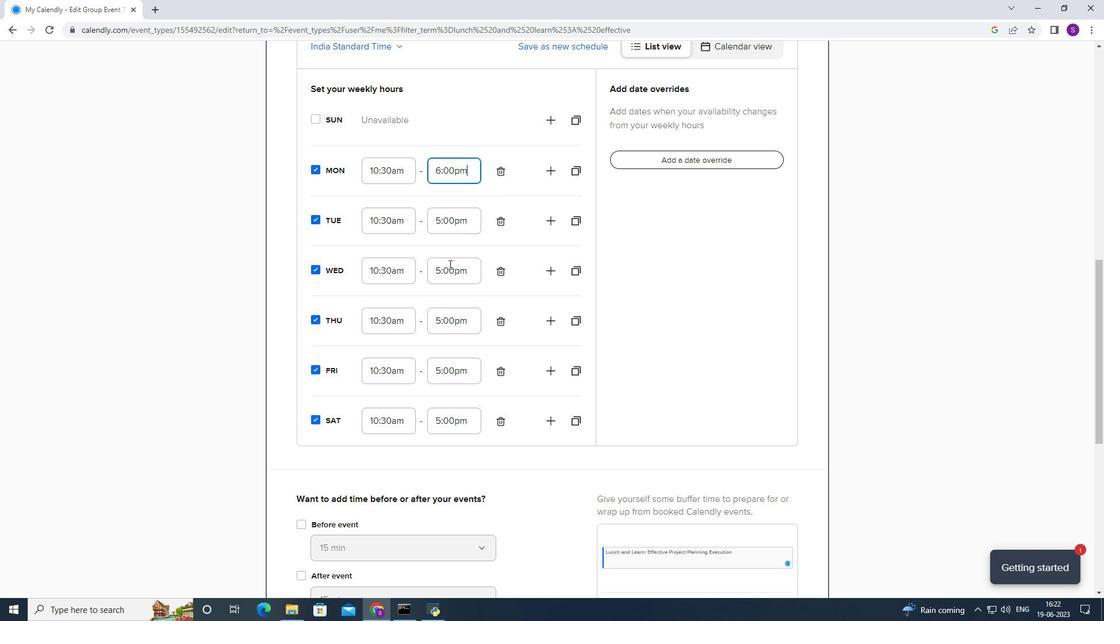 
Action: Mouse pressed left at (471, 200)
Screenshot: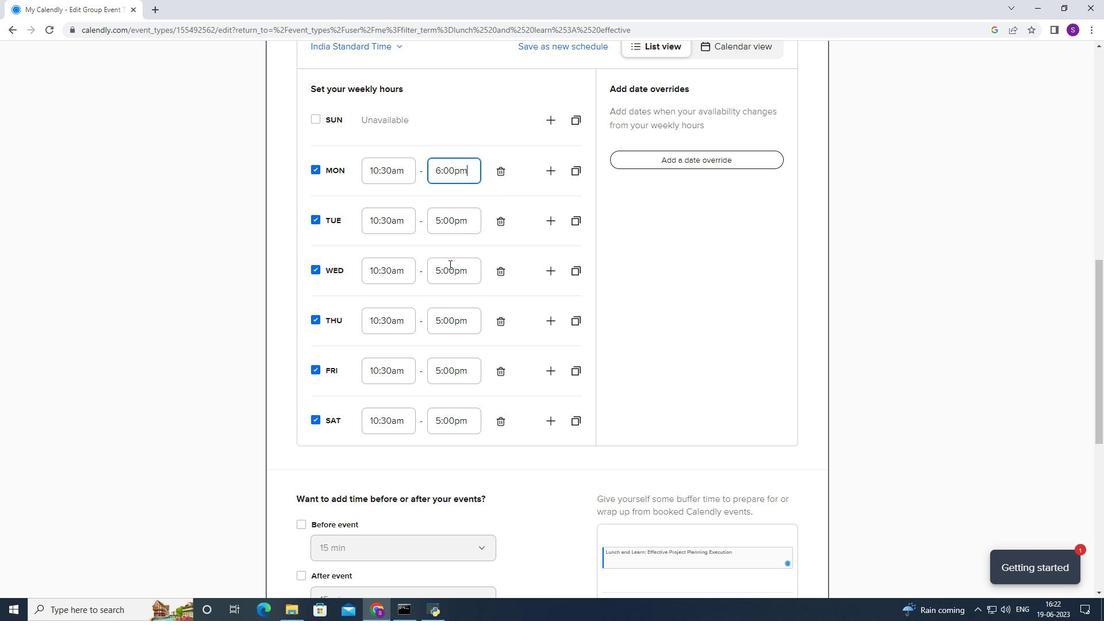 
Action: Mouse moved to (466, 206)
Screenshot: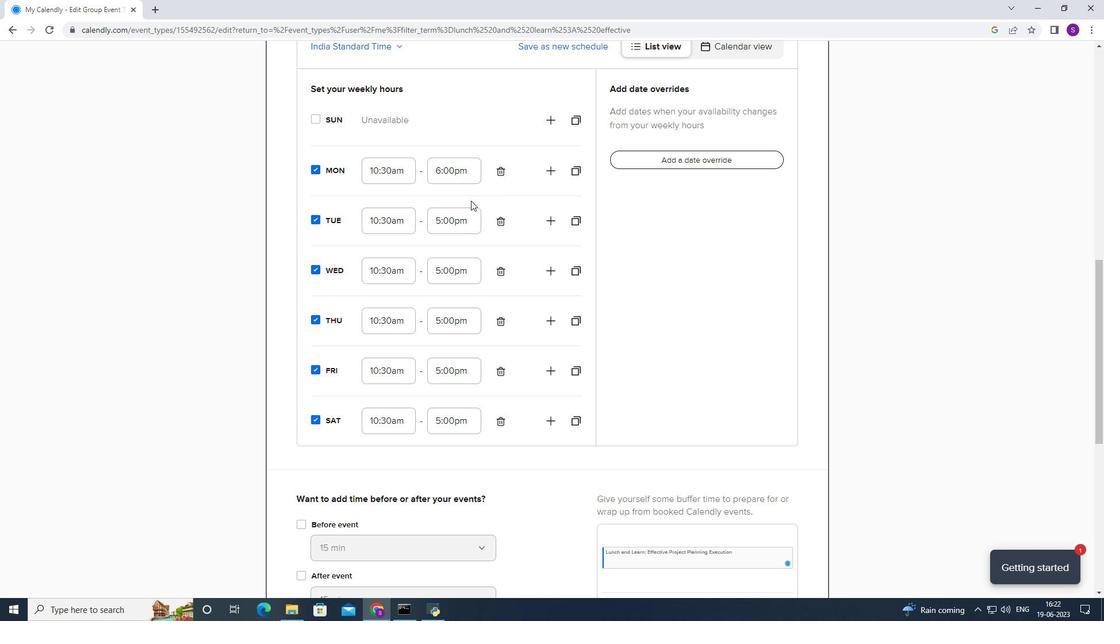 
Action: Mouse pressed left at (466, 206)
Screenshot: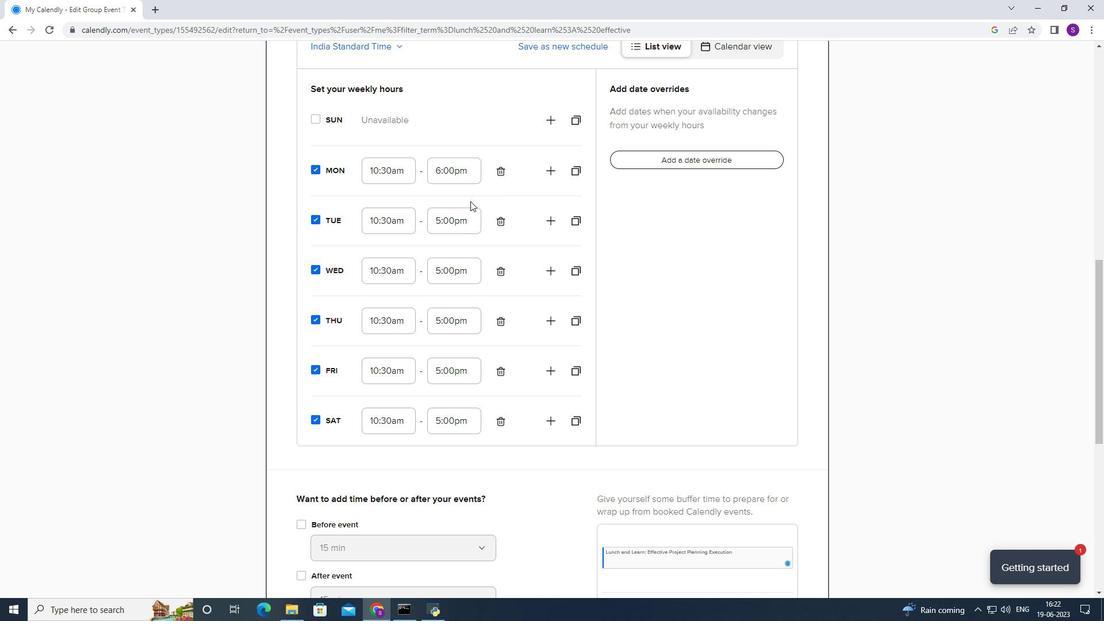 
Action: Mouse moved to (461, 216)
Screenshot: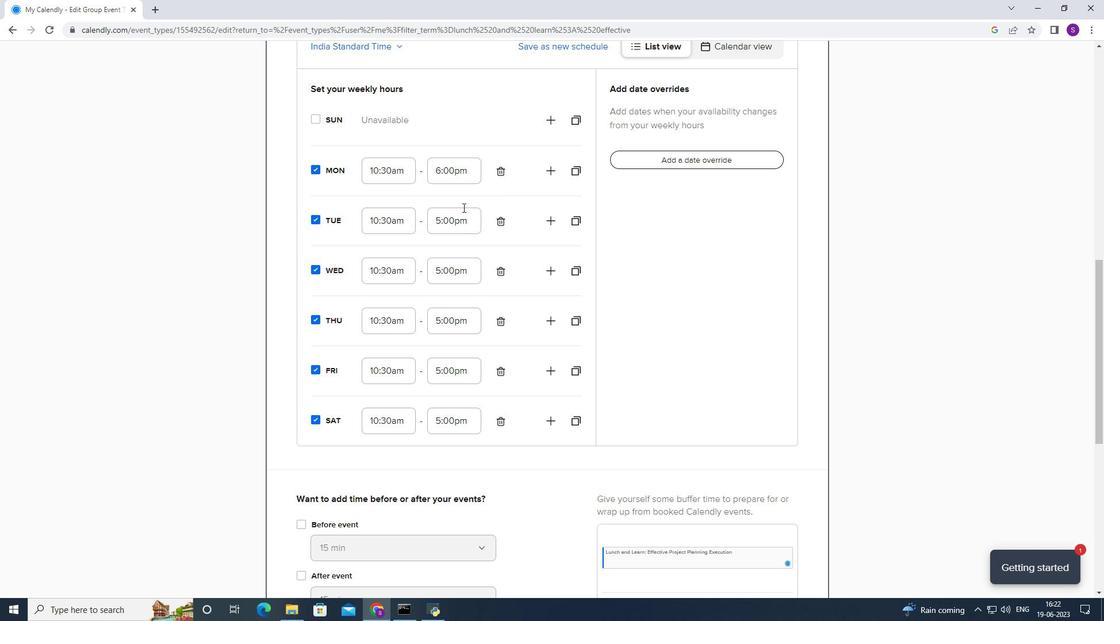 
Action: Mouse pressed left at (461, 216)
Screenshot: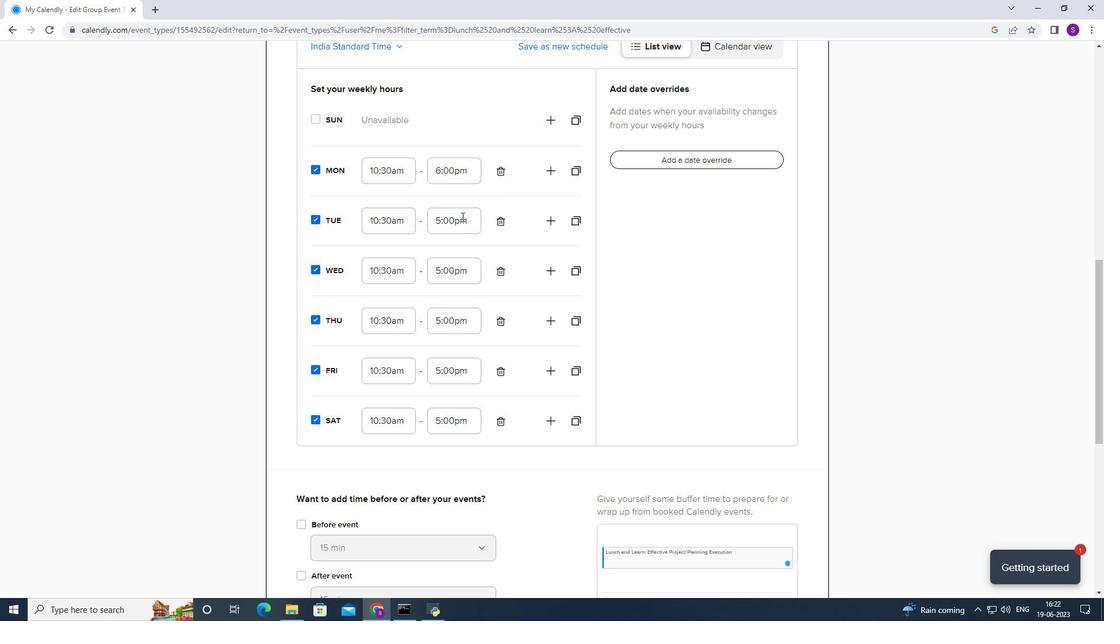 
Action: Mouse moved to (453, 257)
Screenshot: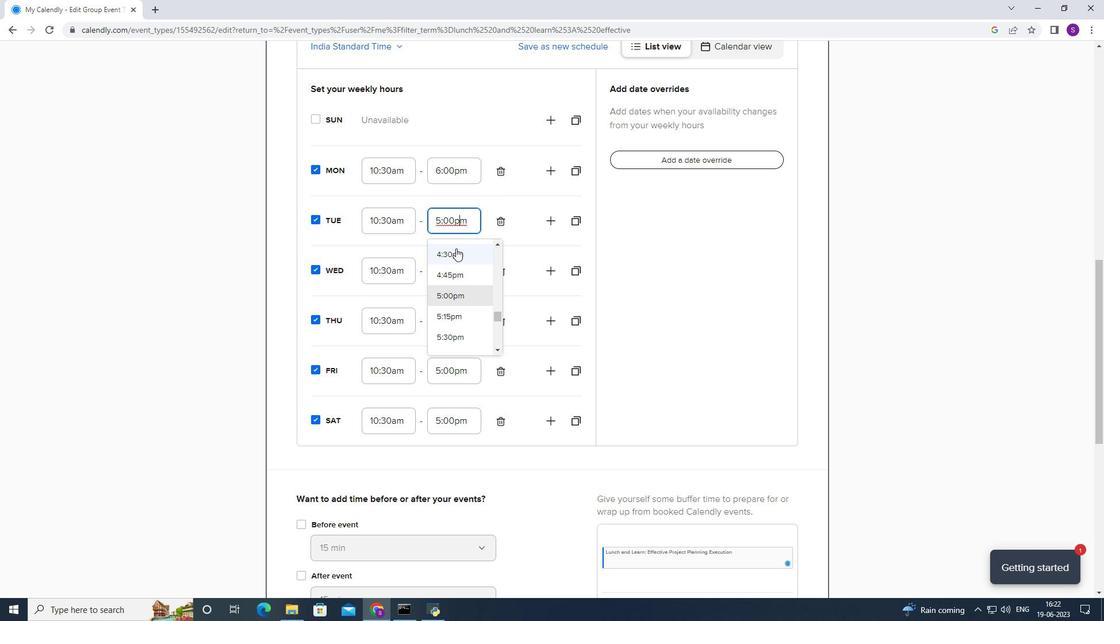 
Action: Mouse scrolled (453, 256) with delta (0, 0)
Screenshot: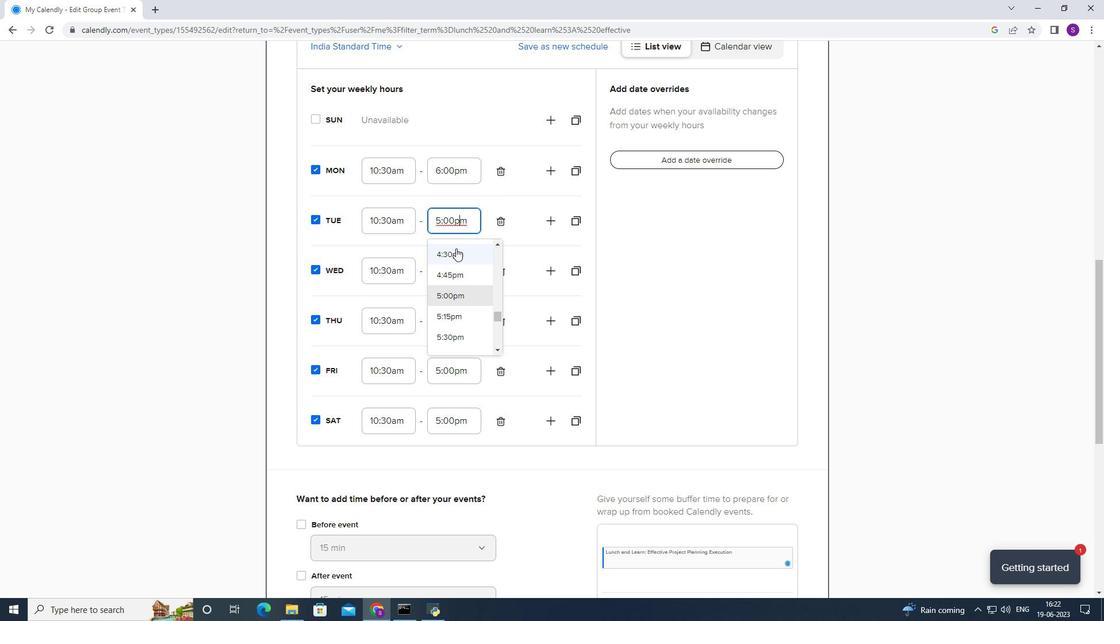 
Action: Mouse moved to (452, 262)
Screenshot: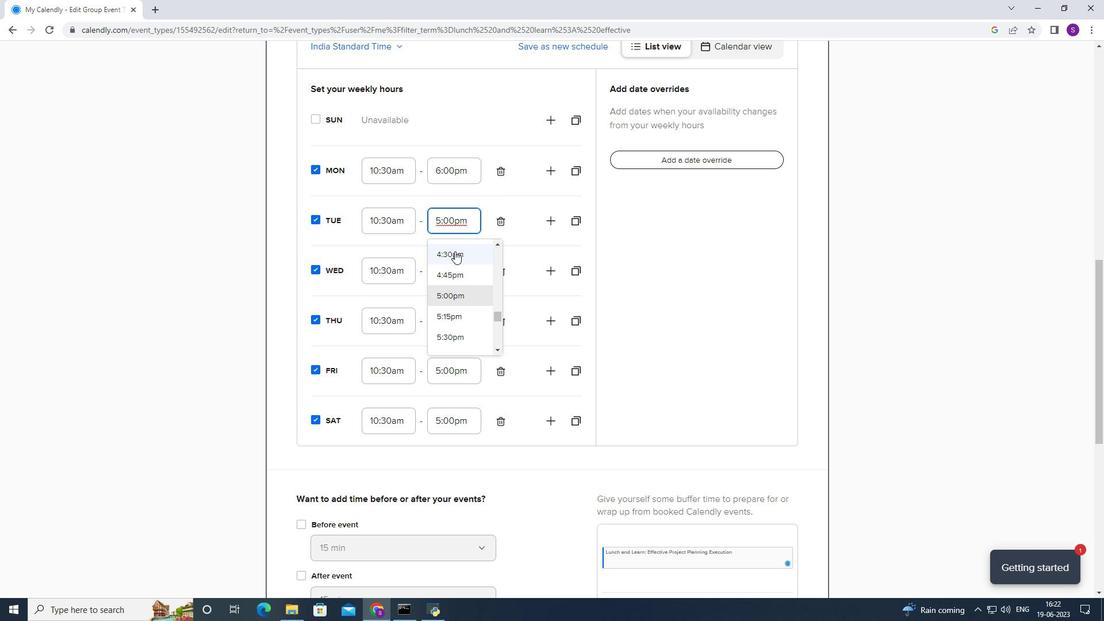 
Action: Mouse scrolled (452, 261) with delta (0, 0)
Screenshot: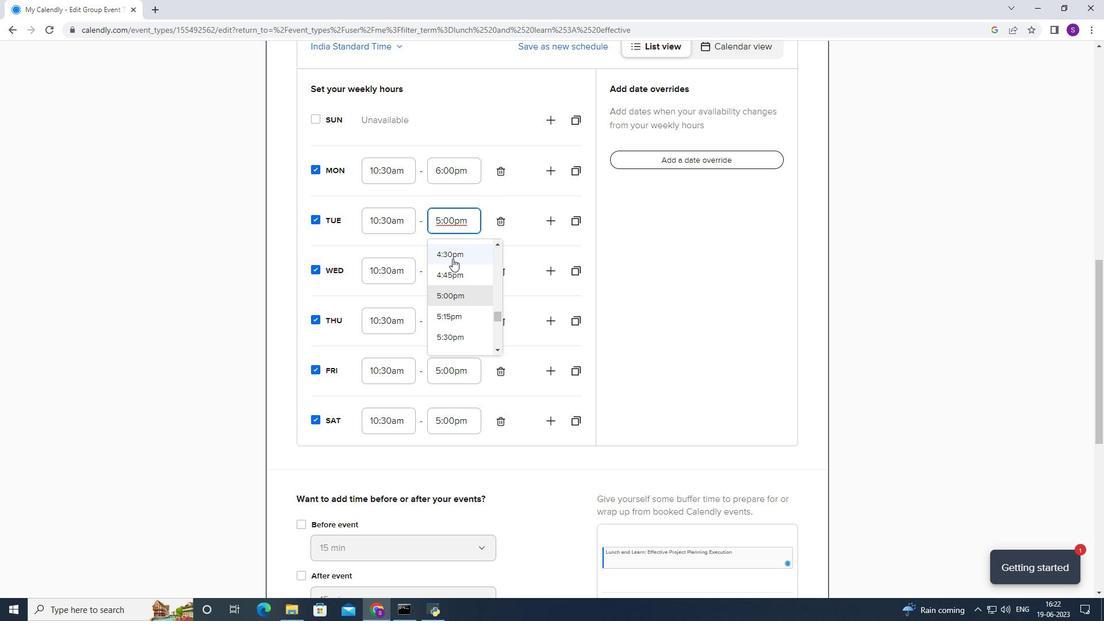 
Action: Mouse moved to (451, 262)
Screenshot: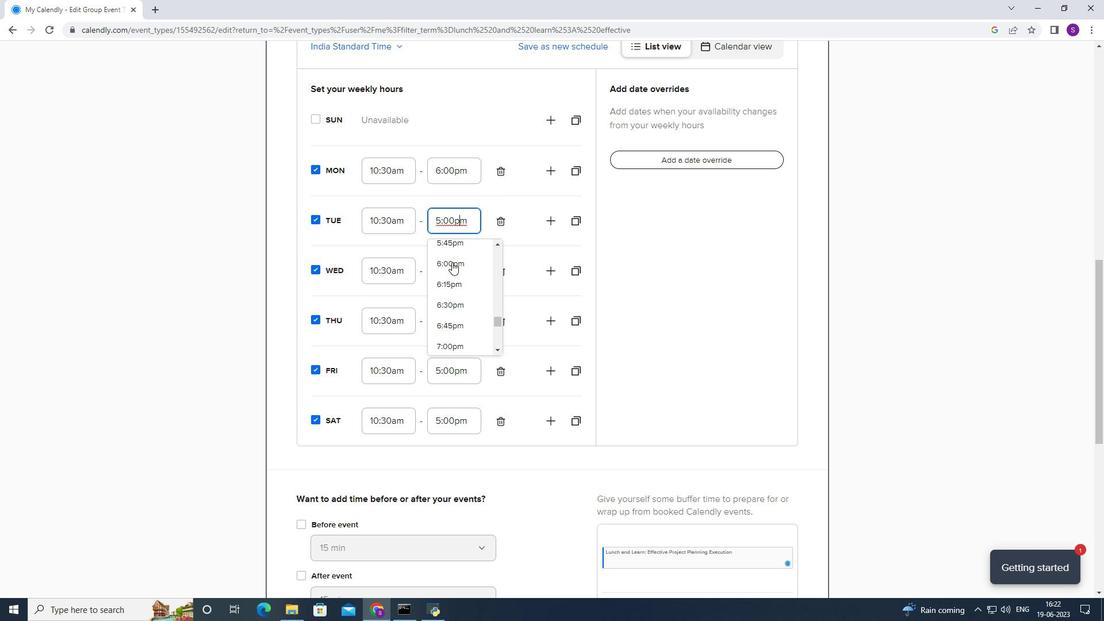 
Action: Mouse scrolled (451, 262) with delta (0, 0)
Screenshot: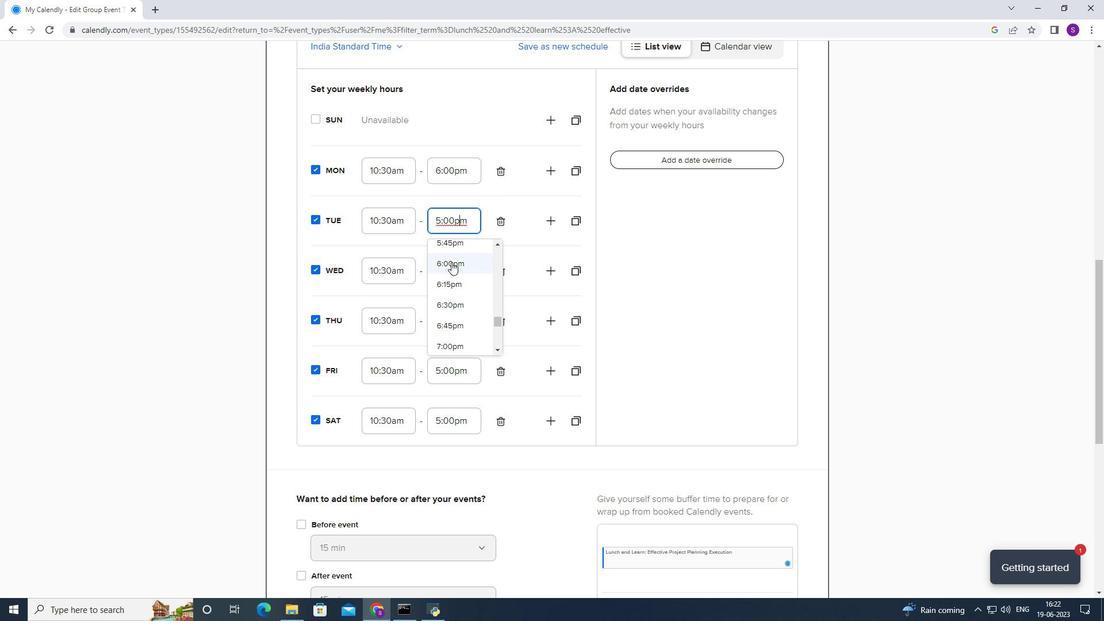 
Action: Mouse moved to (443, 315)
Screenshot: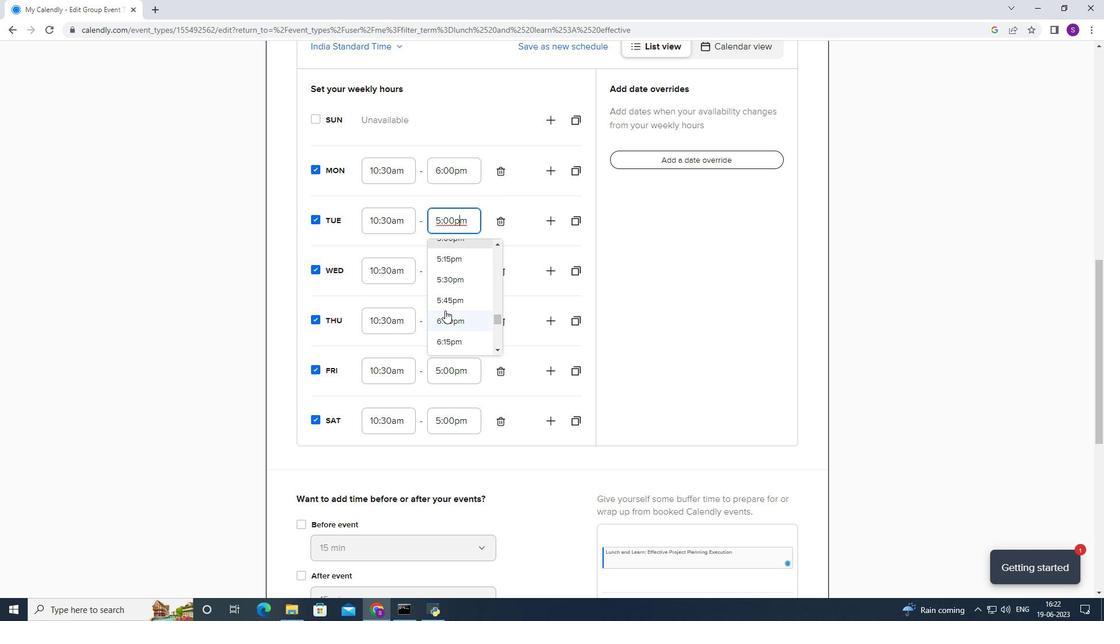 
Action: Mouse pressed left at (443, 315)
Screenshot: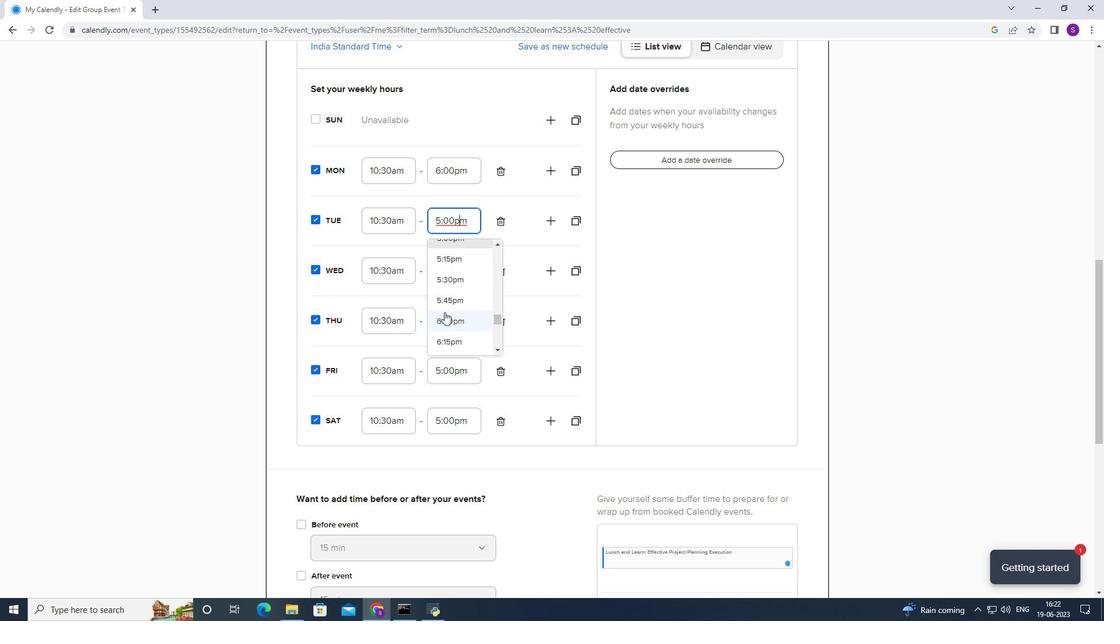 
Action: Mouse moved to (441, 310)
Screenshot: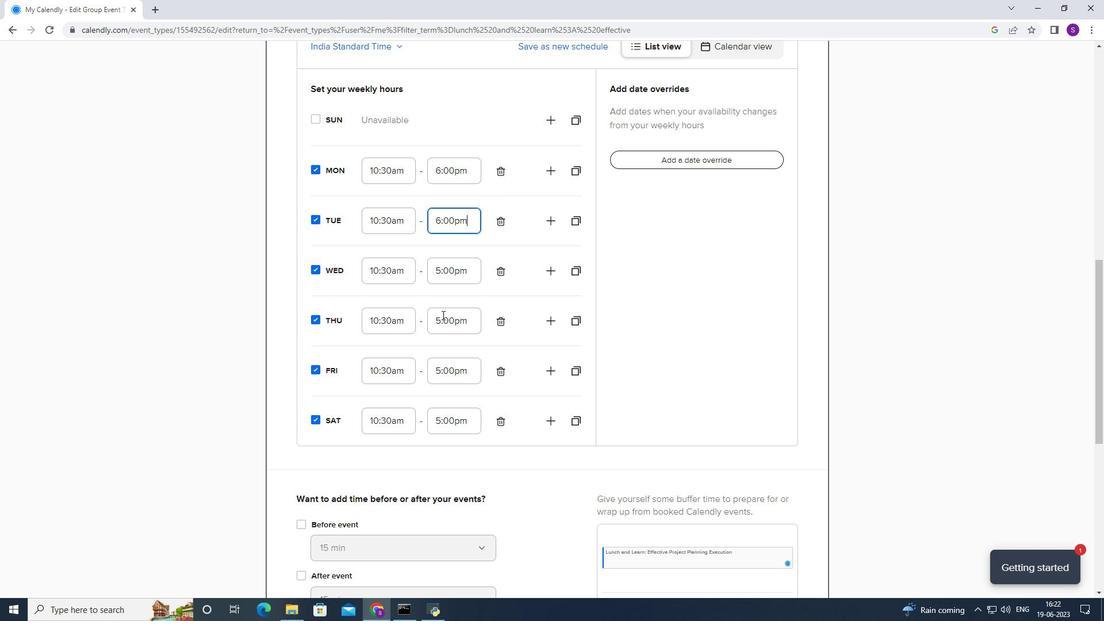 
Action: Mouse pressed left at (441, 310)
Screenshot: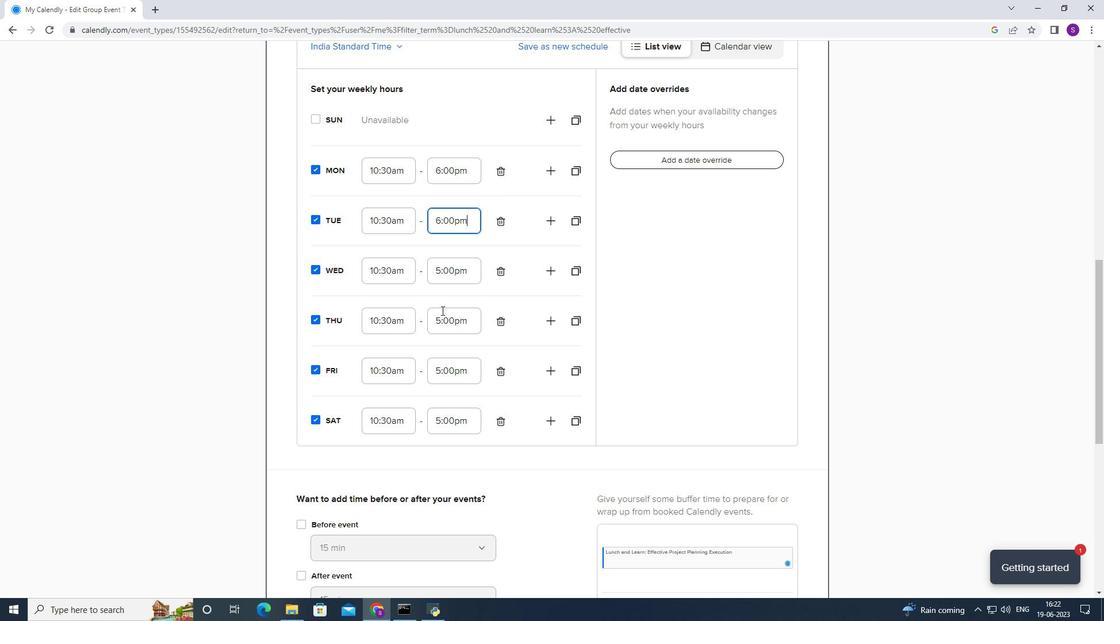 
Action: Mouse moved to (448, 340)
Screenshot: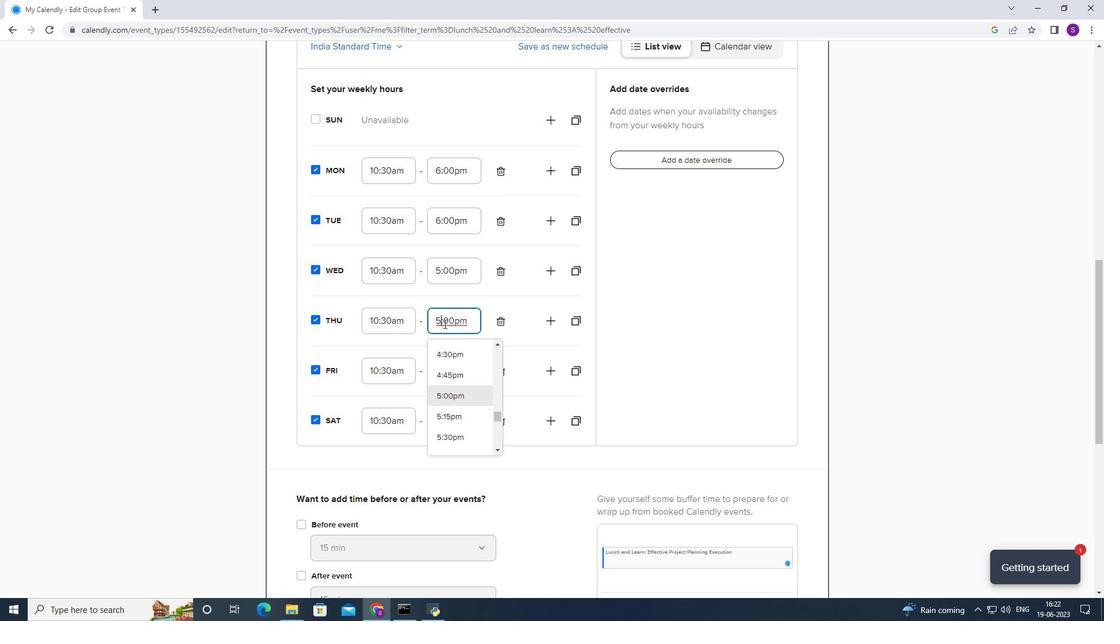 
Action: Mouse scrolled (448, 340) with delta (0, 0)
Screenshot: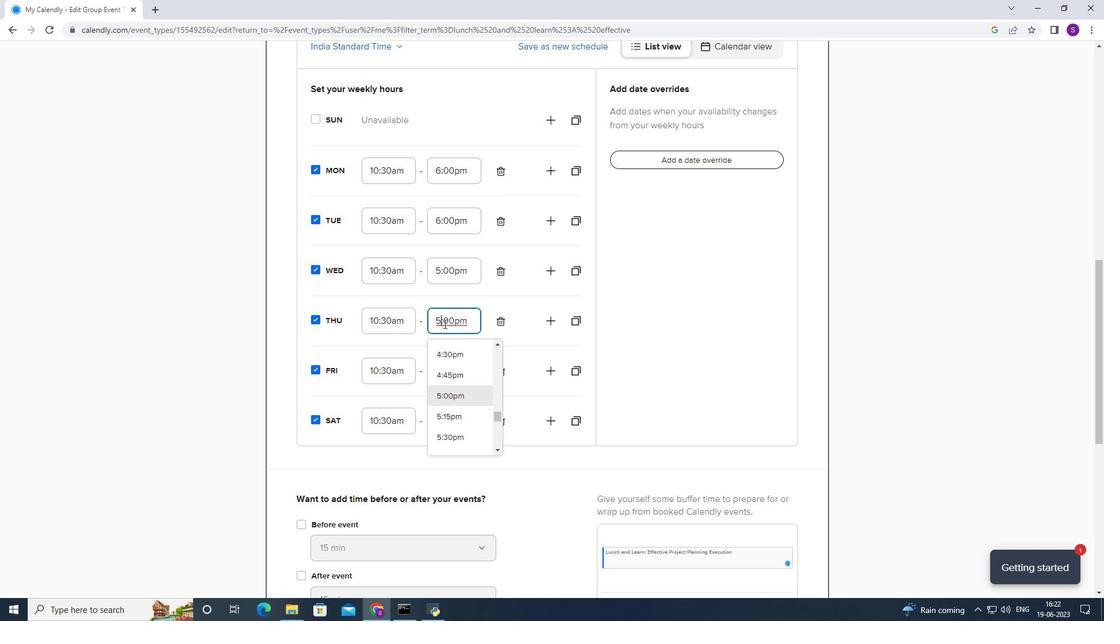 
Action: Mouse scrolled (448, 340) with delta (0, 0)
Screenshot: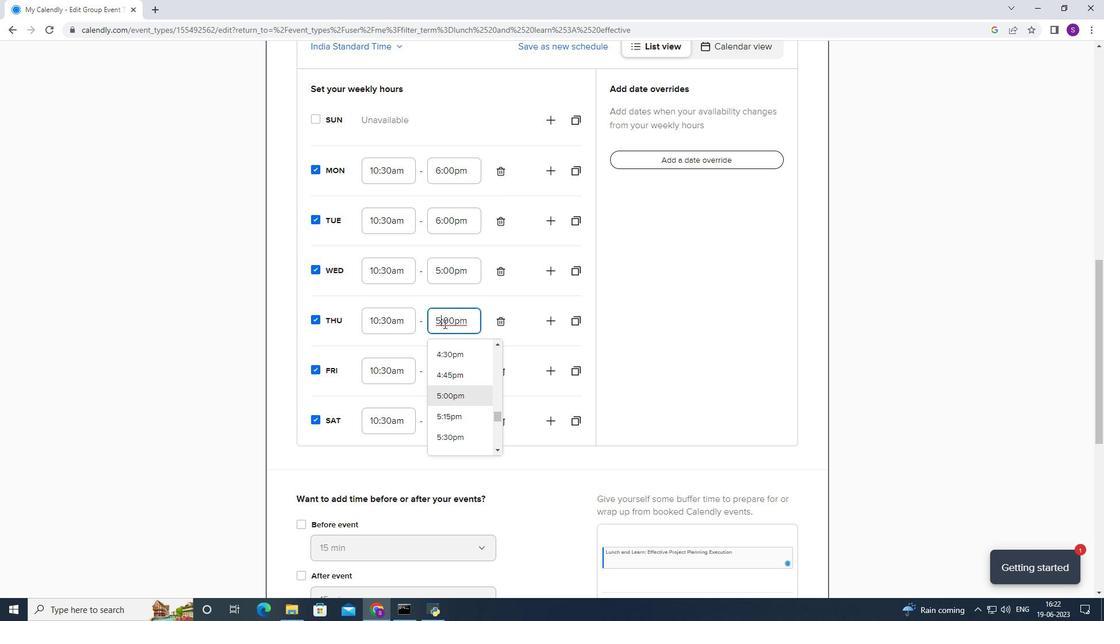 
Action: Mouse scrolled (448, 340) with delta (0, 0)
Screenshot: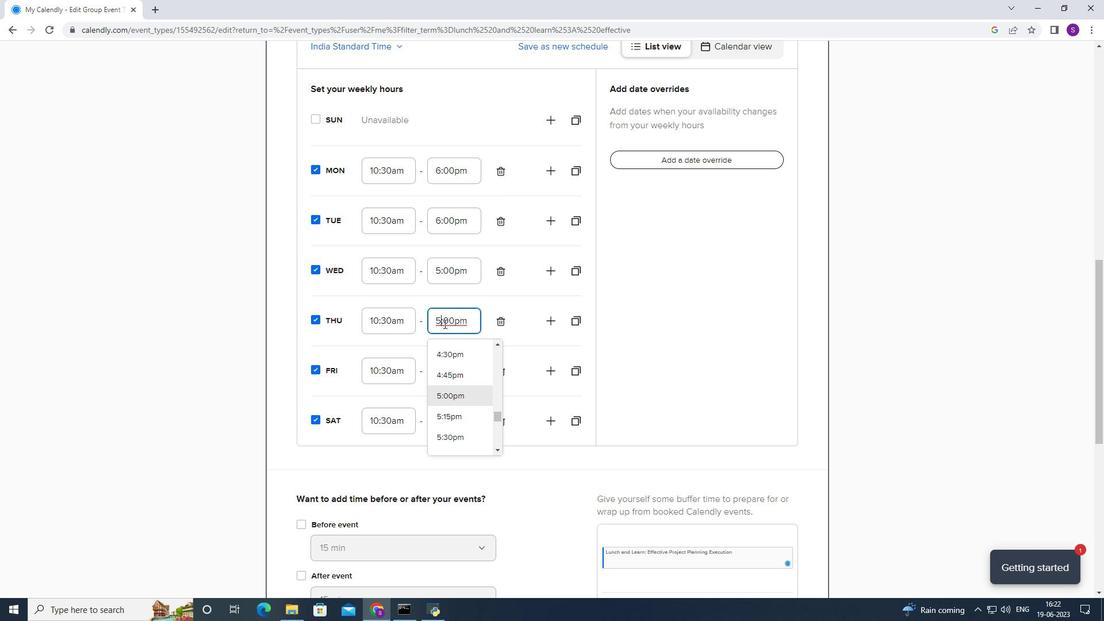 
Action: Mouse moved to (479, 354)
Screenshot: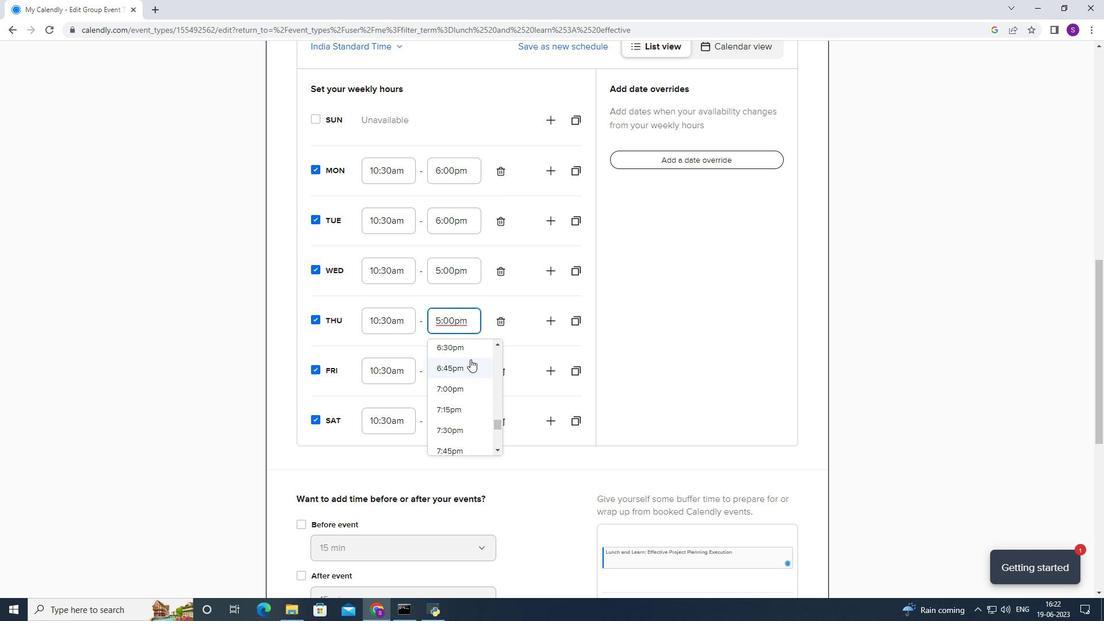 
Action: Mouse scrolled (479, 354) with delta (0, 0)
Screenshot: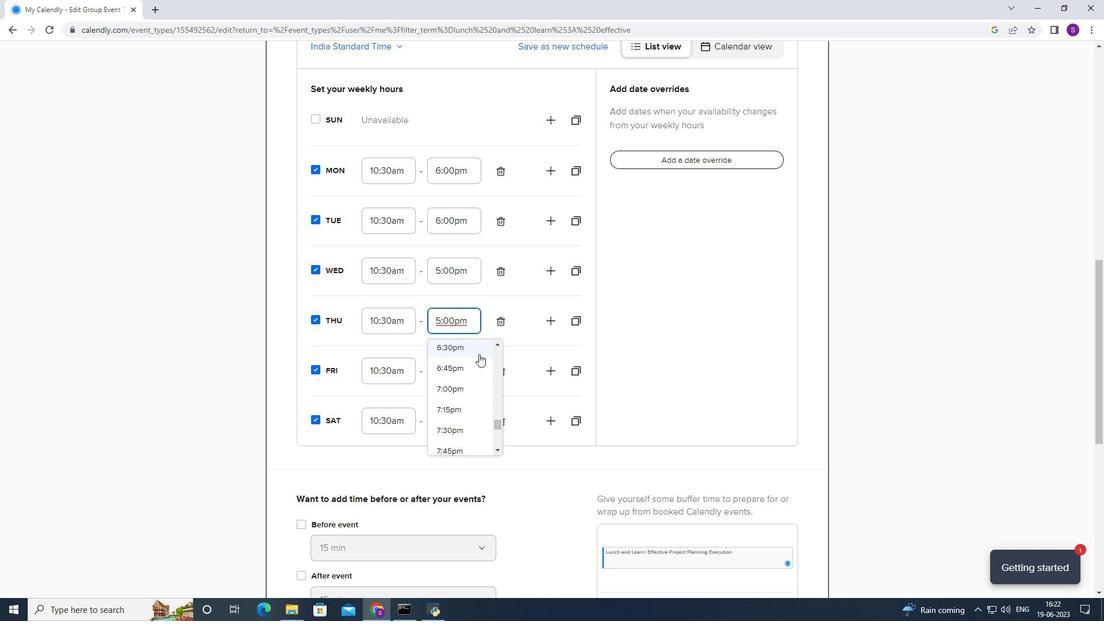 
Action: Mouse moved to (477, 369)
Screenshot: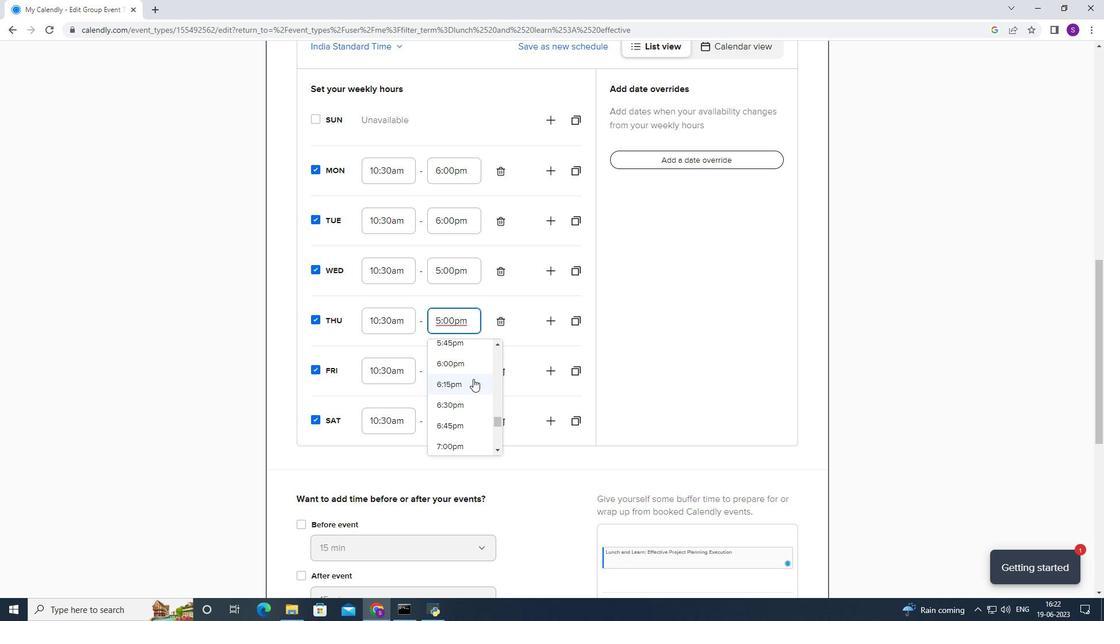 
Action: Mouse pressed left at (477, 369)
Screenshot: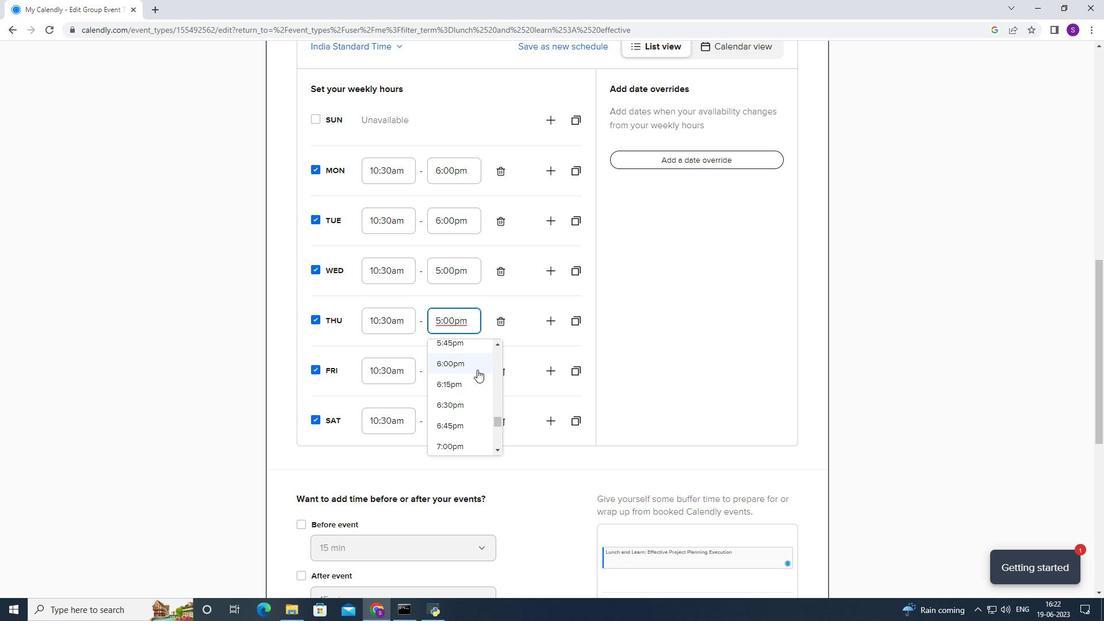 
Action: Mouse moved to (452, 376)
Screenshot: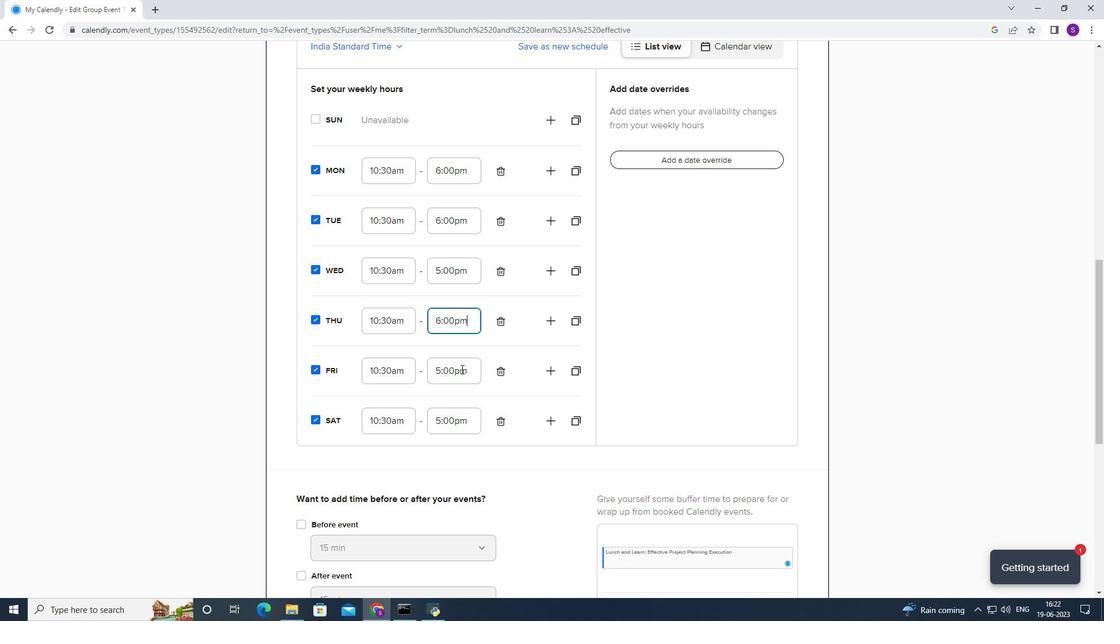 
Action: Mouse pressed left at (452, 376)
Screenshot: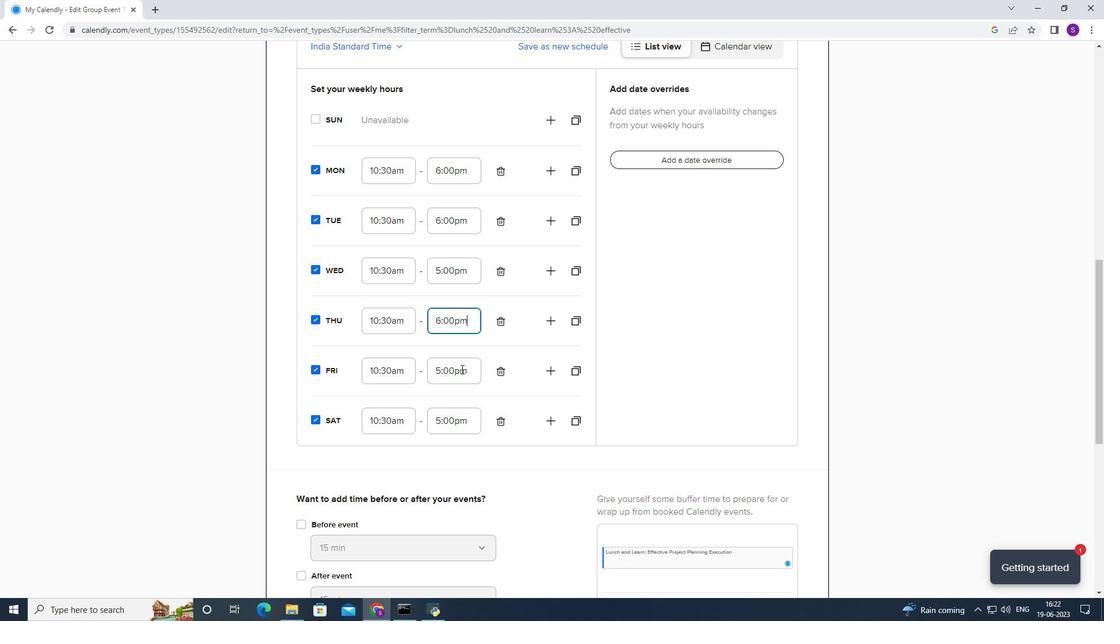 
Action: Mouse moved to (452, 401)
Screenshot: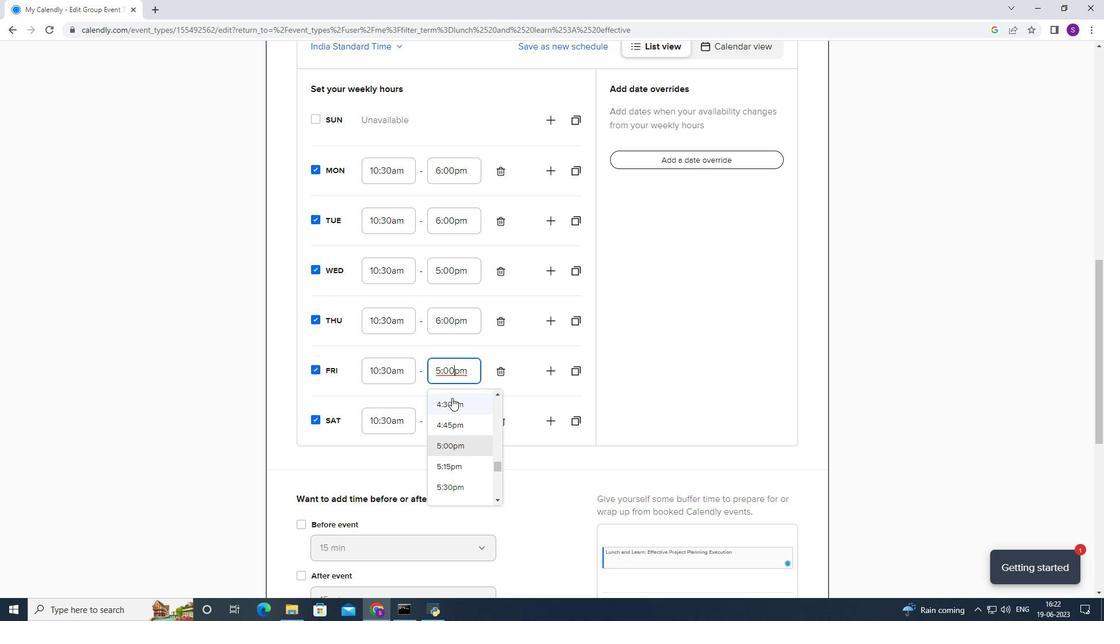 
Action: Mouse scrolled (452, 400) with delta (0, 0)
Screenshot: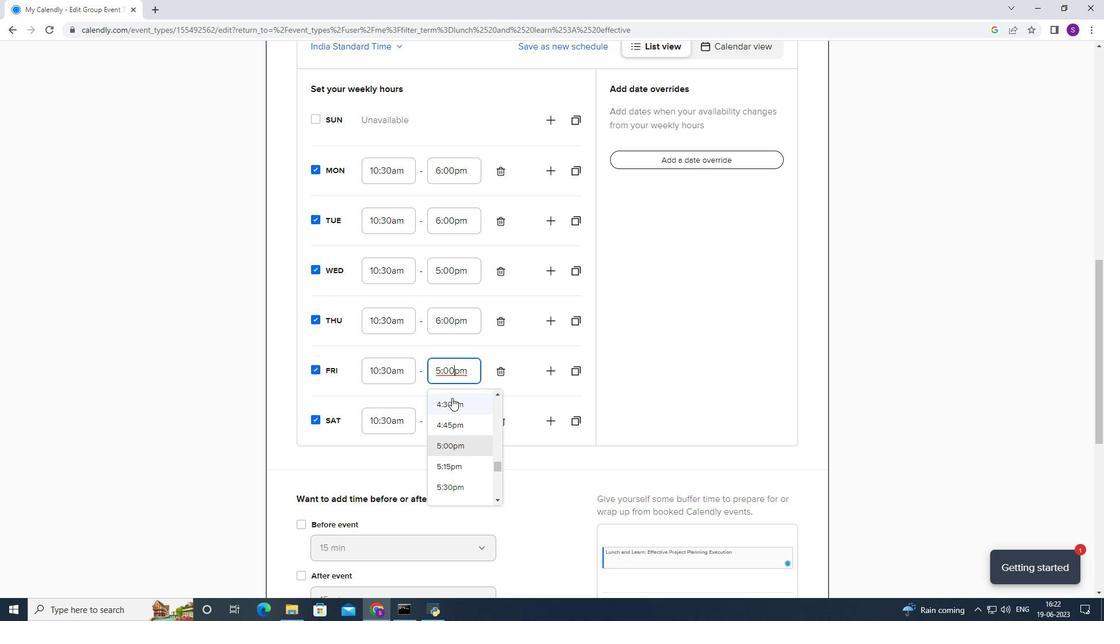 
Action: Mouse moved to (451, 477)
Screenshot: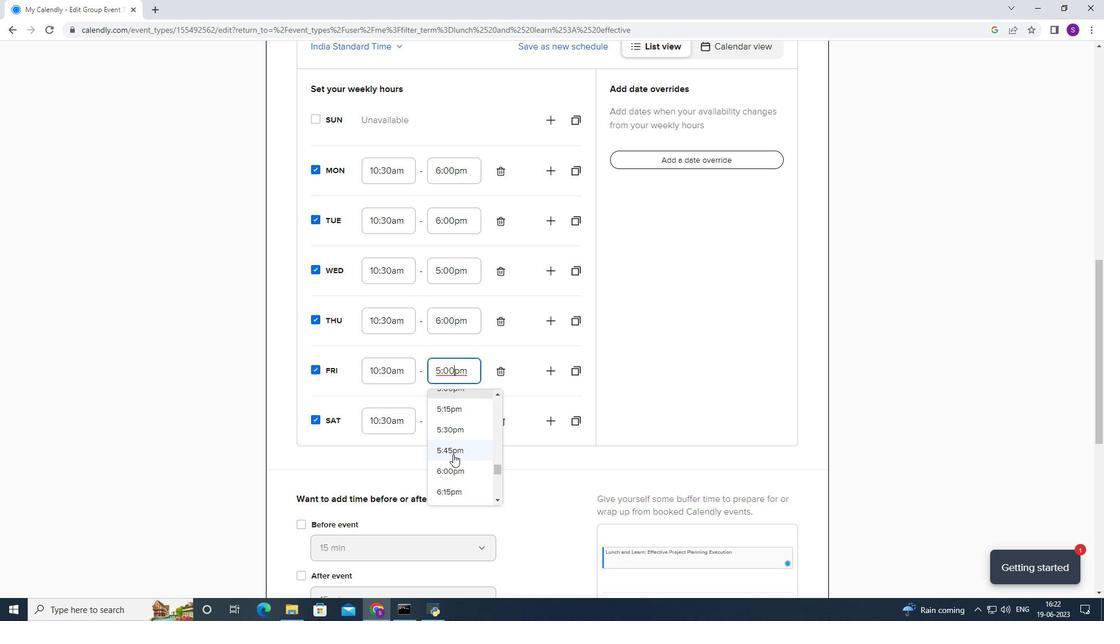 
Action: Mouse pressed left at (451, 477)
Screenshot: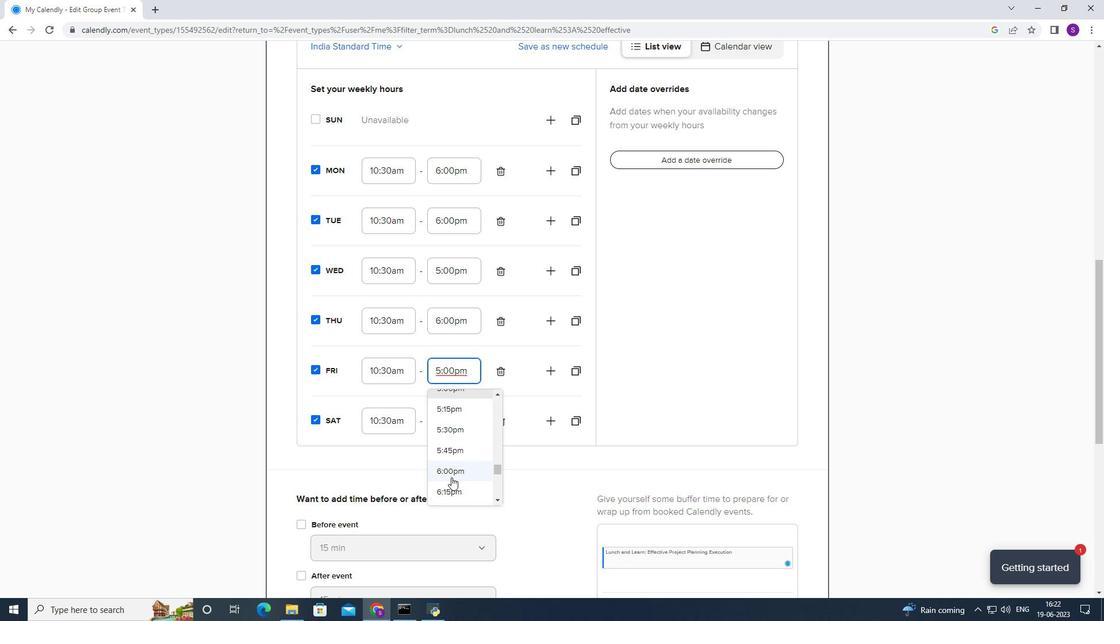 
Action: Mouse moved to (452, 413)
Screenshot: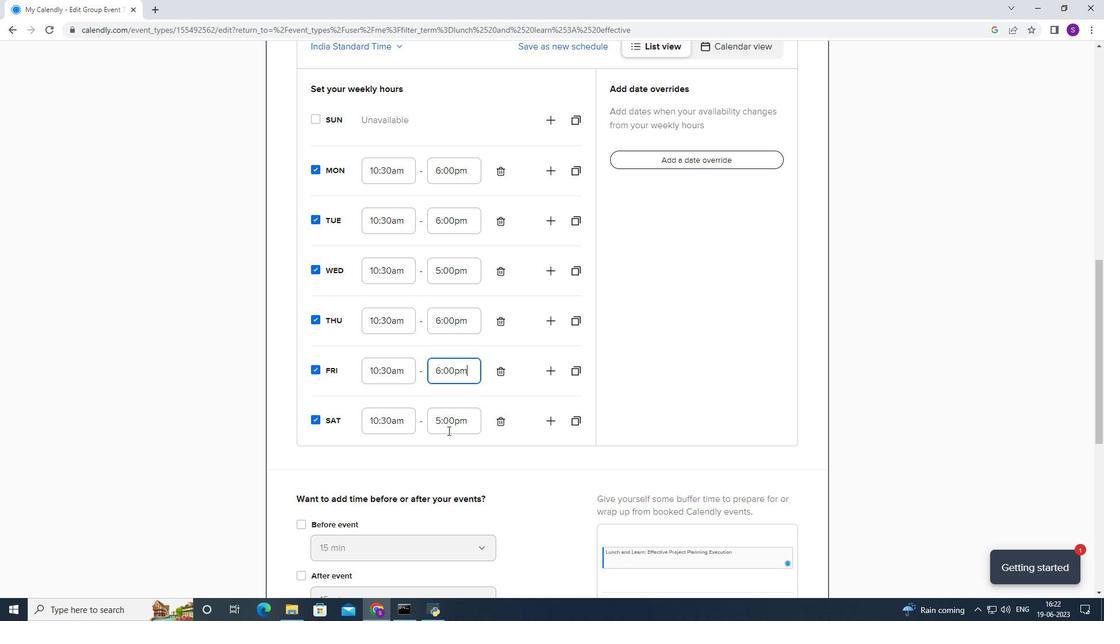 
Action: Mouse pressed left at (452, 413)
Screenshot: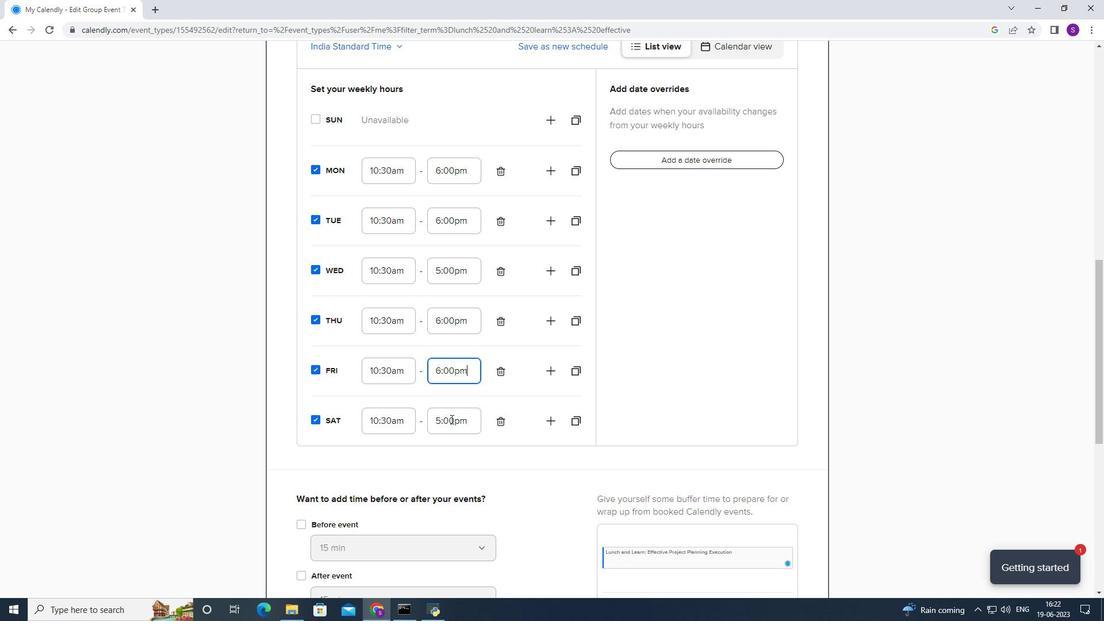 
Action: Mouse moved to (461, 498)
Screenshot: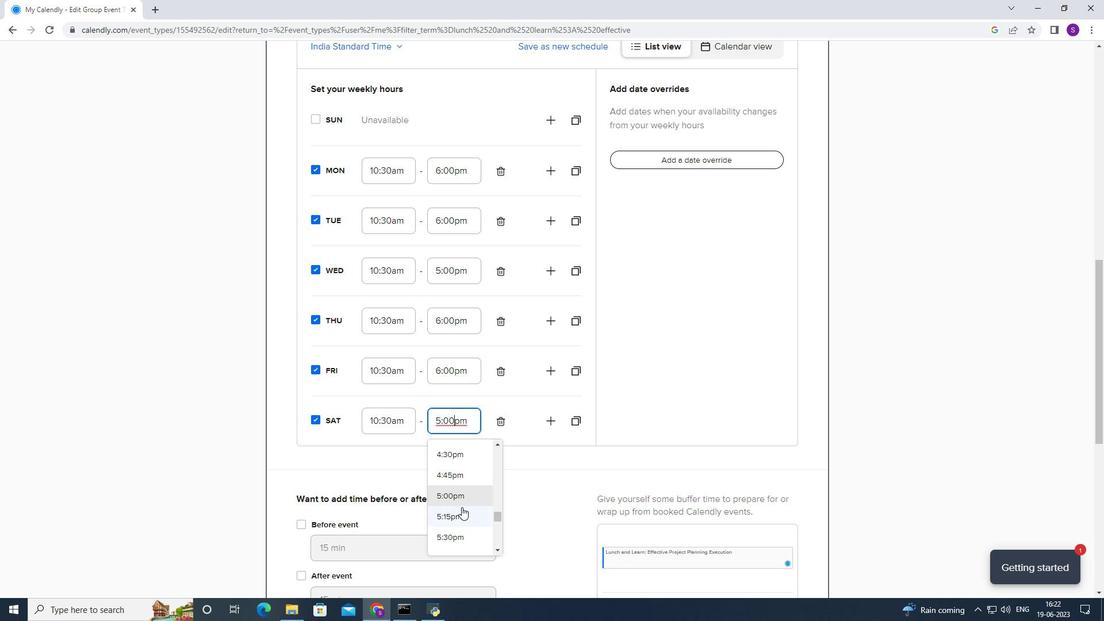 
Action: Mouse scrolled (461, 498) with delta (0, 0)
Screenshot: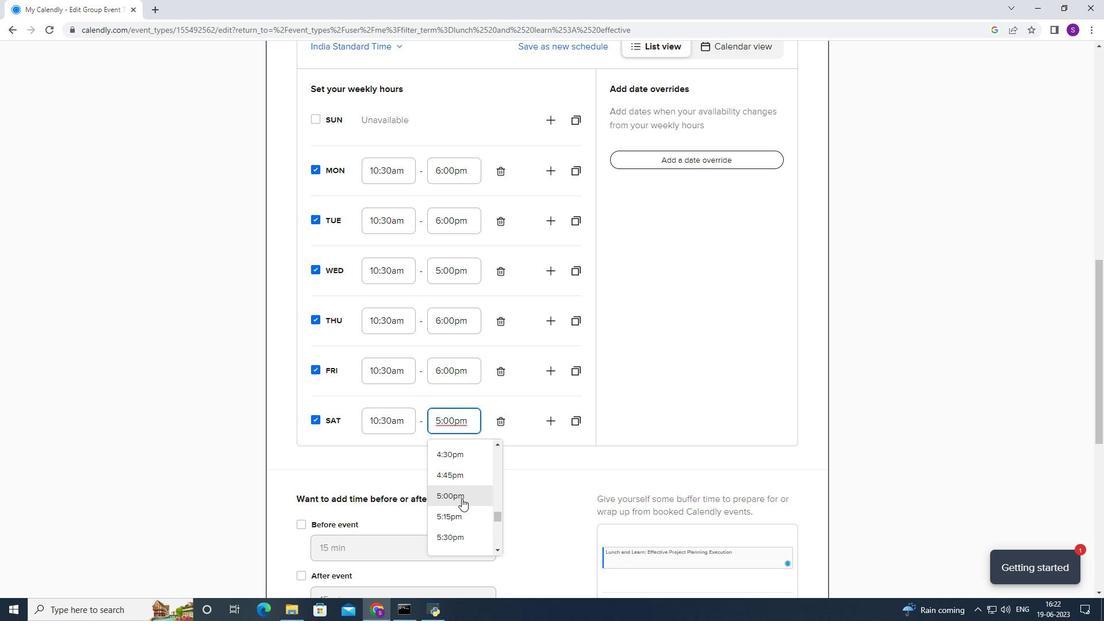 
Action: Mouse moved to (451, 515)
Screenshot: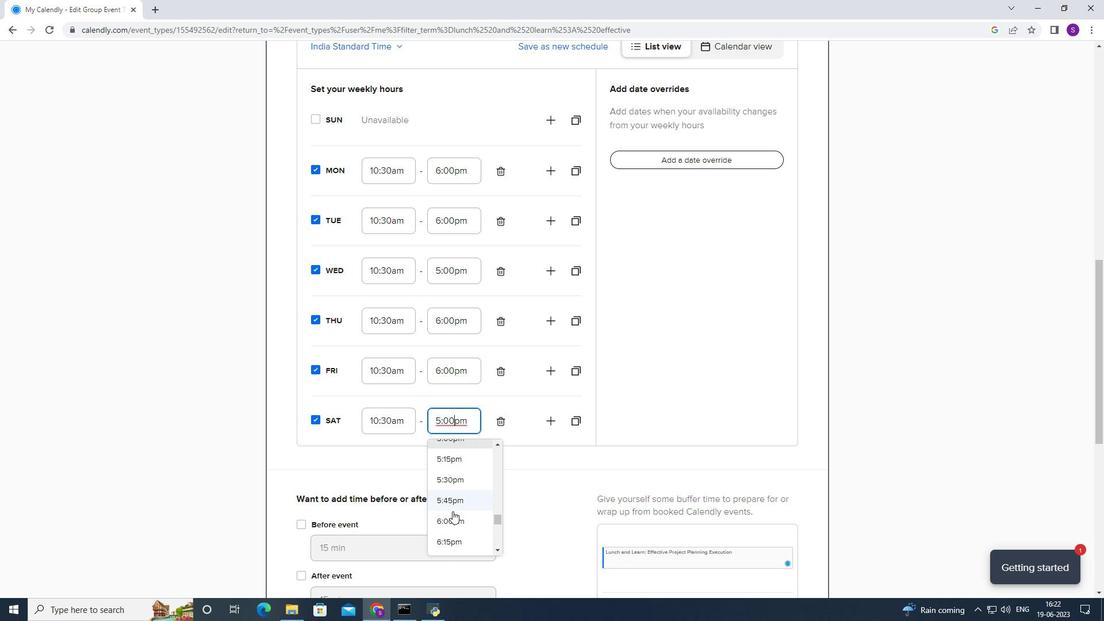 
Action: Mouse pressed left at (451, 515)
Screenshot: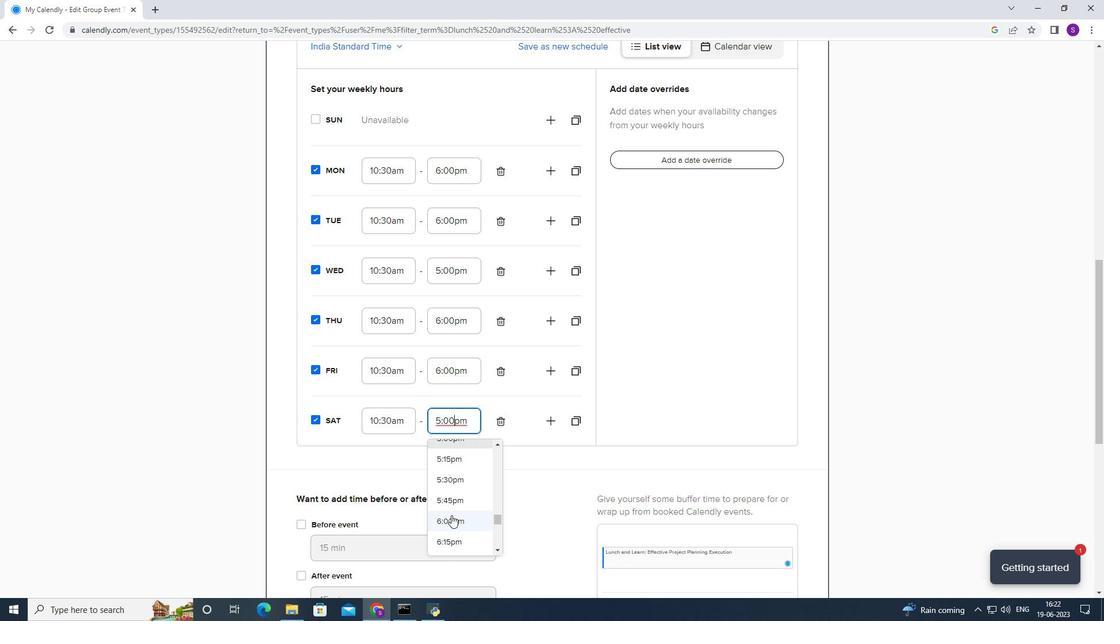 
Action: Mouse moved to (279, 312)
Screenshot: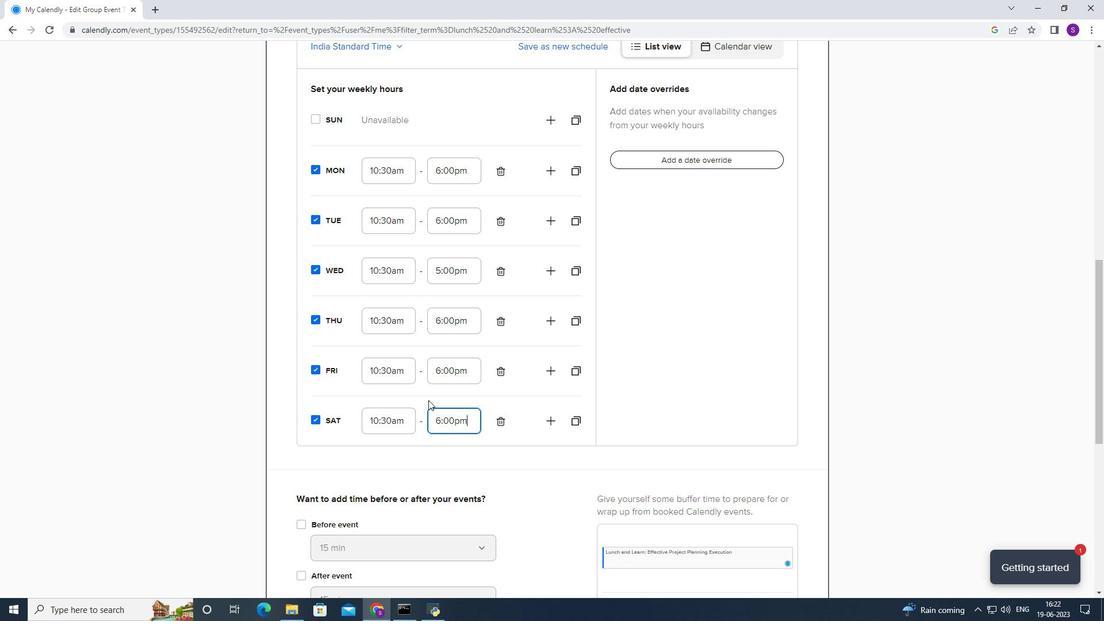 
Action: Mouse scrolled (279, 311) with delta (0, 0)
Screenshot: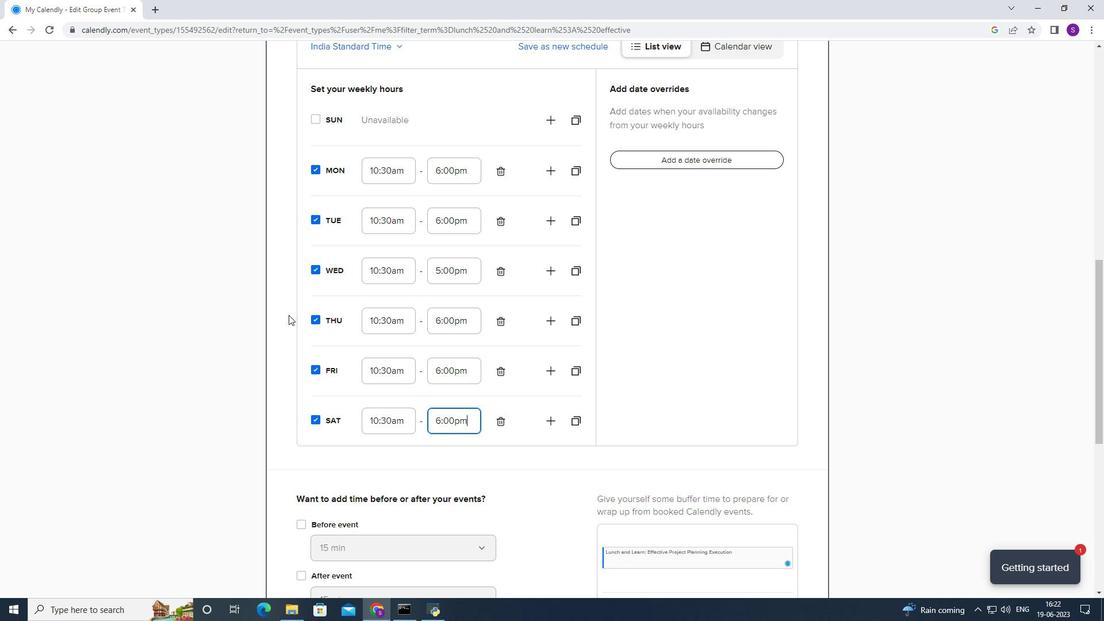 
Action: Mouse scrolled (279, 311) with delta (0, 0)
Screenshot: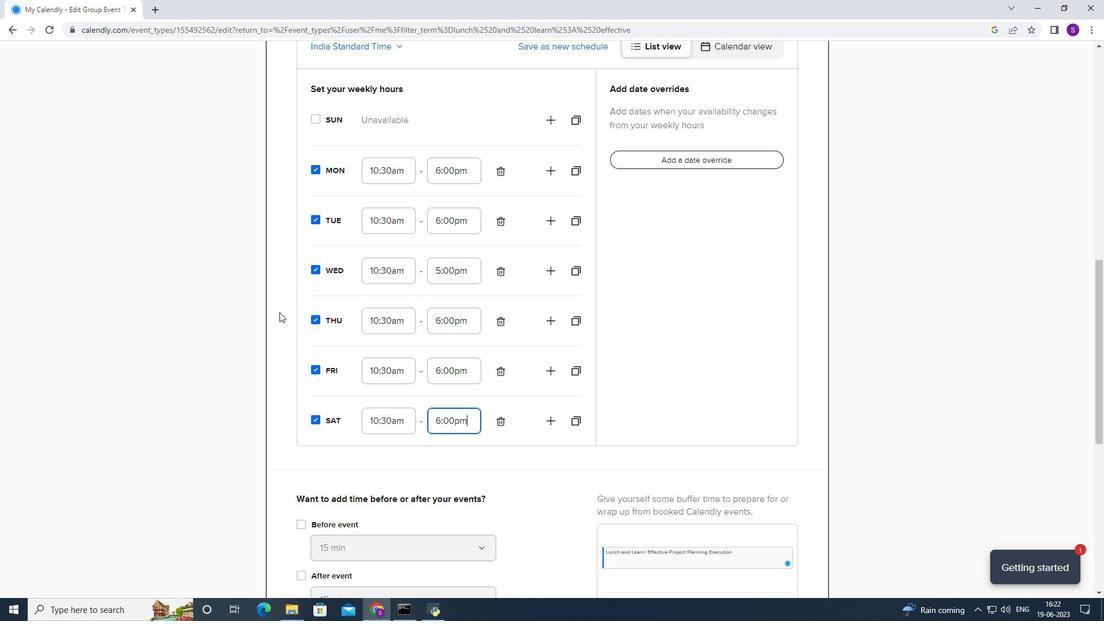 
Action: Mouse scrolled (279, 311) with delta (0, 0)
Screenshot: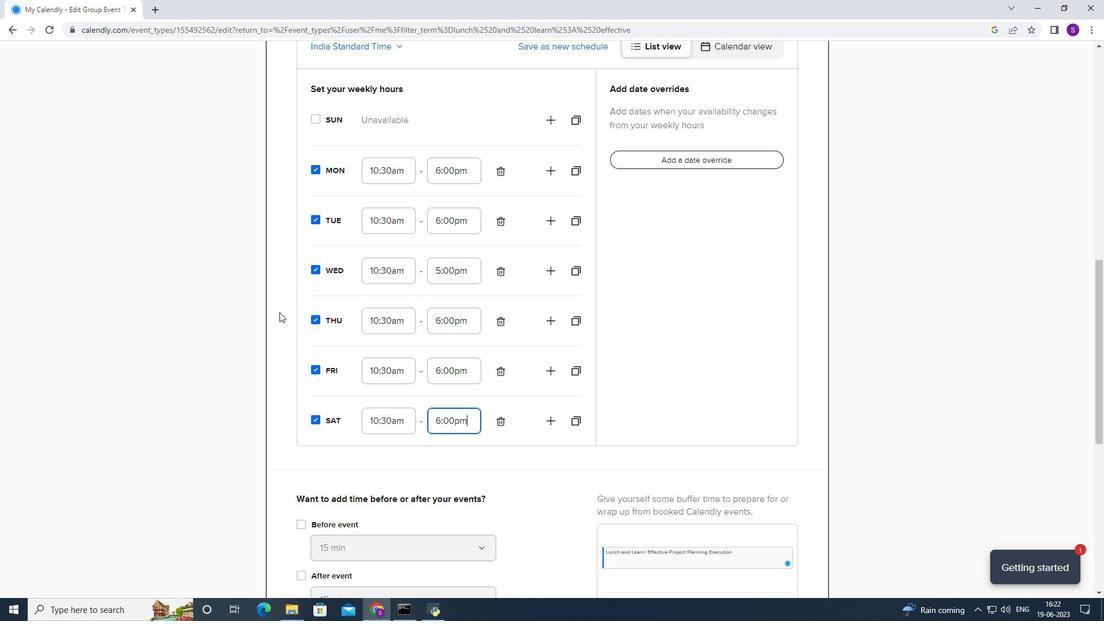 
Action: Mouse moved to (279, 313)
Screenshot: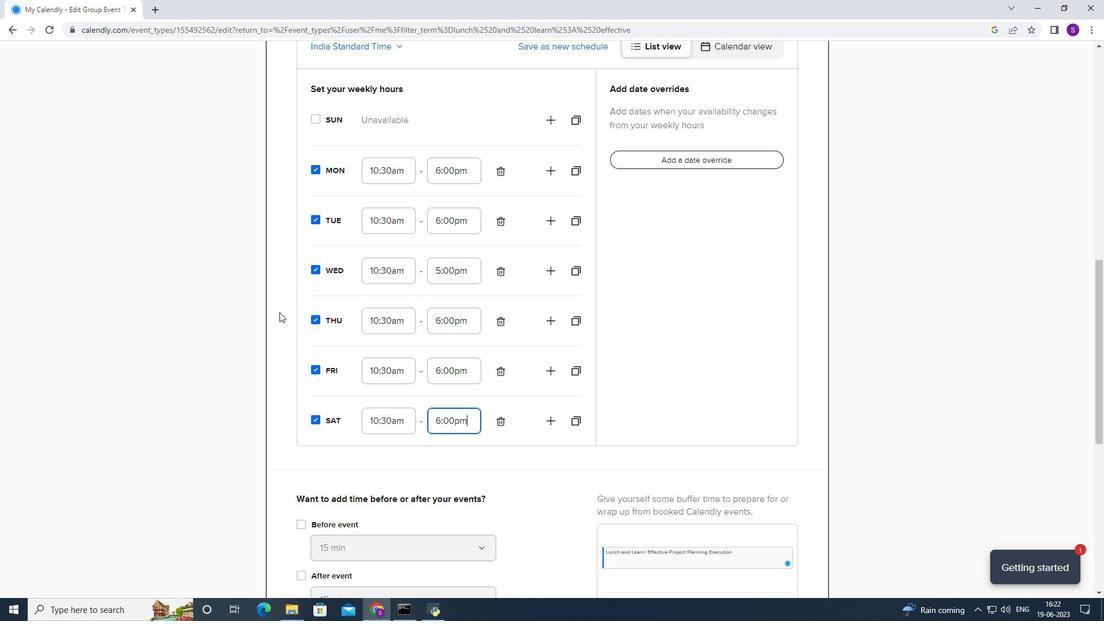 
Action: Mouse scrolled (279, 312) with delta (0, 0)
Screenshot: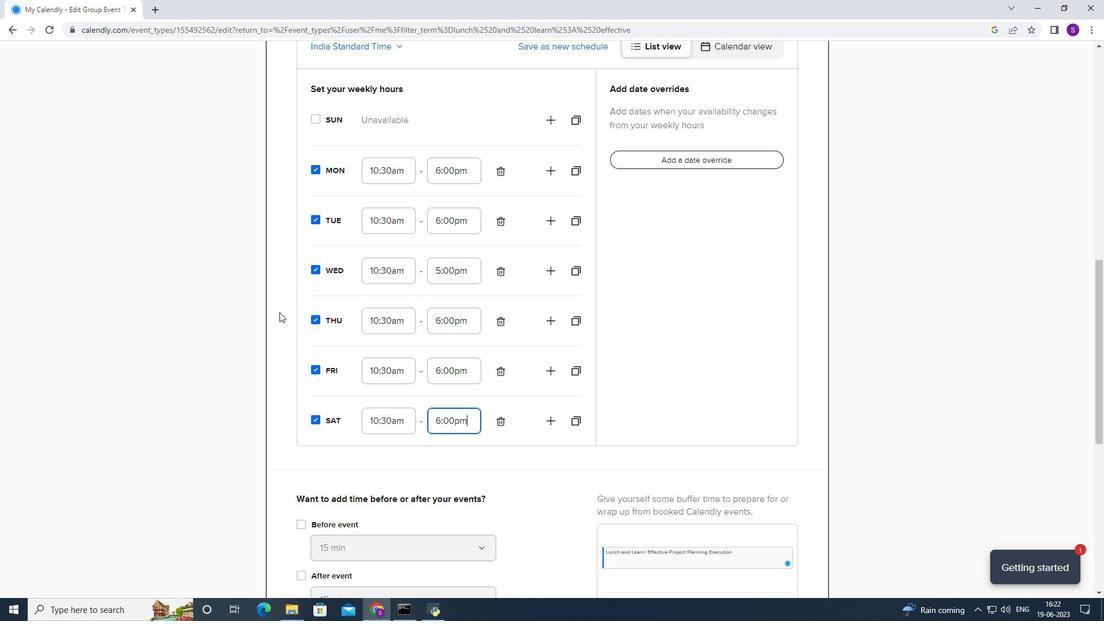 
Action: Mouse moved to (279, 317)
Screenshot: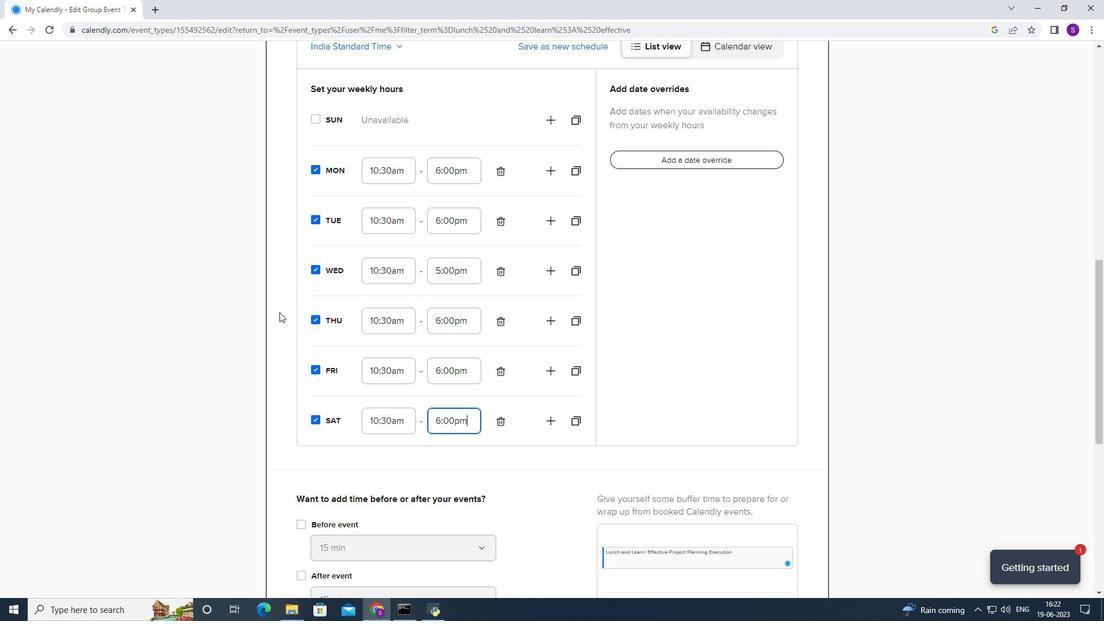 
Action: Mouse scrolled (279, 316) with delta (0, 0)
Screenshot: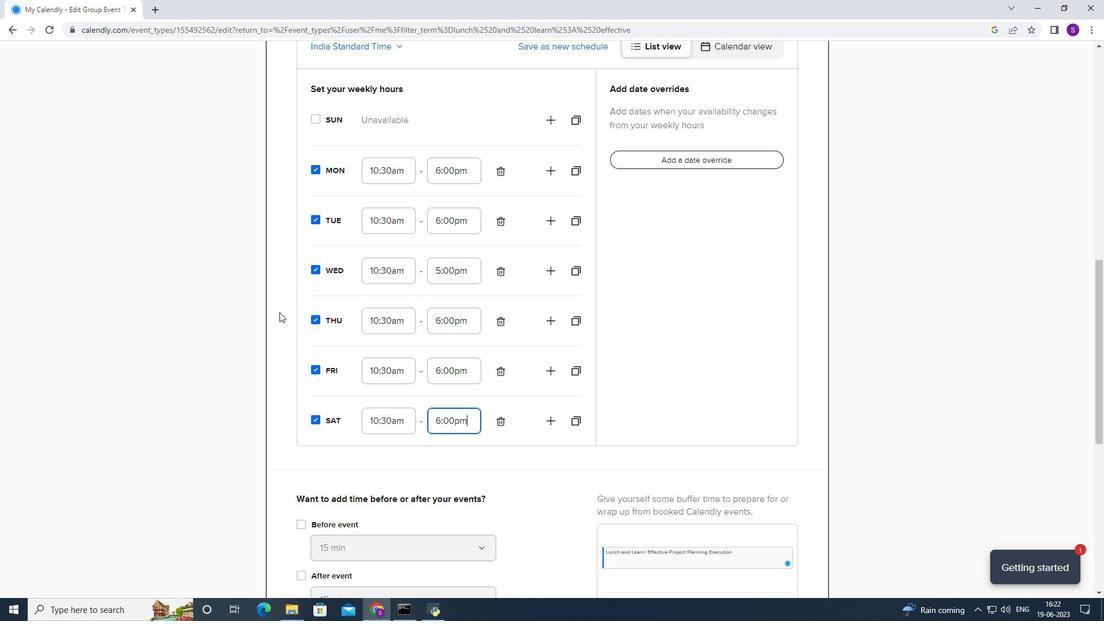 
Action: Mouse moved to (279, 317)
Screenshot: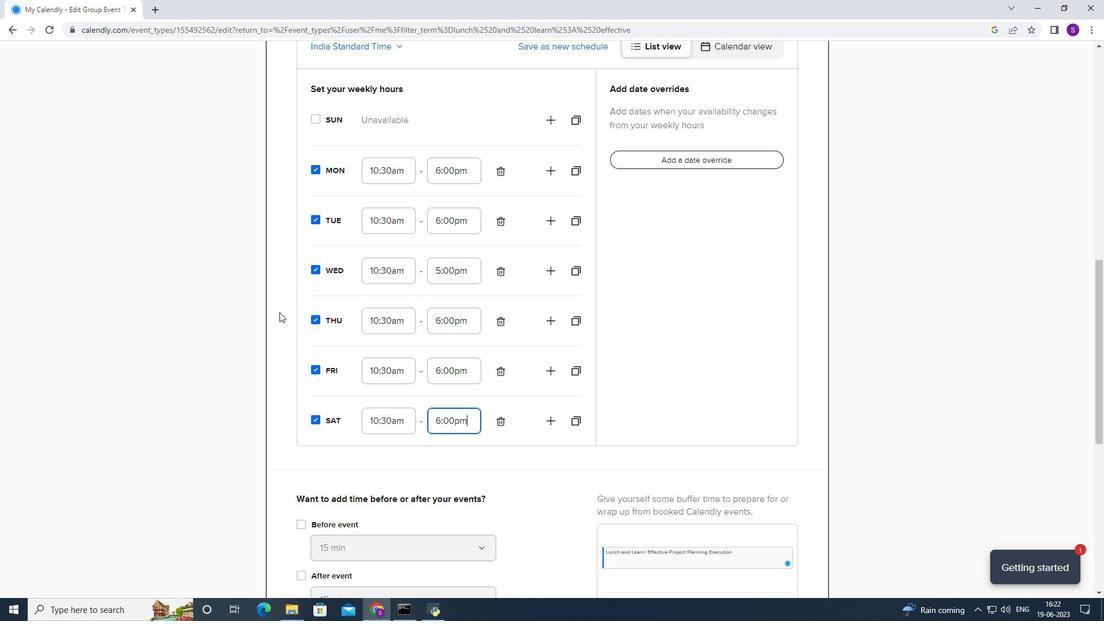 
Action: Mouse scrolled (279, 316) with delta (0, 0)
Screenshot: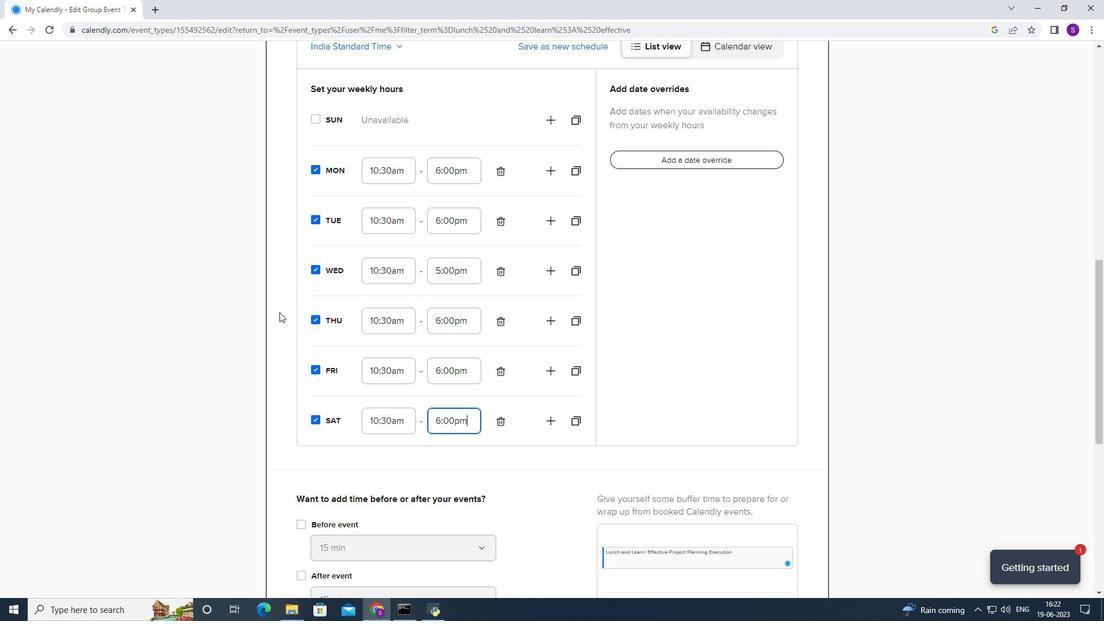 
Action: Mouse moved to (306, 181)
Screenshot: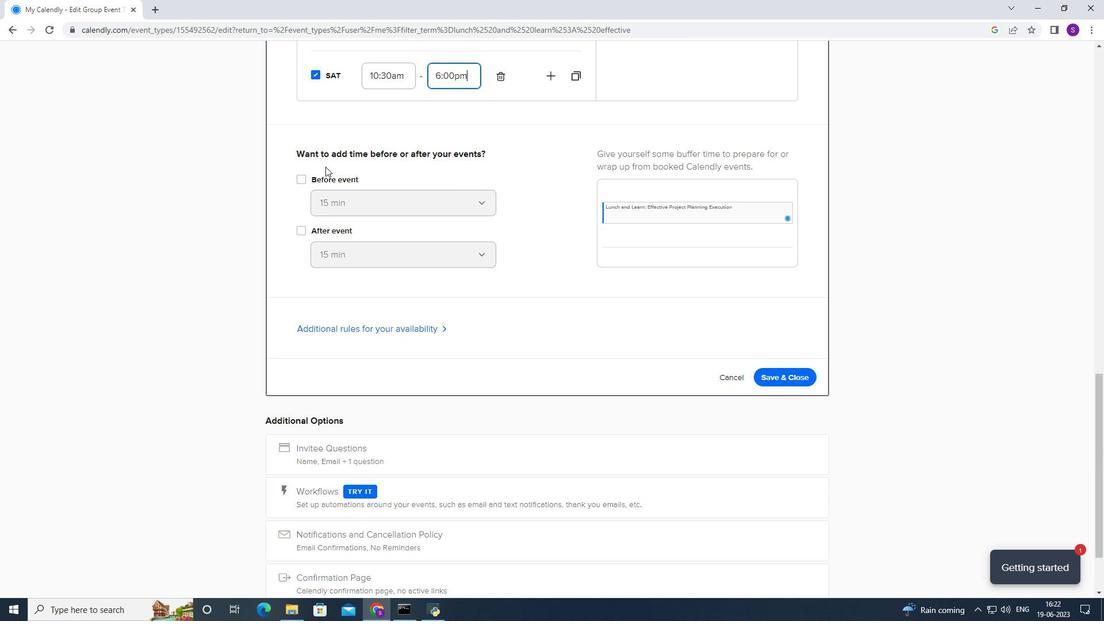 
Action: Mouse pressed left at (306, 181)
Screenshot: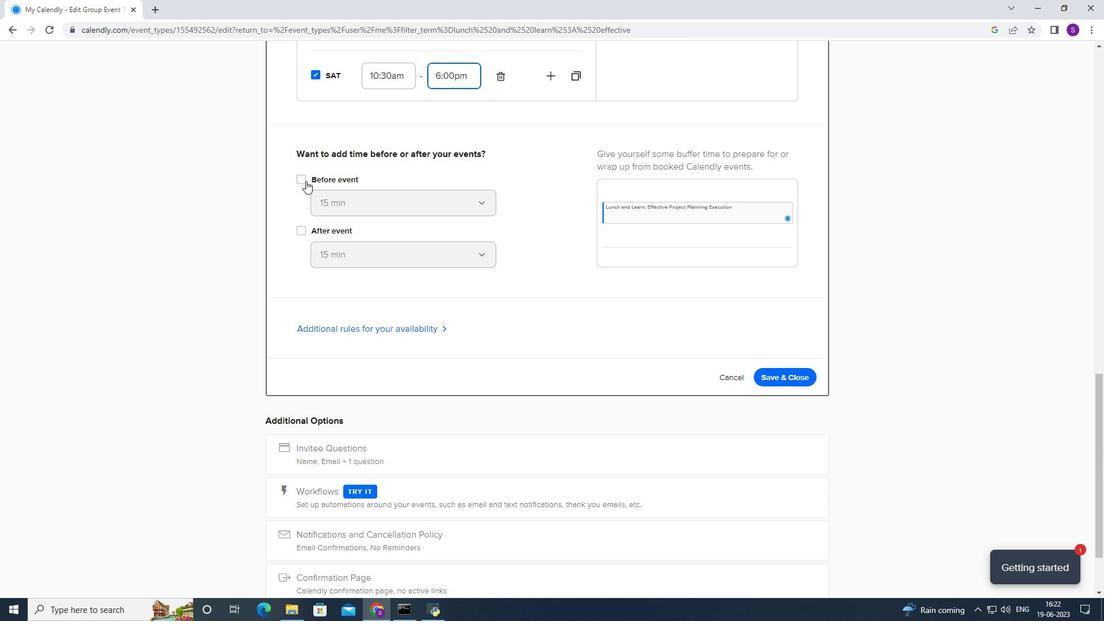 
Action: Mouse moved to (344, 208)
Screenshot: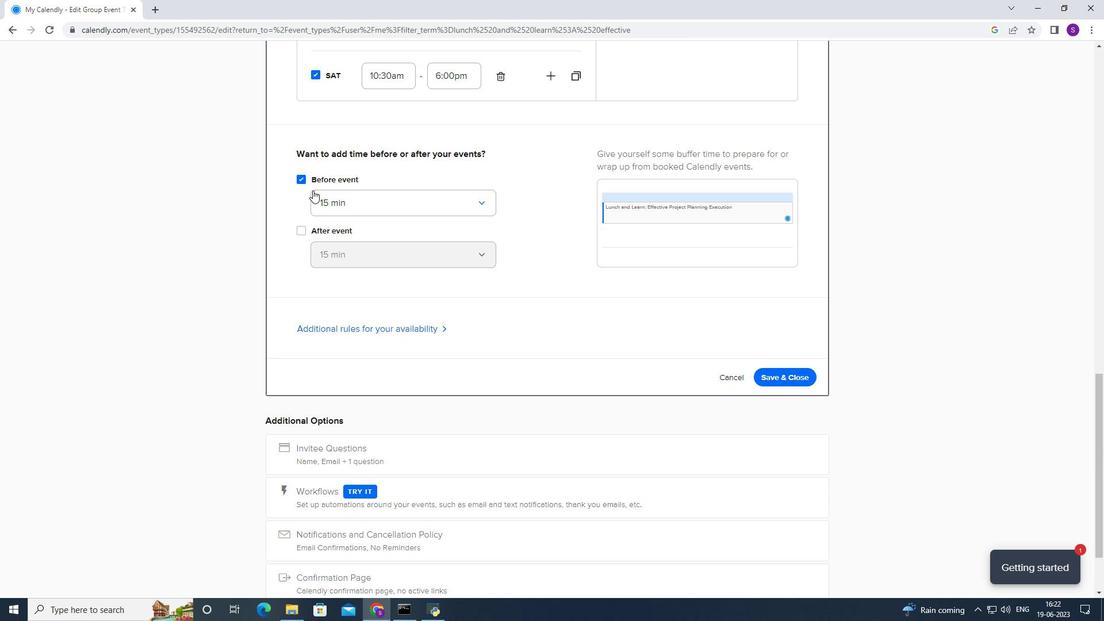 
Action: Mouse pressed left at (344, 208)
Screenshot: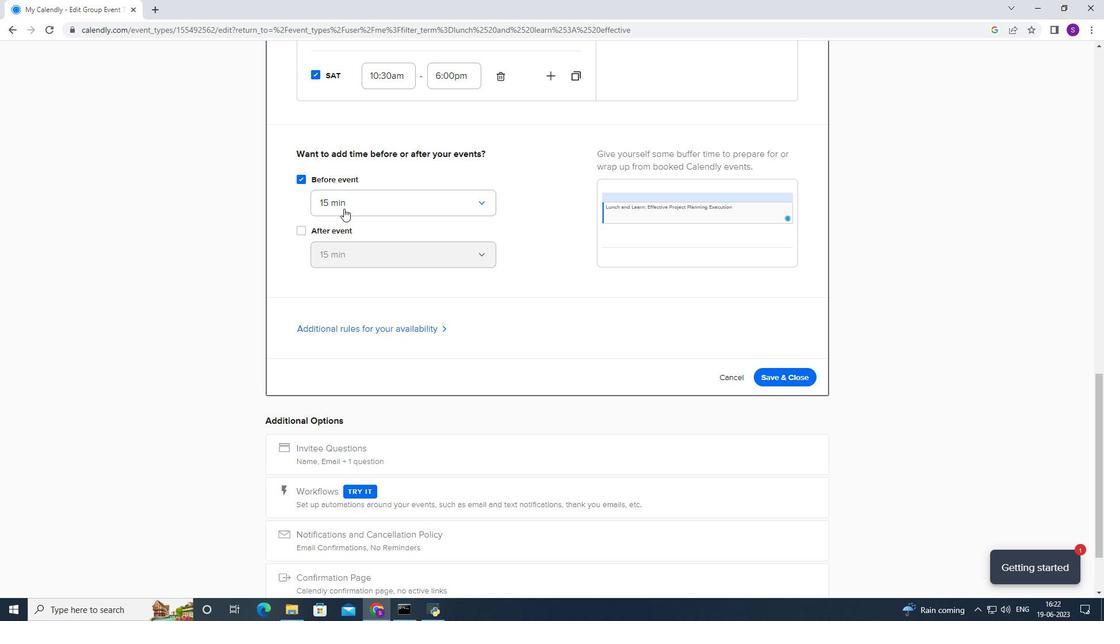 
Action: Mouse moved to (245, 242)
Screenshot: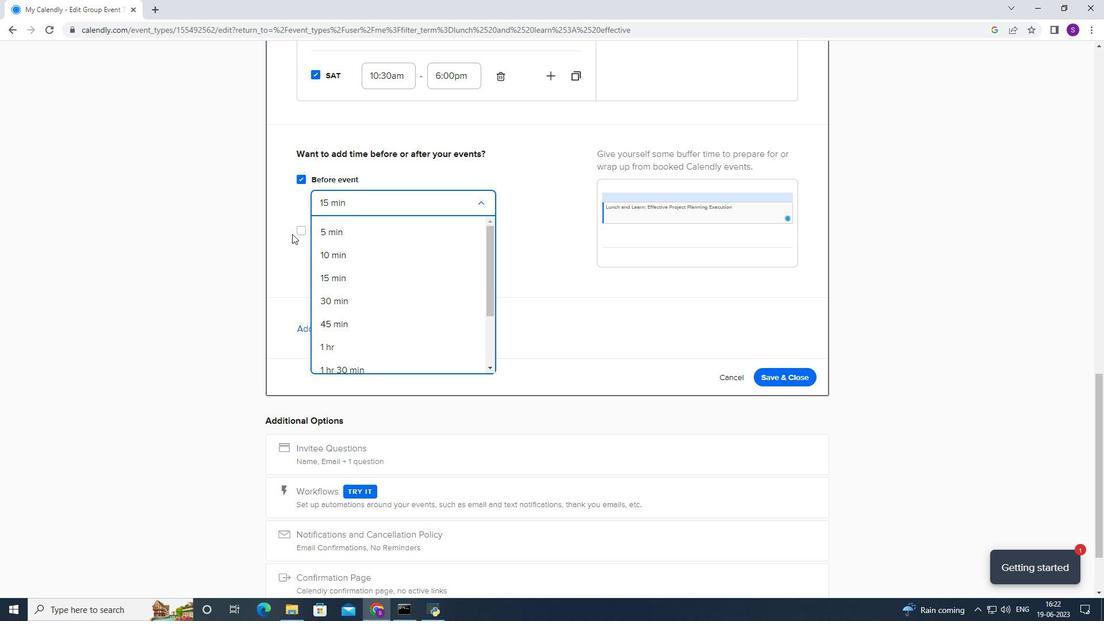 
Action: Mouse pressed left at (245, 242)
Screenshot: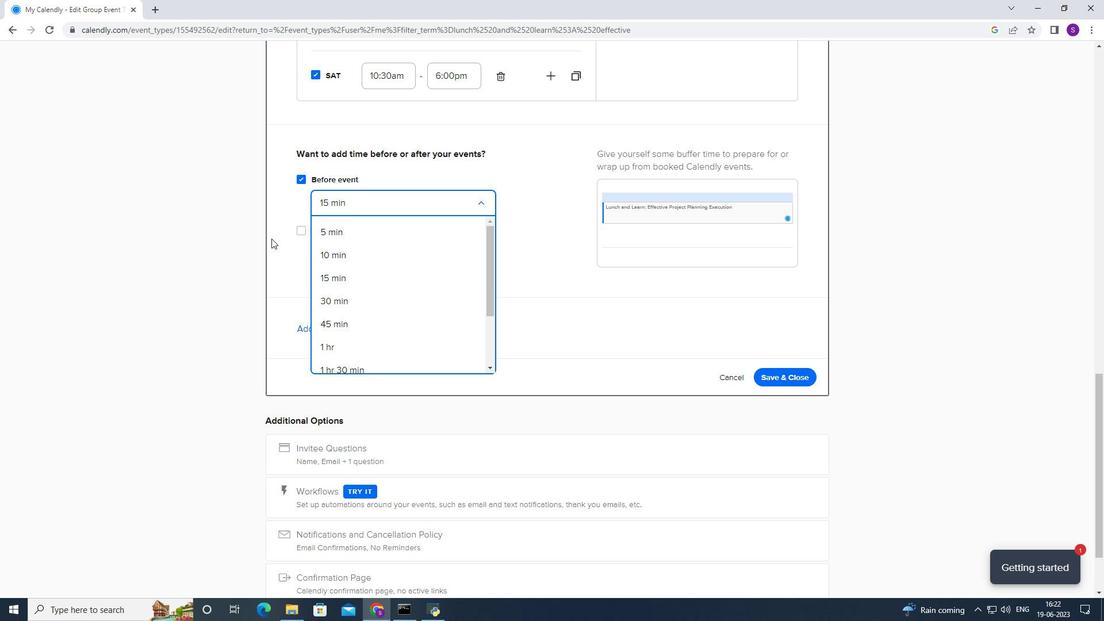 
Action: Mouse moved to (303, 234)
Screenshot: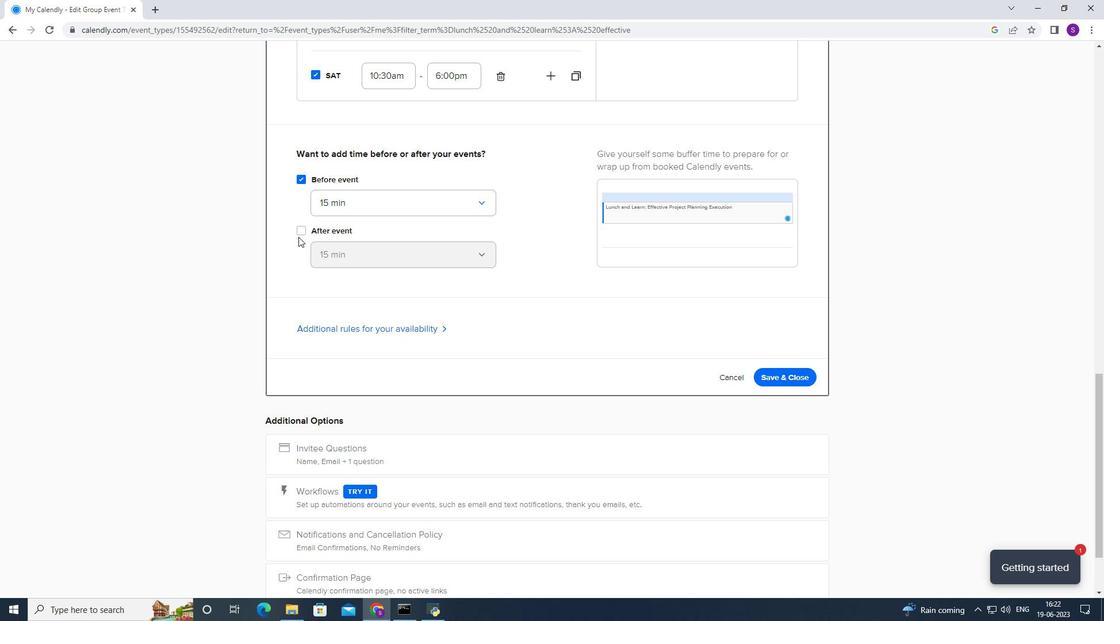 
Action: Mouse pressed left at (303, 234)
Screenshot: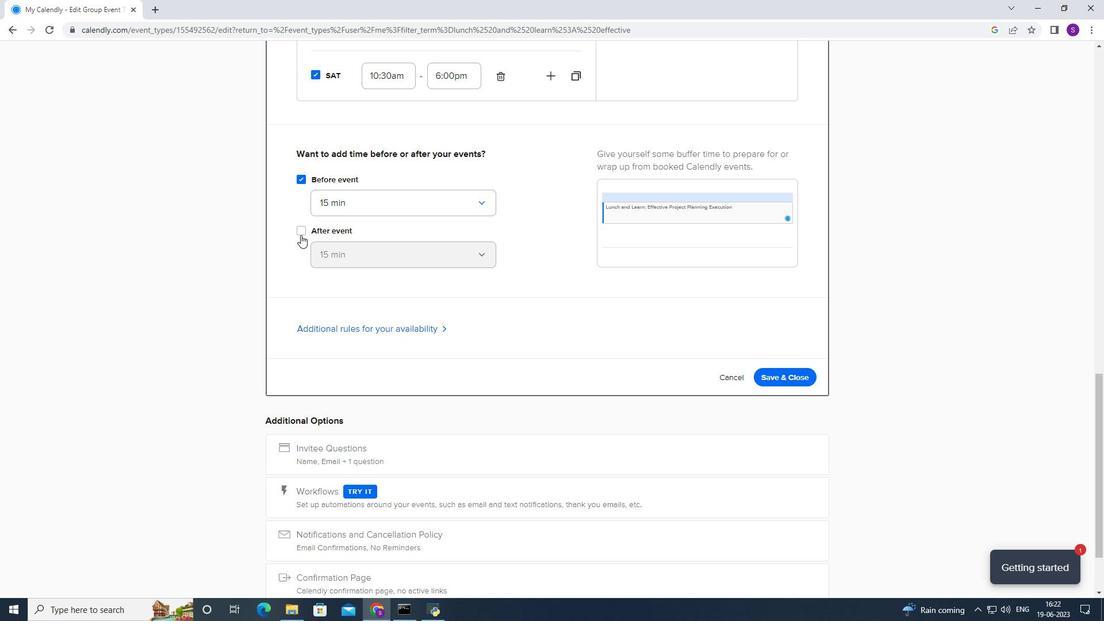 
Action: Mouse moved to (340, 333)
Screenshot: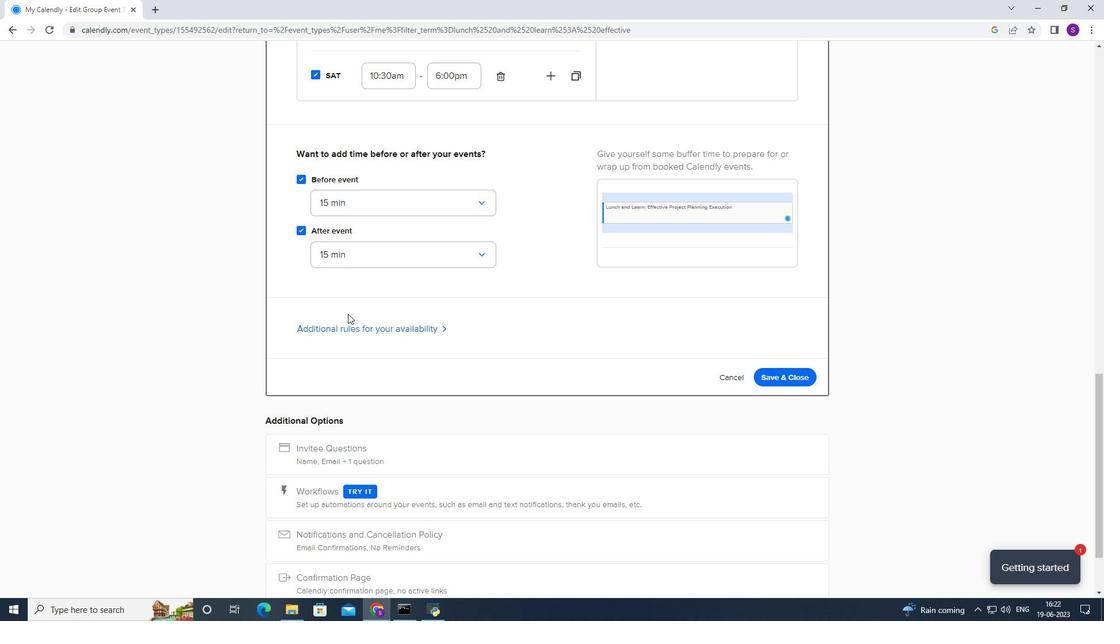 
Action: Mouse pressed left at (340, 333)
Screenshot: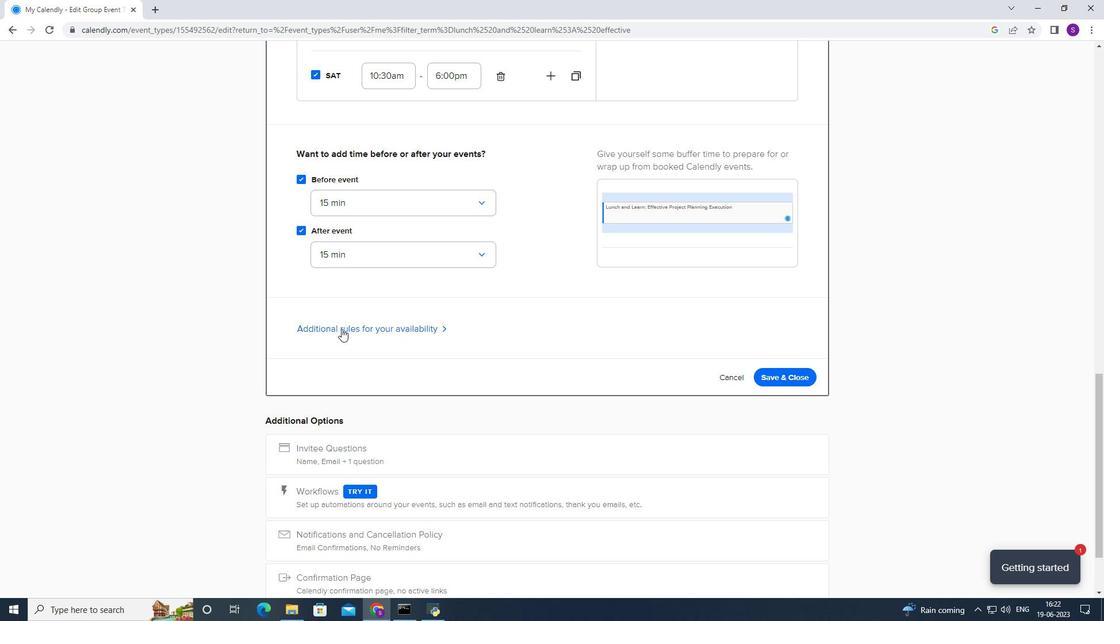 
Action: Mouse moved to (340, 337)
Screenshot: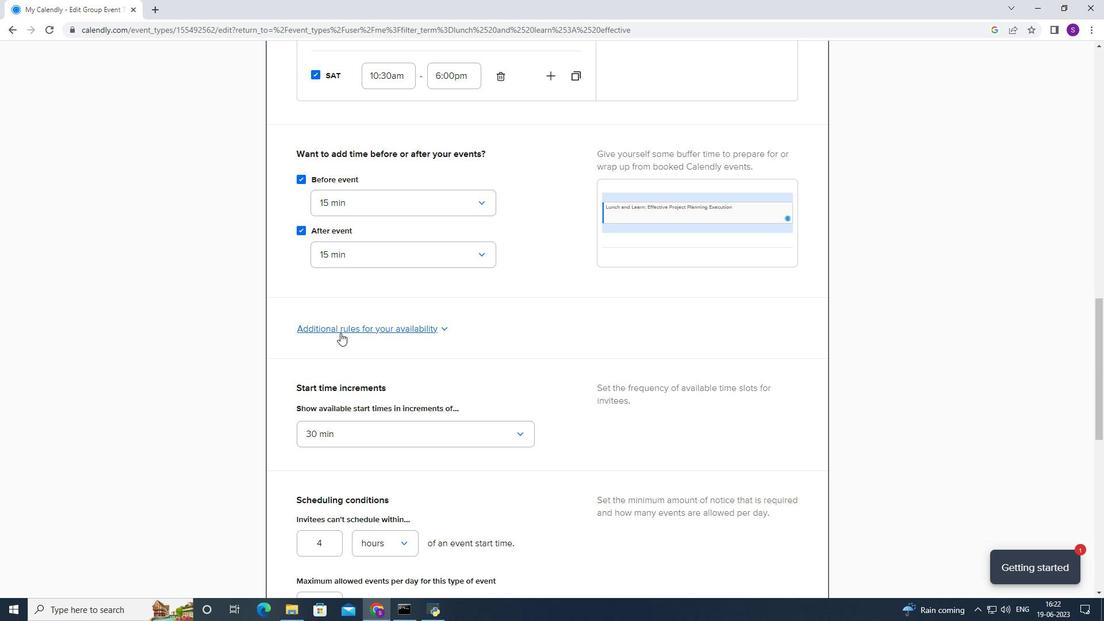
Action: Mouse scrolled (340, 336) with delta (0, 0)
Screenshot: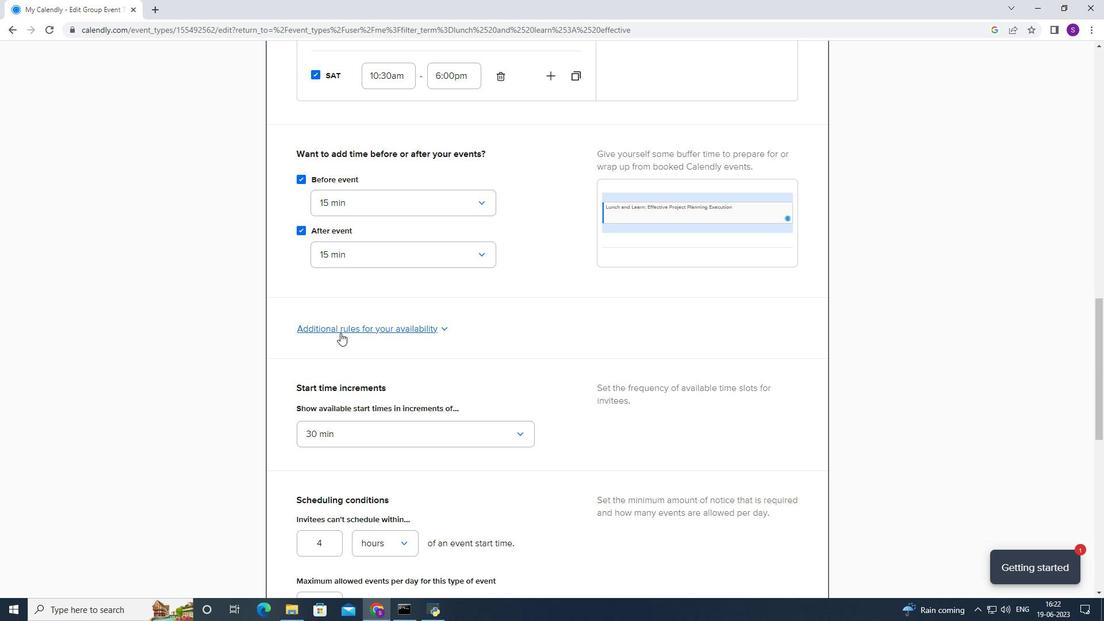 
Action: Mouse moved to (344, 346)
Screenshot: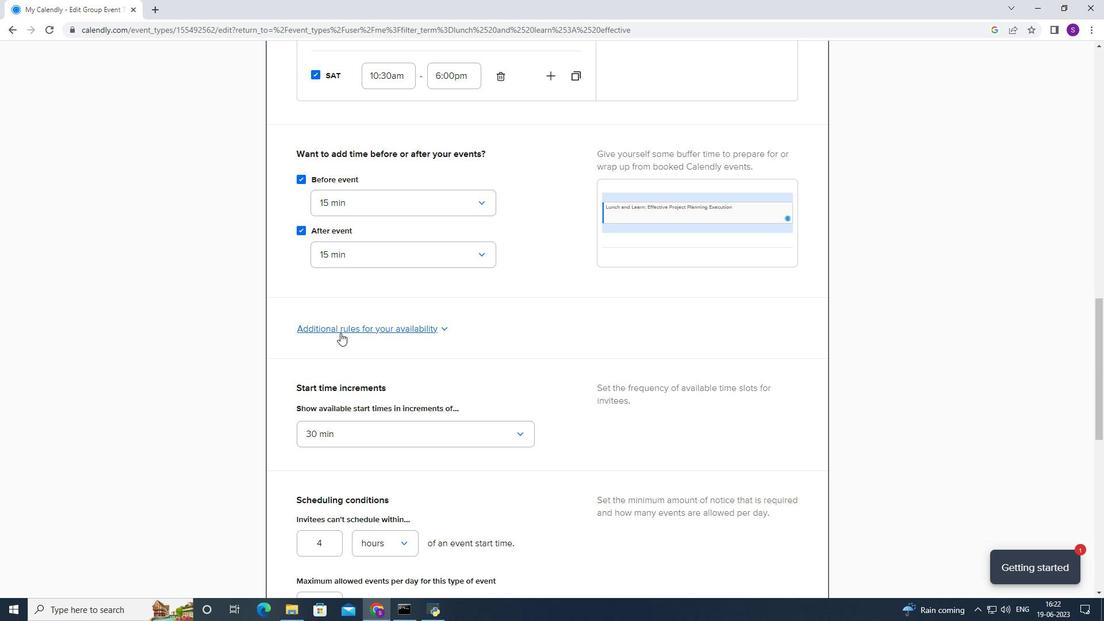 
Action: Mouse scrolled (344, 345) with delta (0, 0)
Screenshot: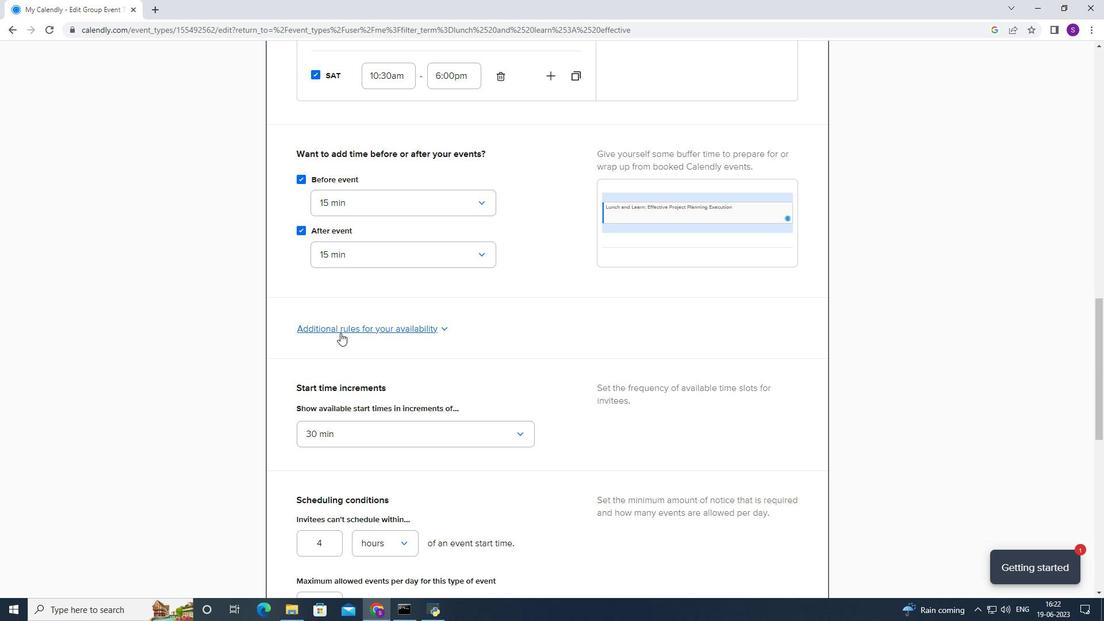 
Action: Mouse scrolled (344, 345) with delta (0, 0)
Screenshot: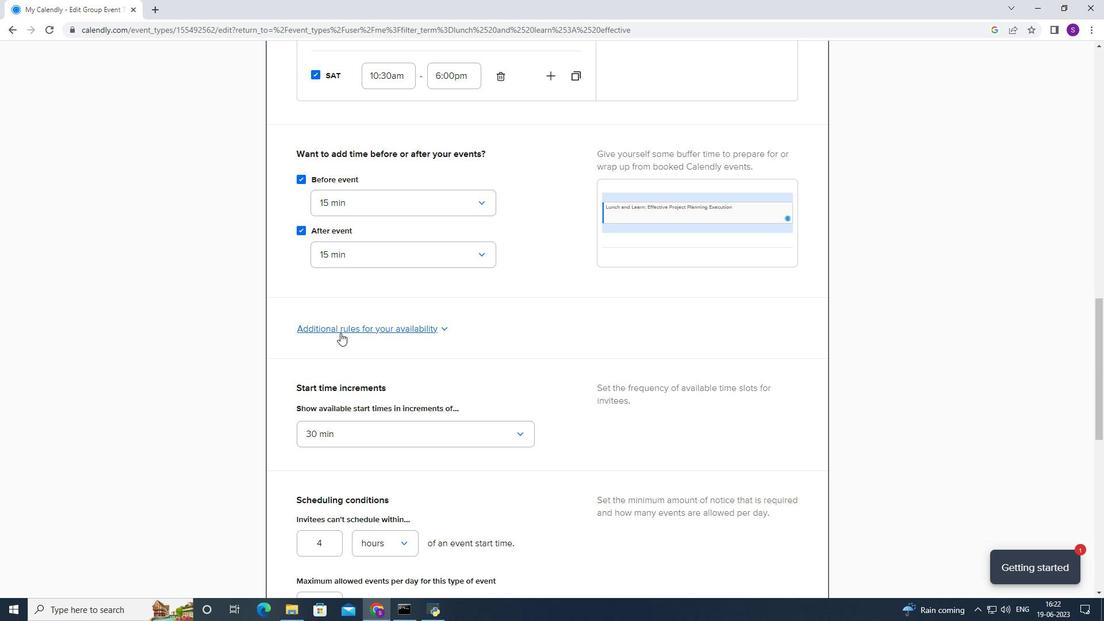 
Action: Mouse scrolled (344, 345) with delta (0, 0)
Screenshot: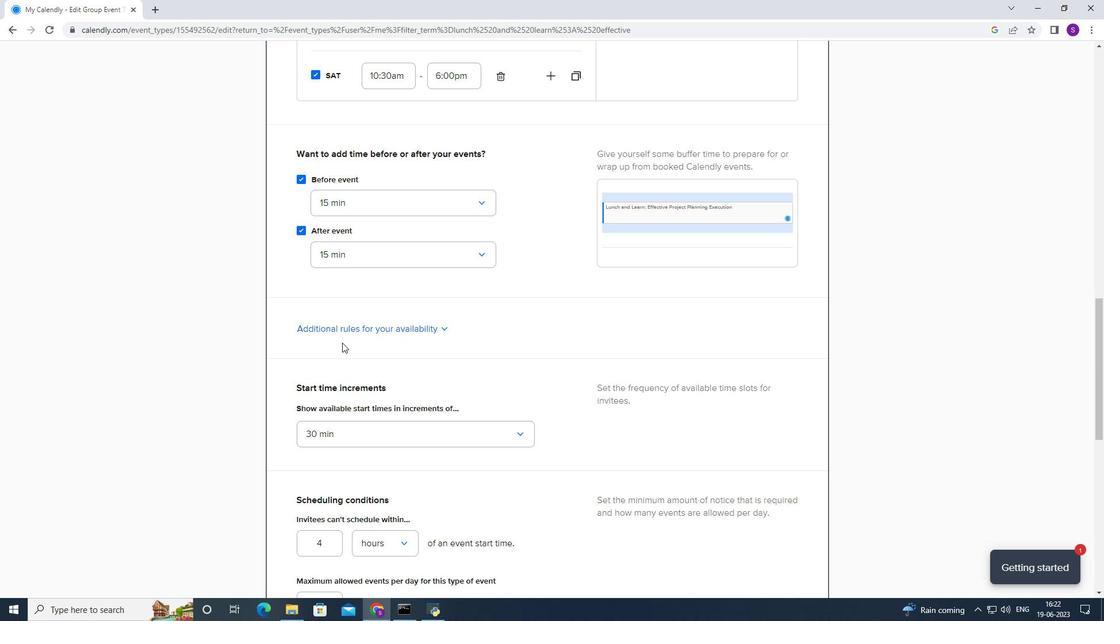 
Action: Mouse moved to (370, 208)
Screenshot: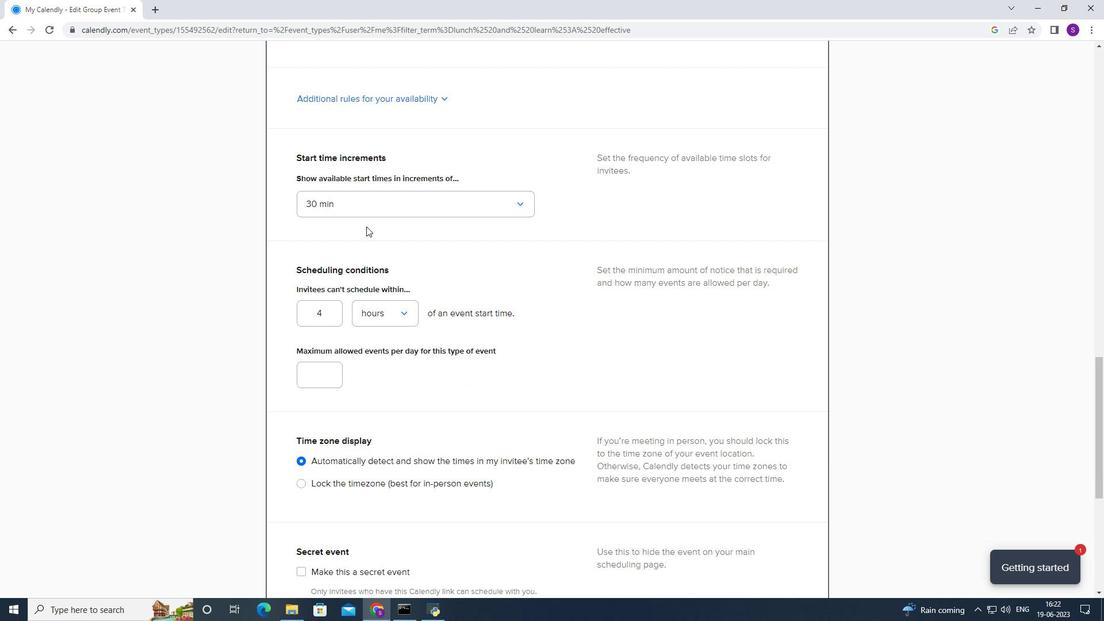 
Action: Mouse pressed left at (370, 208)
Screenshot: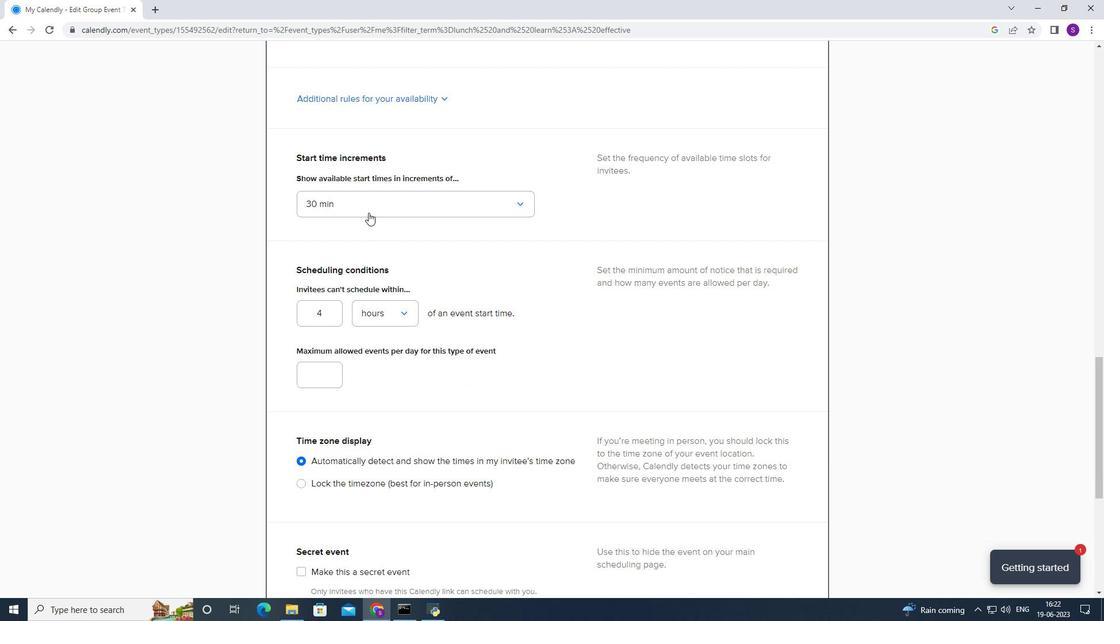 
Action: Mouse moved to (329, 331)
Screenshot: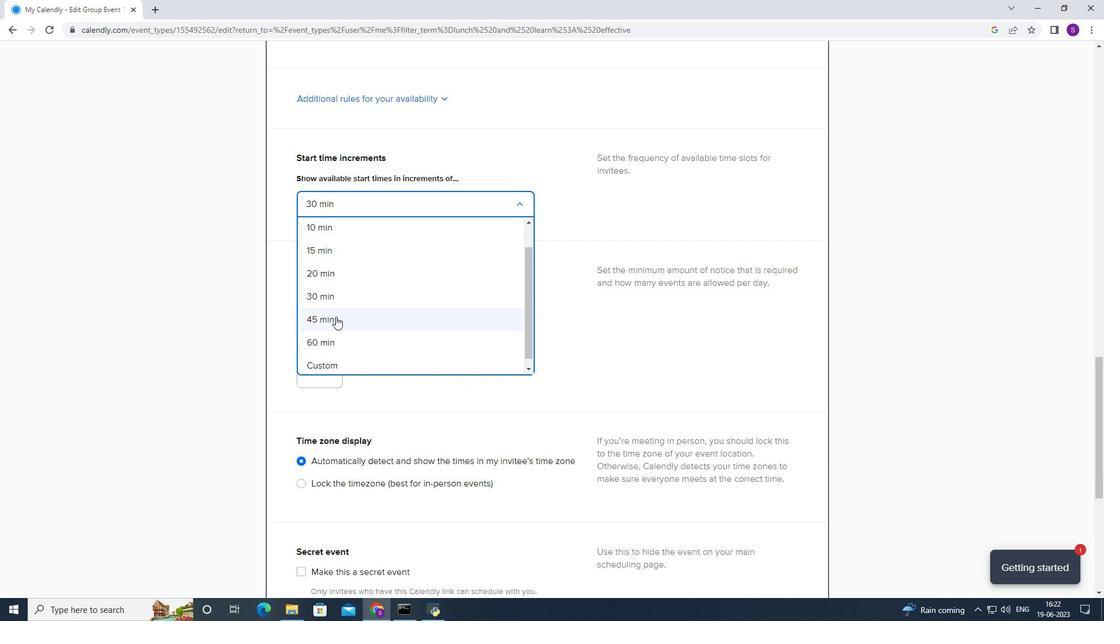 
Action: Mouse pressed left at (329, 331)
Screenshot: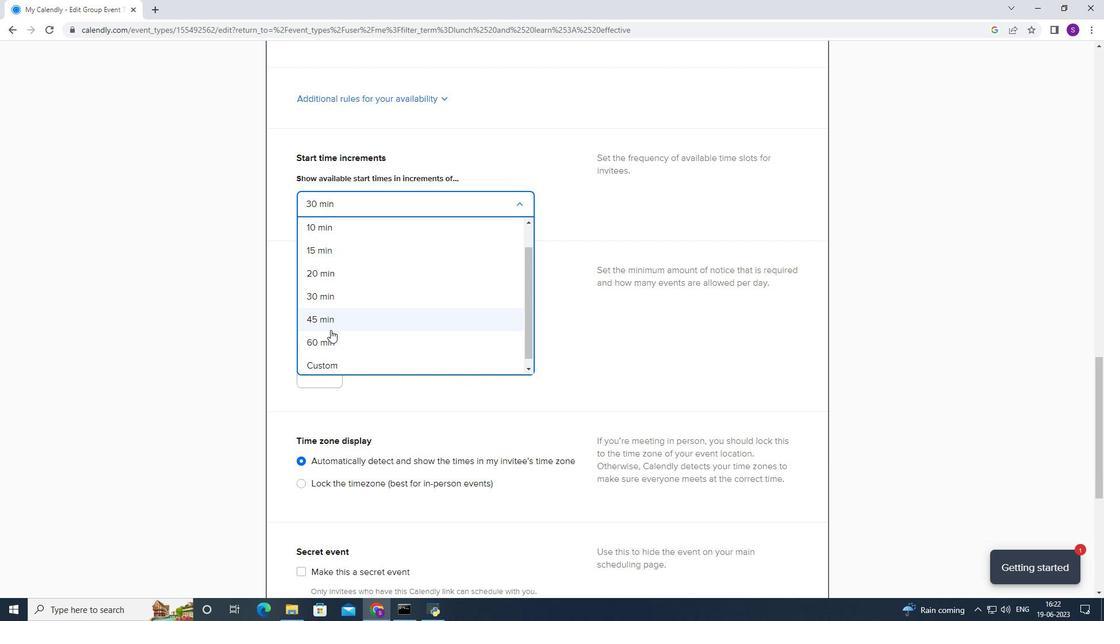 
Action: Mouse moved to (333, 307)
Screenshot: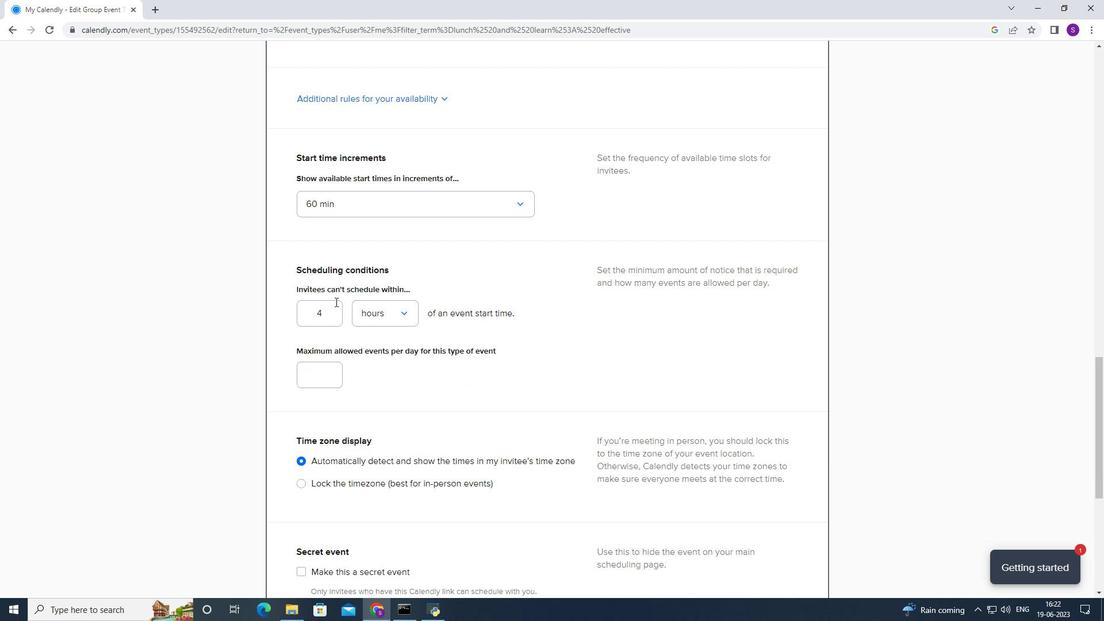 
Action: Mouse pressed left at (333, 307)
Screenshot: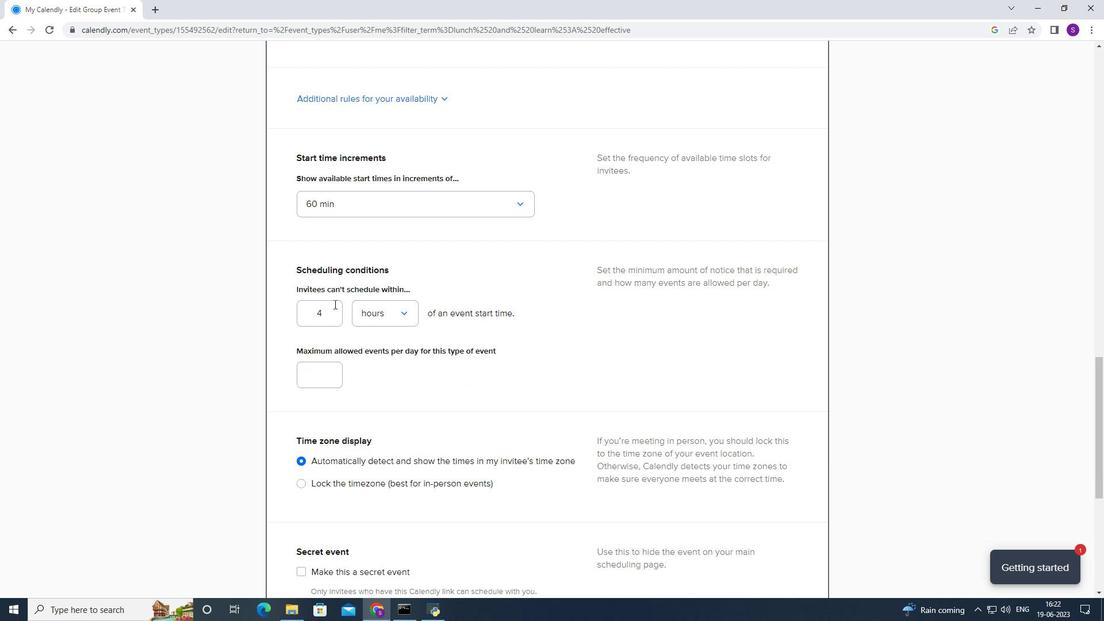 
Action: Mouse moved to (314, 311)
Screenshot: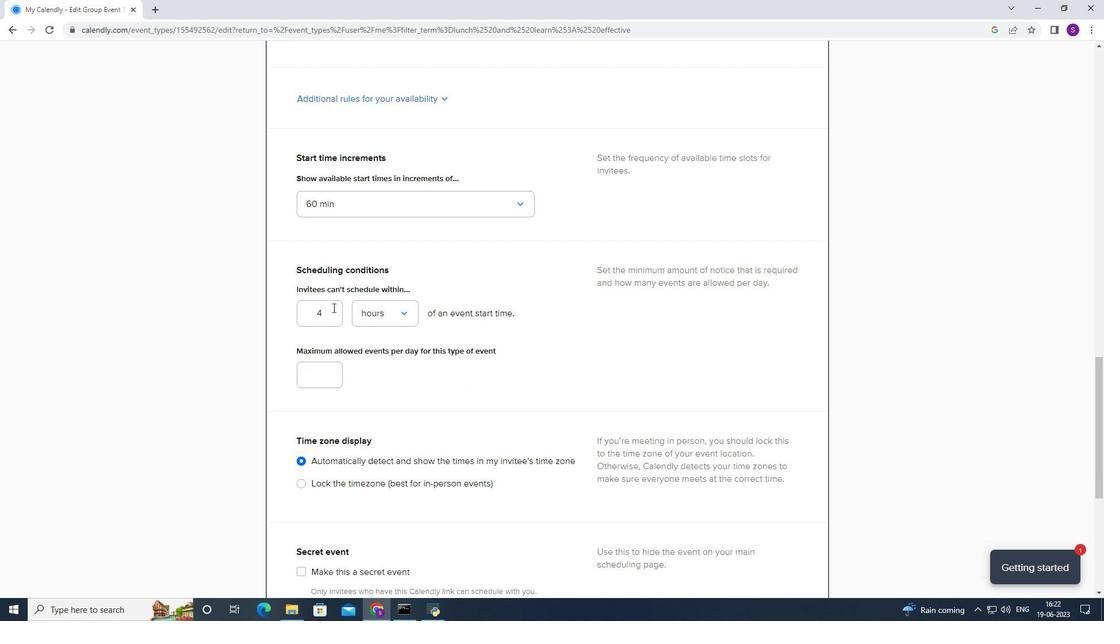 
Action: Key pressed 53
Screenshot: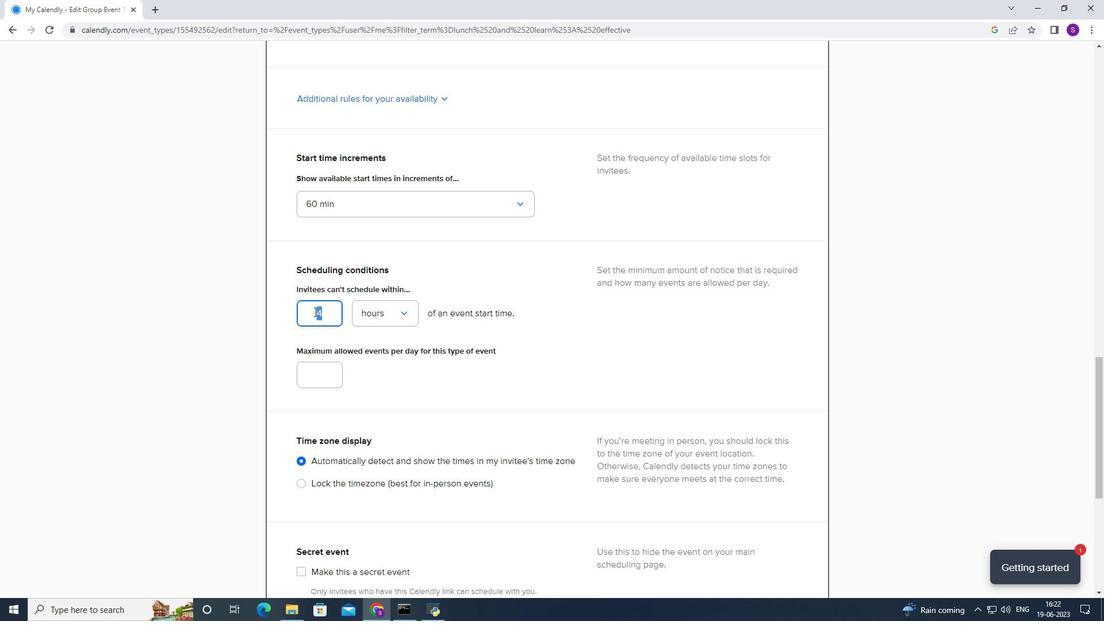 
Action: Mouse moved to (304, 374)
Screenshot: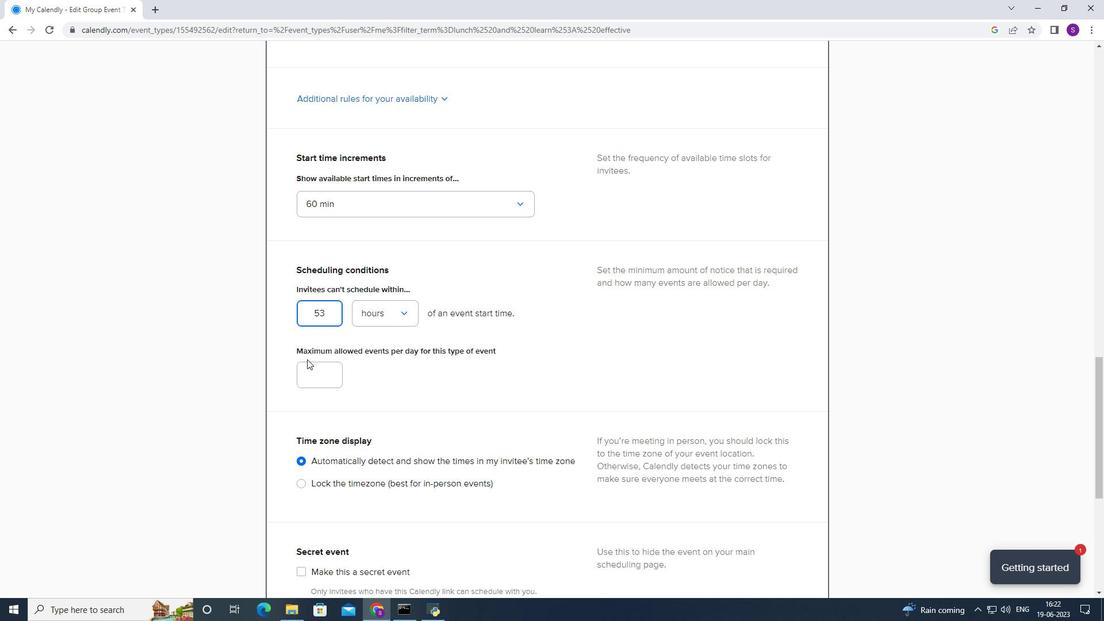 
Action: Mouse pressed left at (304, 374)
Screenshot: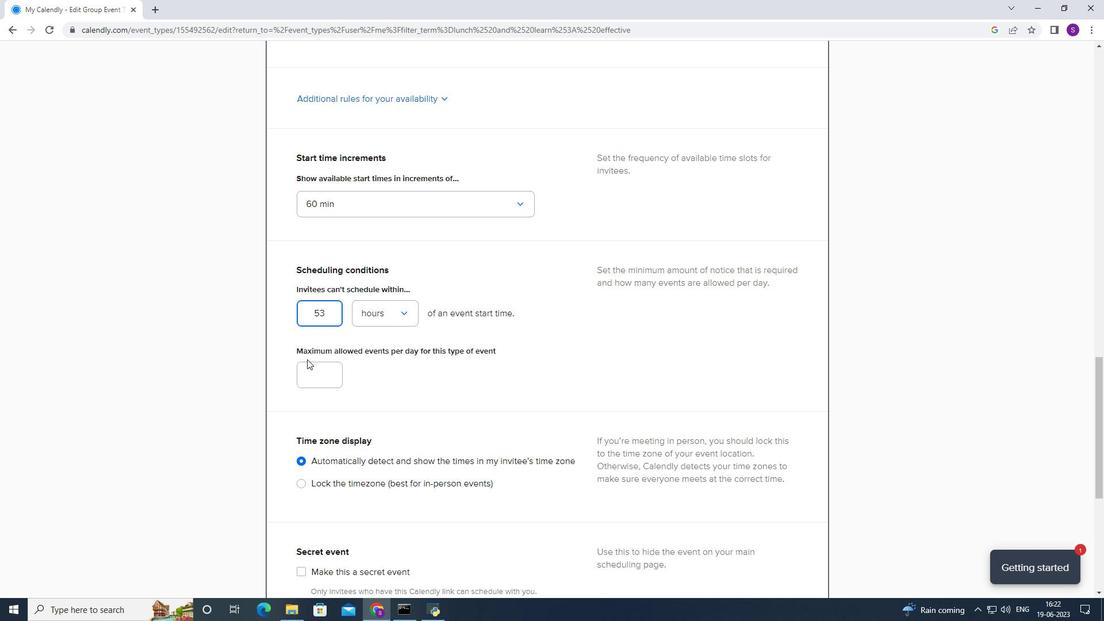 
Action: Key pressed 2
Screenshot: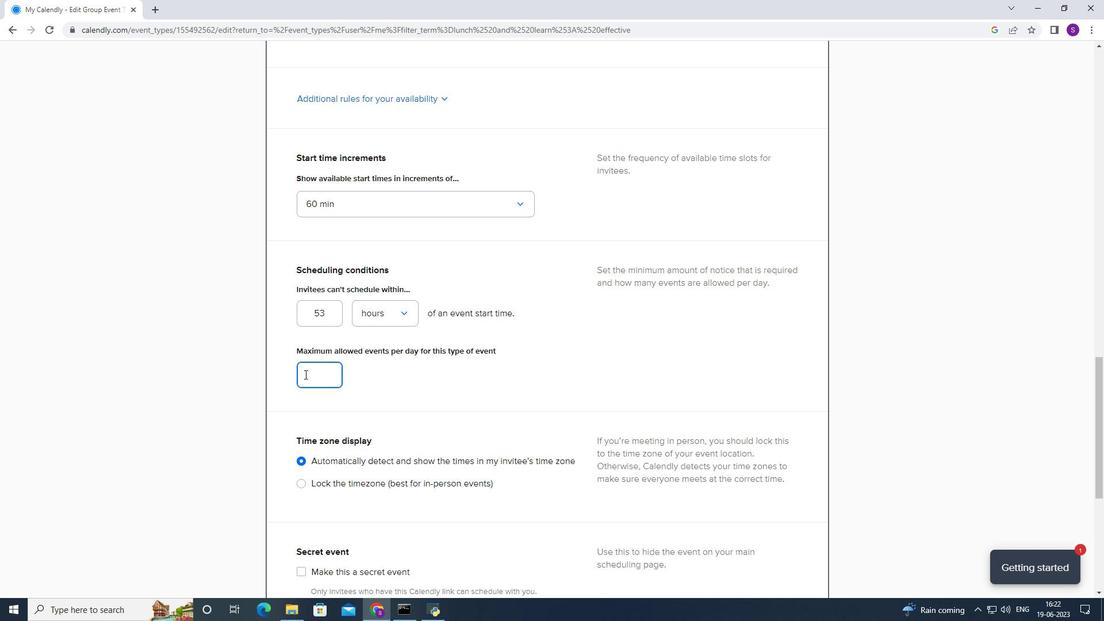
Action: Mouse moved to (583, 382)
Screenshot: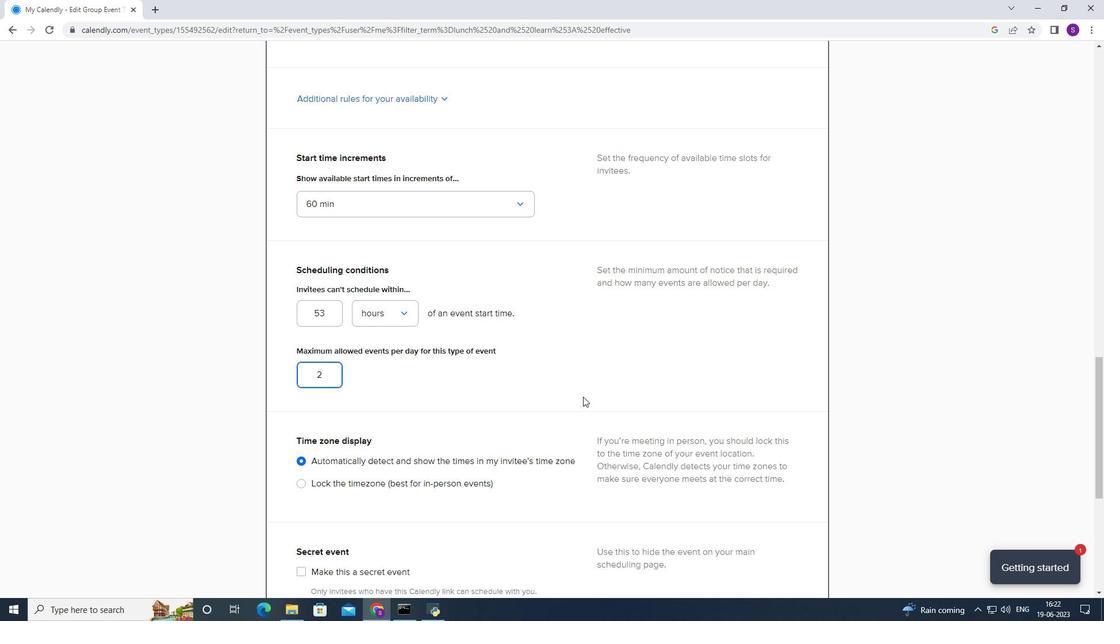 
Action: Mouse scrolled (583, 381) with delta (0, 0)
Screenshot: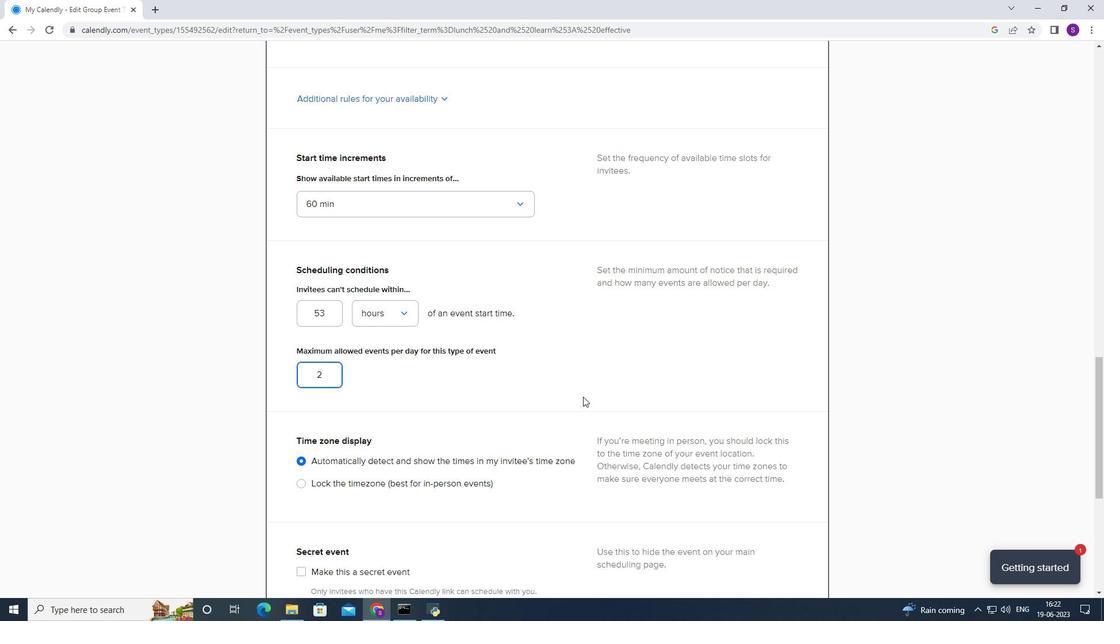
Action: Mouse scrolled (583, 381) with delta (0, 0)
Screenshot: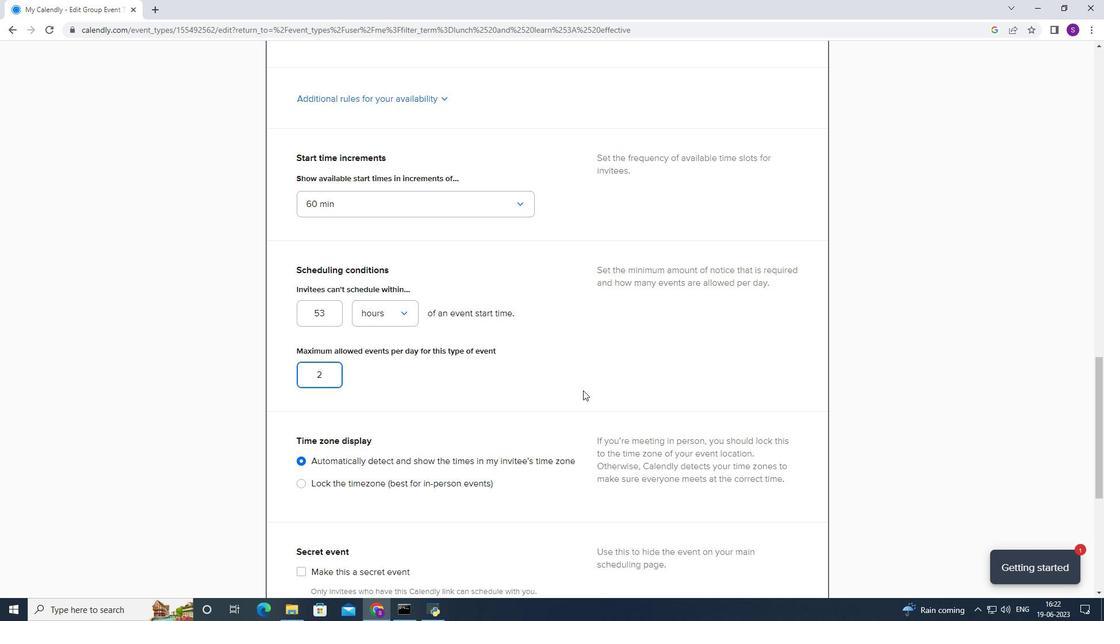 
Action: Mouse scrolled (583, 381) with delta (0, 0)
Screenshot: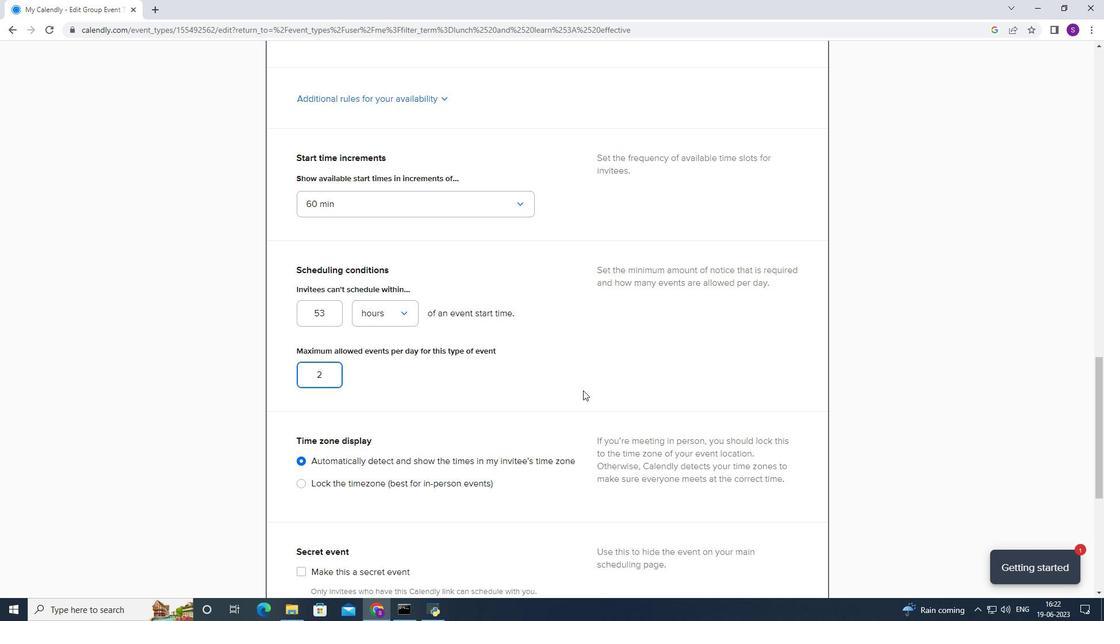 
Action: Mouse scrolled (583, 381) with delta (0, 0)
Screenshot: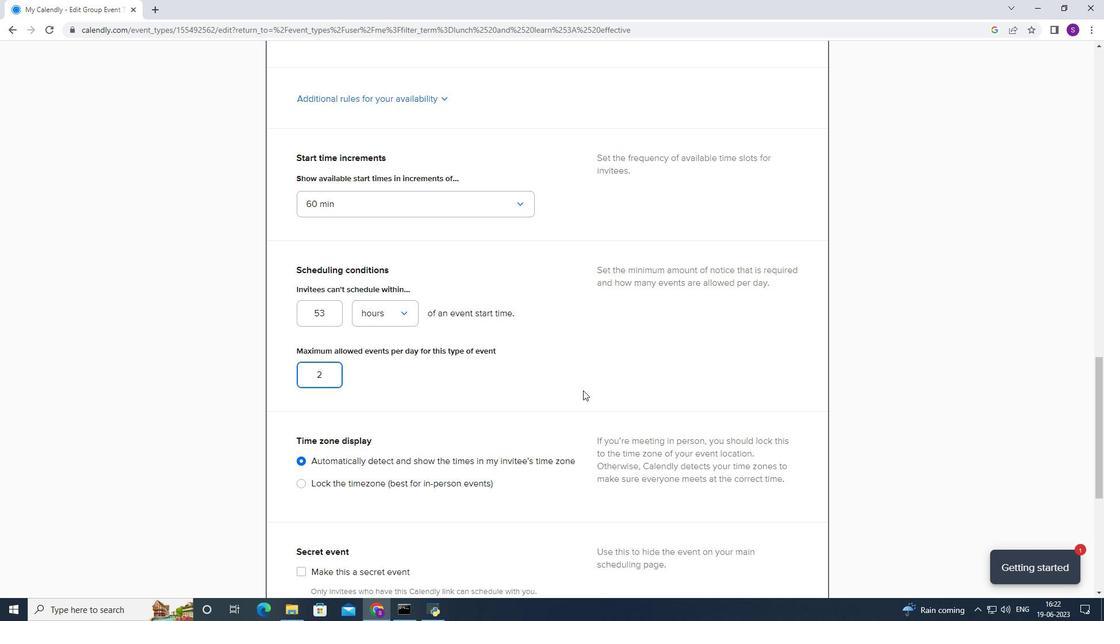 
Action: Mouse scrolled (583, 381) with delta (0, 0)
Screenshot: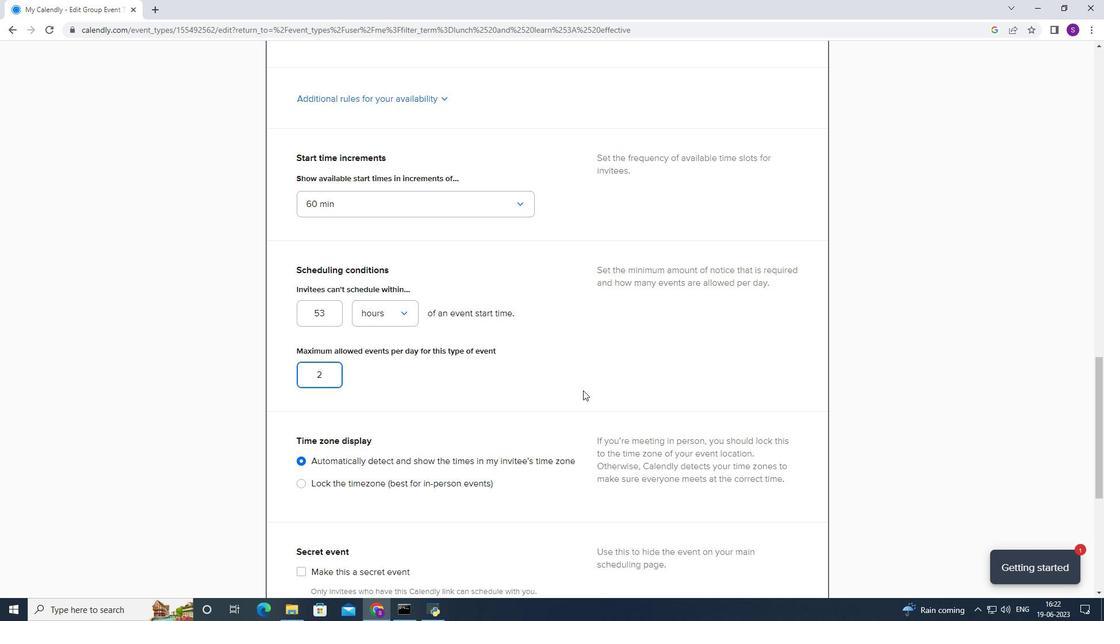 
Action: Mouse scrolled (583, 381) with delta (0, 0)
Screenshot: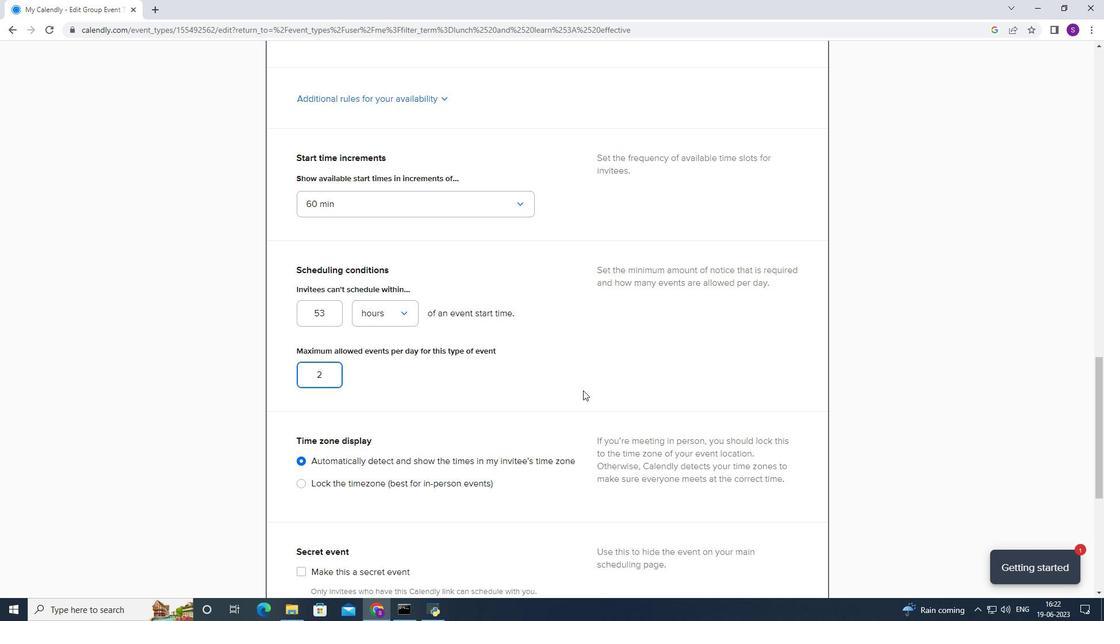 
Action: Mouse scrolled (583, 381) with delta (0, 0)
Screenshot: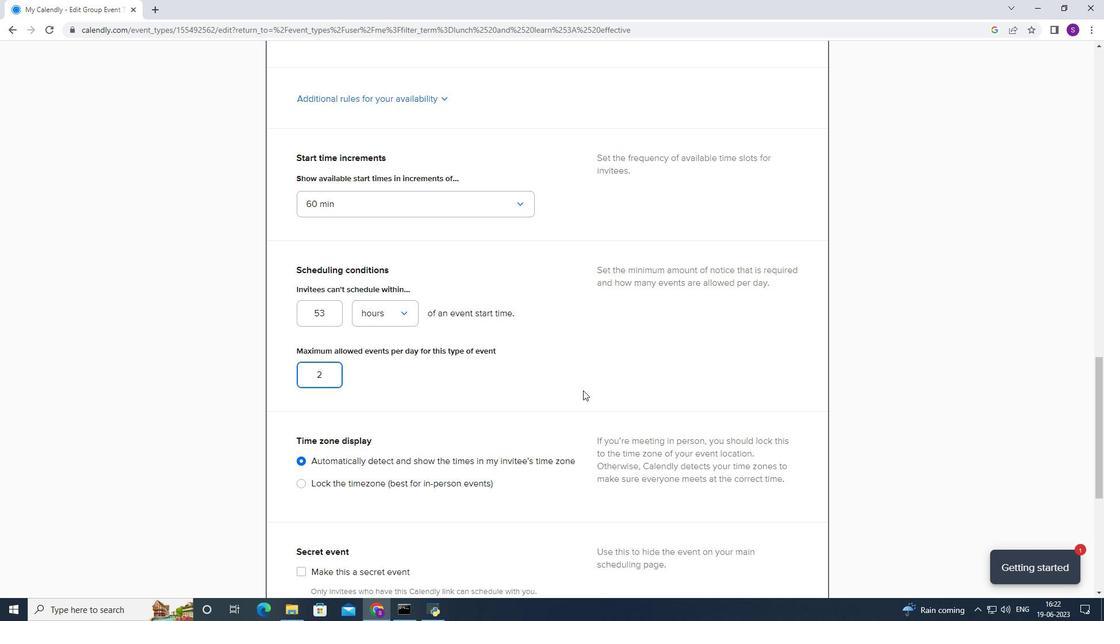 
Action: Mouse scrolled (583, 381) with delta (0, 0)
Screenshot: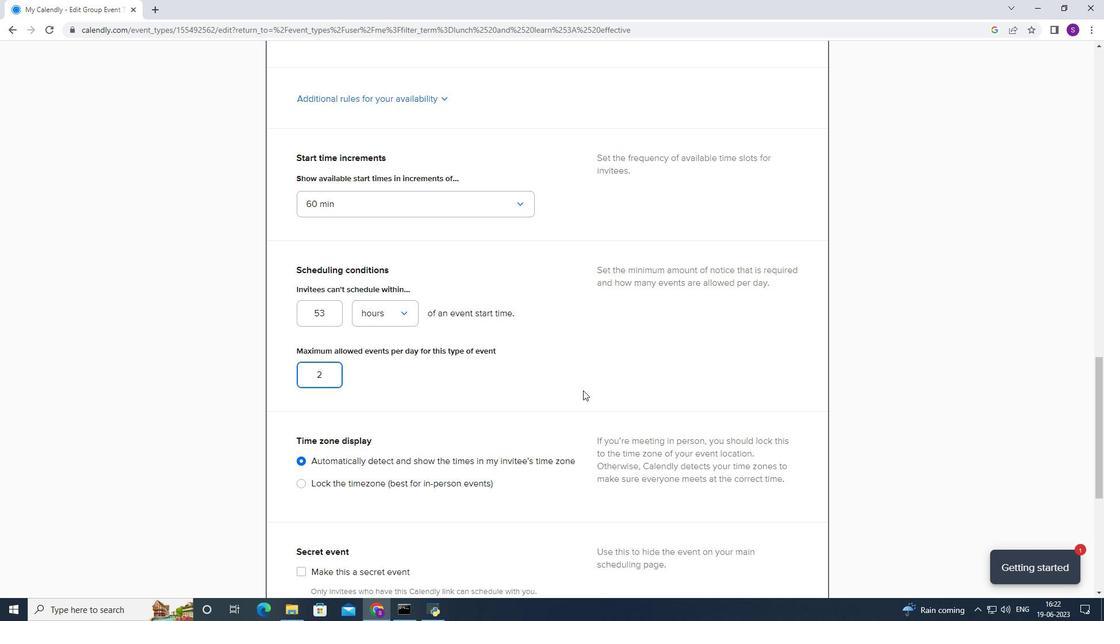 
Action: Mouse moved to (792, 284)
Screenshot: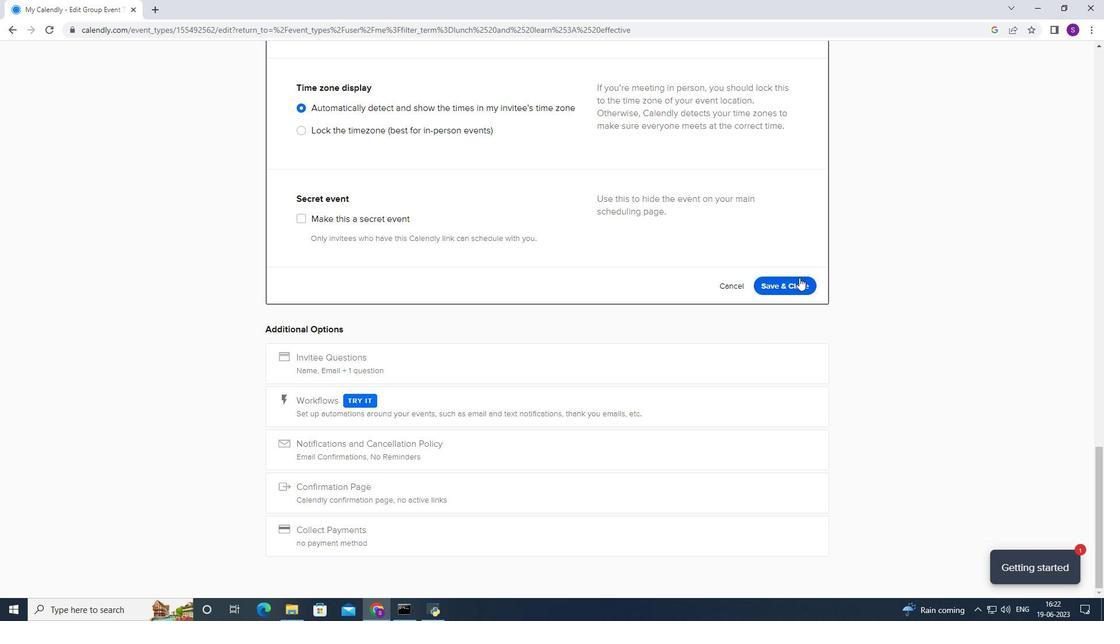 
Action: Mouse pressed left at (792, 284)
Screenshot: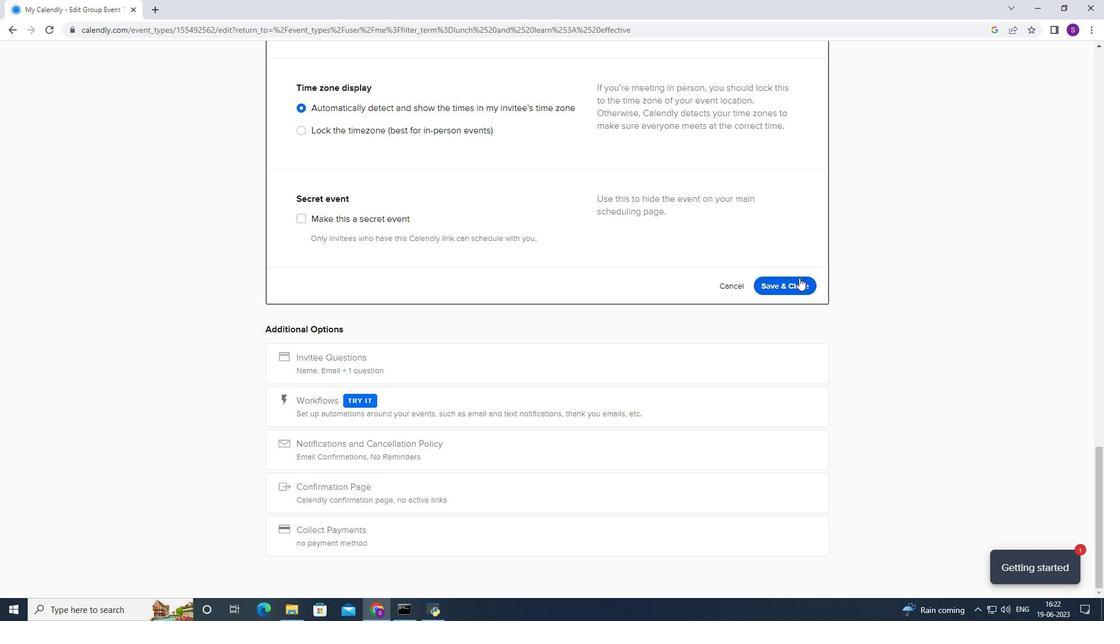 
